 Task: In the sheet Budget Analysis ToolFont size of heading  18 Font style of dataoswald 'Font size of data '9 Alignment of headline & dataAlign center.   Fill color in heading, Red Font color of dataIn the sheet  Budget Planning Templatebook
Action: Mouse moved to (168, 166)
Screenshot: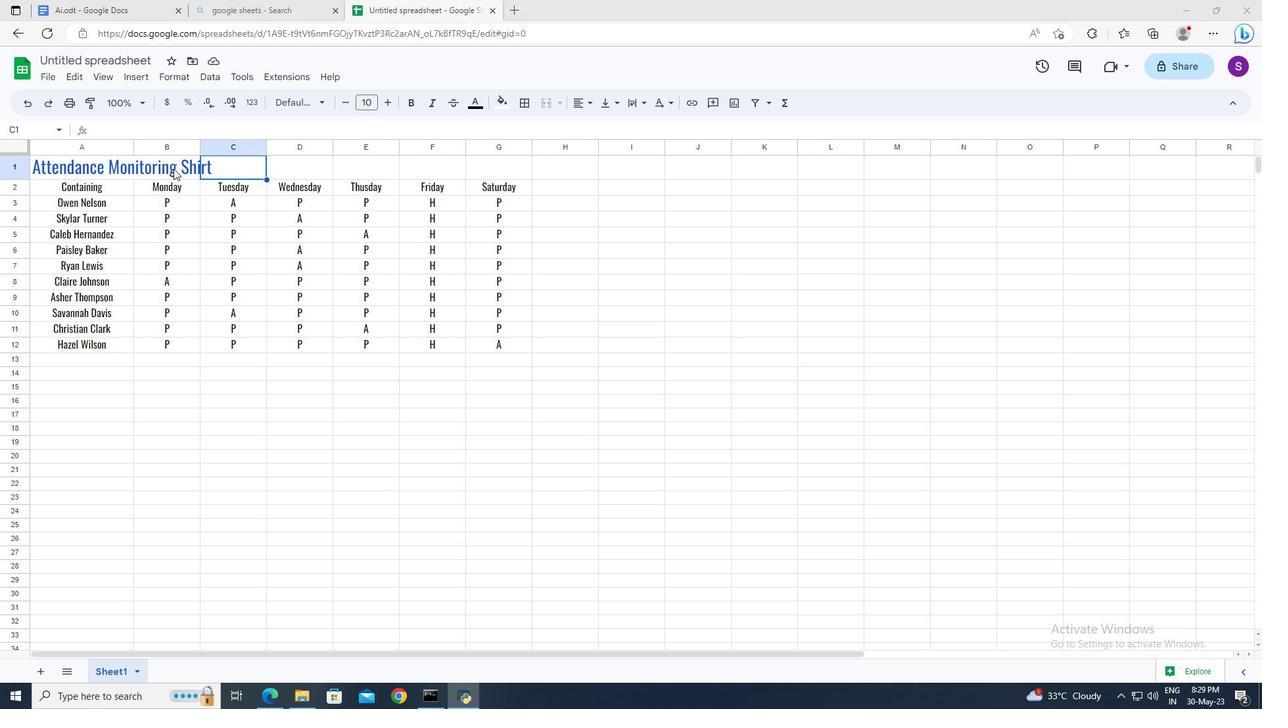 
Action: Mouse pressed left at (168, 166)
Screenshot: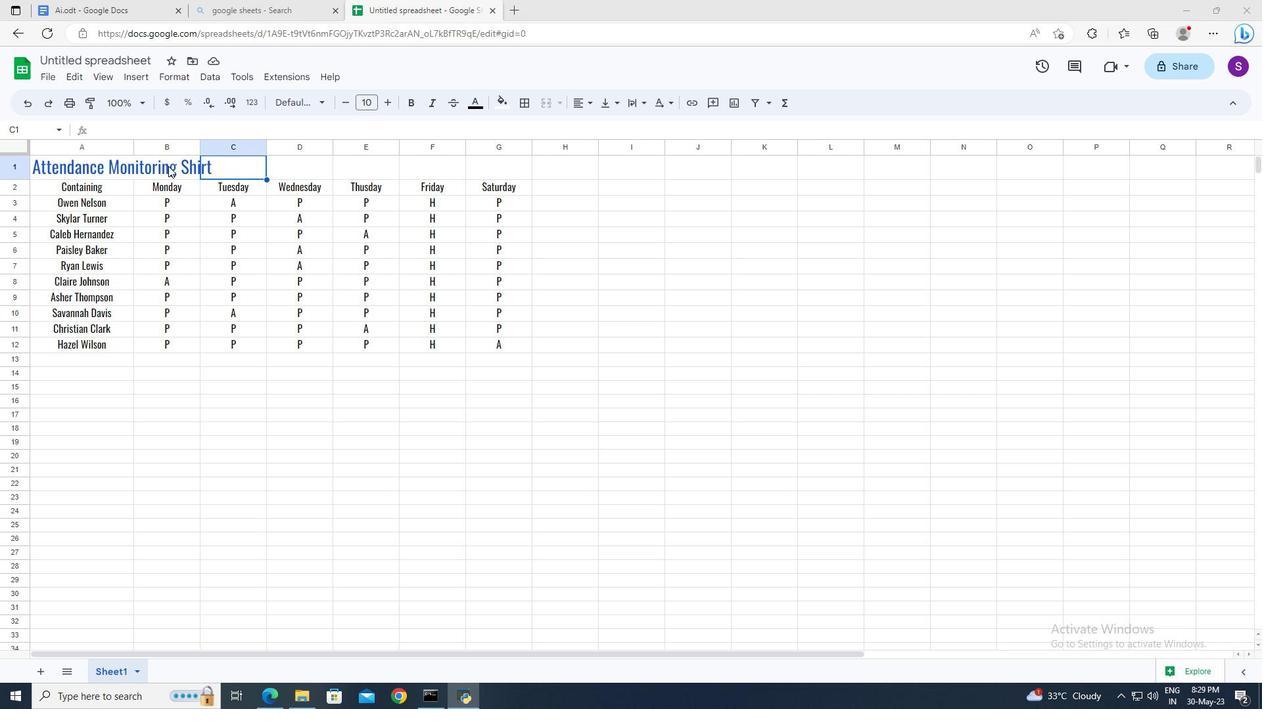 
Action: Mouse pressed left at (168, 166)
Screenshot: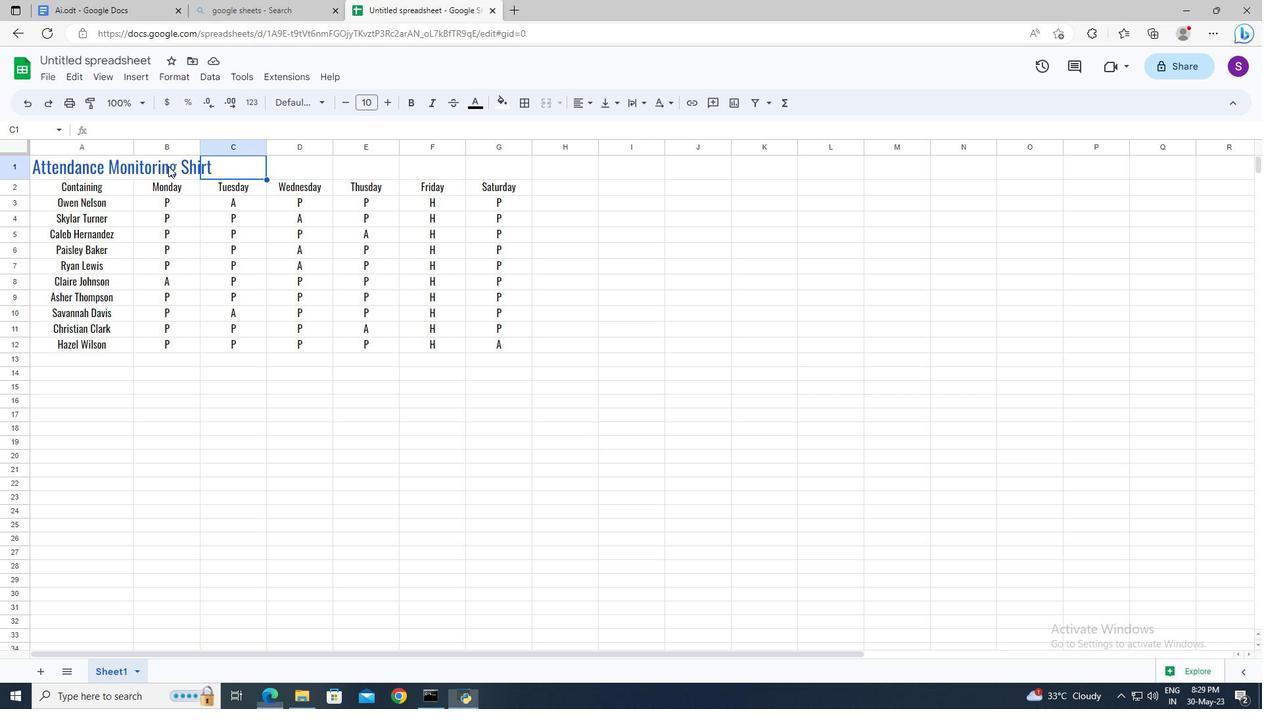 
Action: Mouse pressed left at (168, 166)
Screenshot: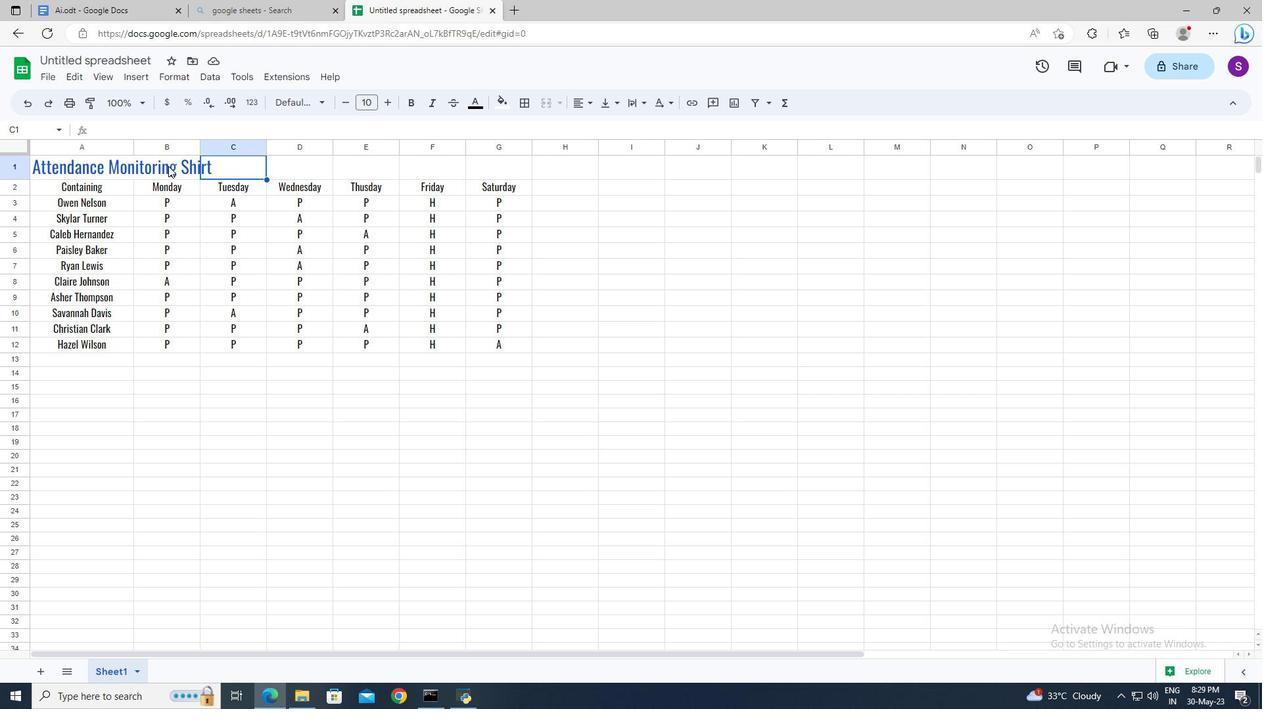 
Action: Mouse pressed left at (168, 166)
Screenshot: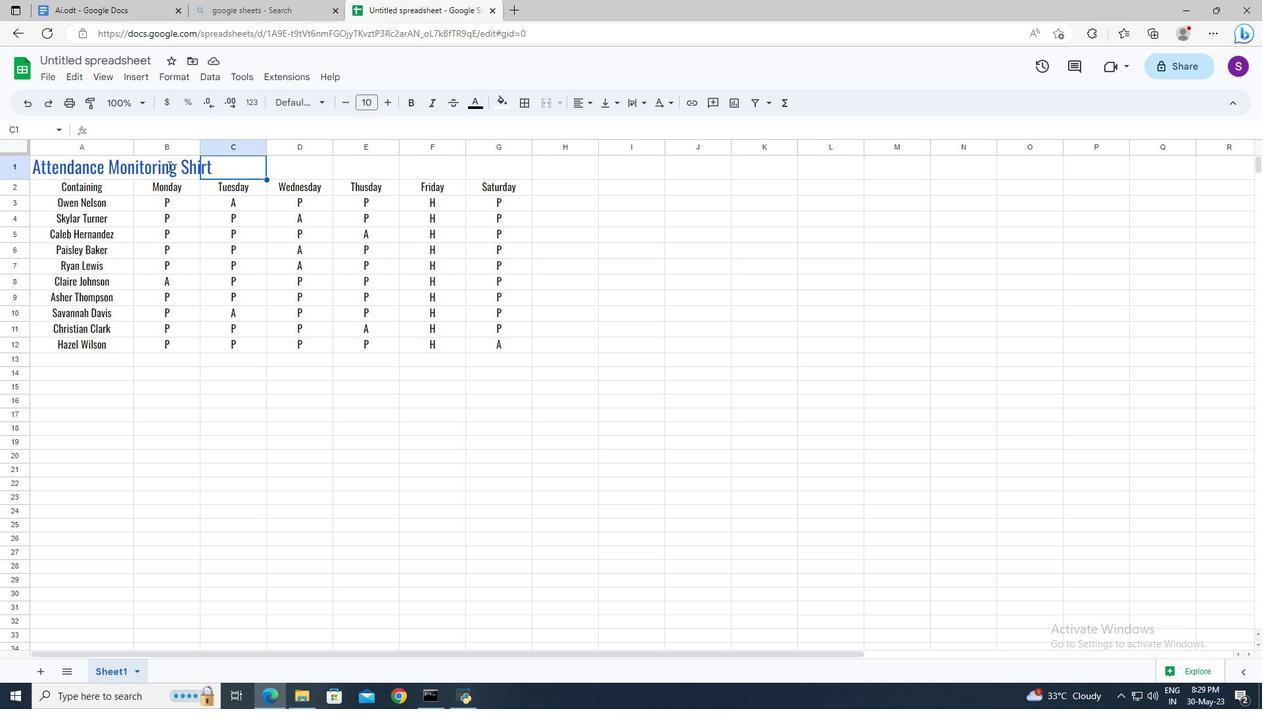 
Action: Mouse pressed left at (168, 166)
Screenshot: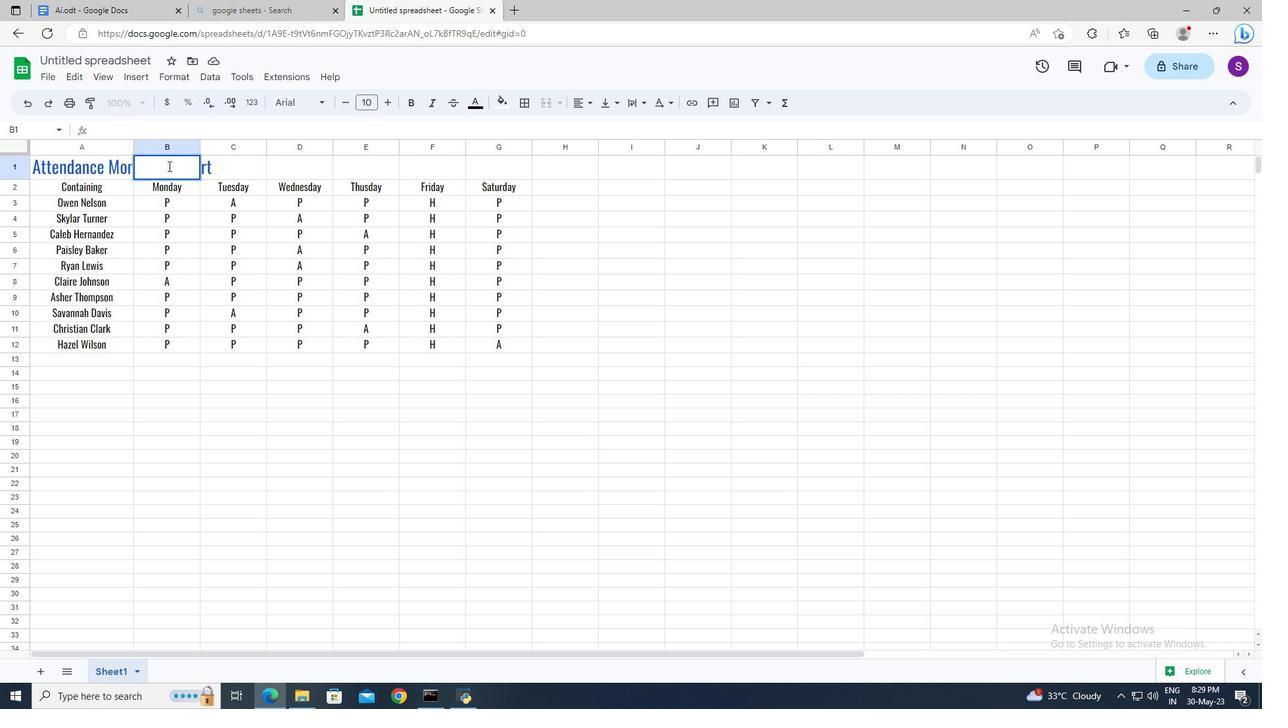 
Action: Mouse moved to (224, 166)
Screenshot: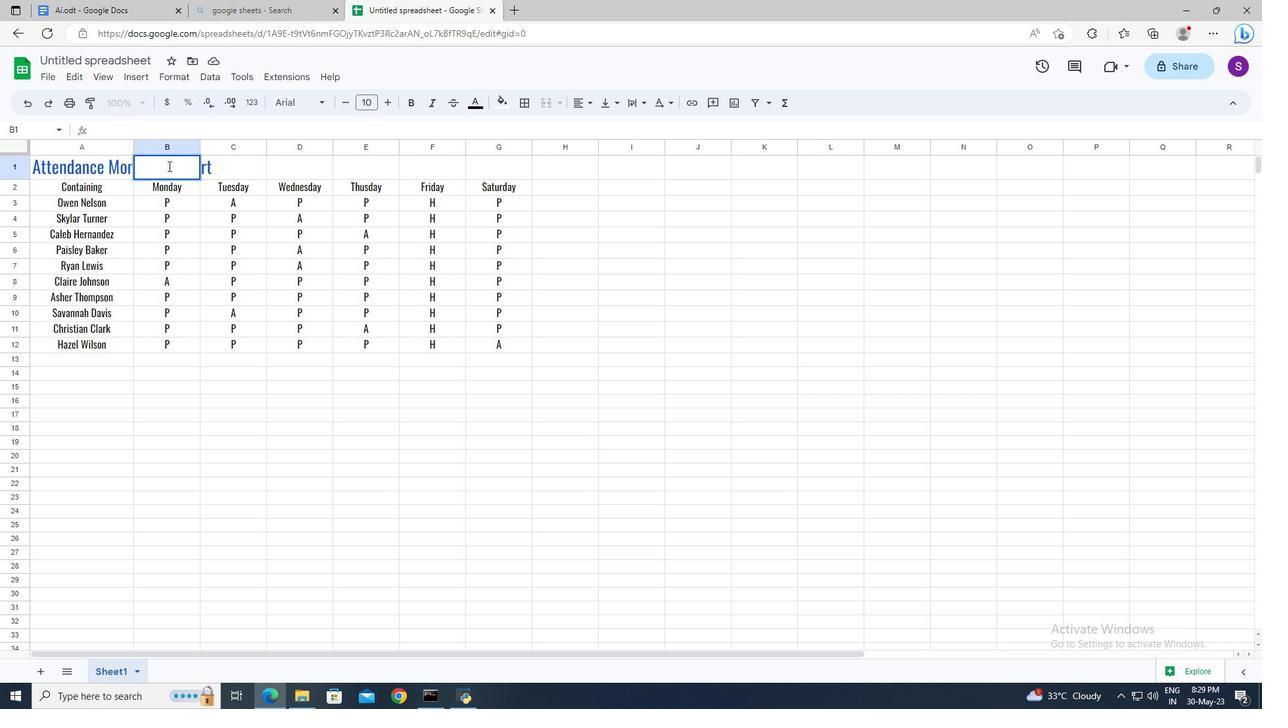 
Action: Mouse pressed left at (224, 166)
Screenshot: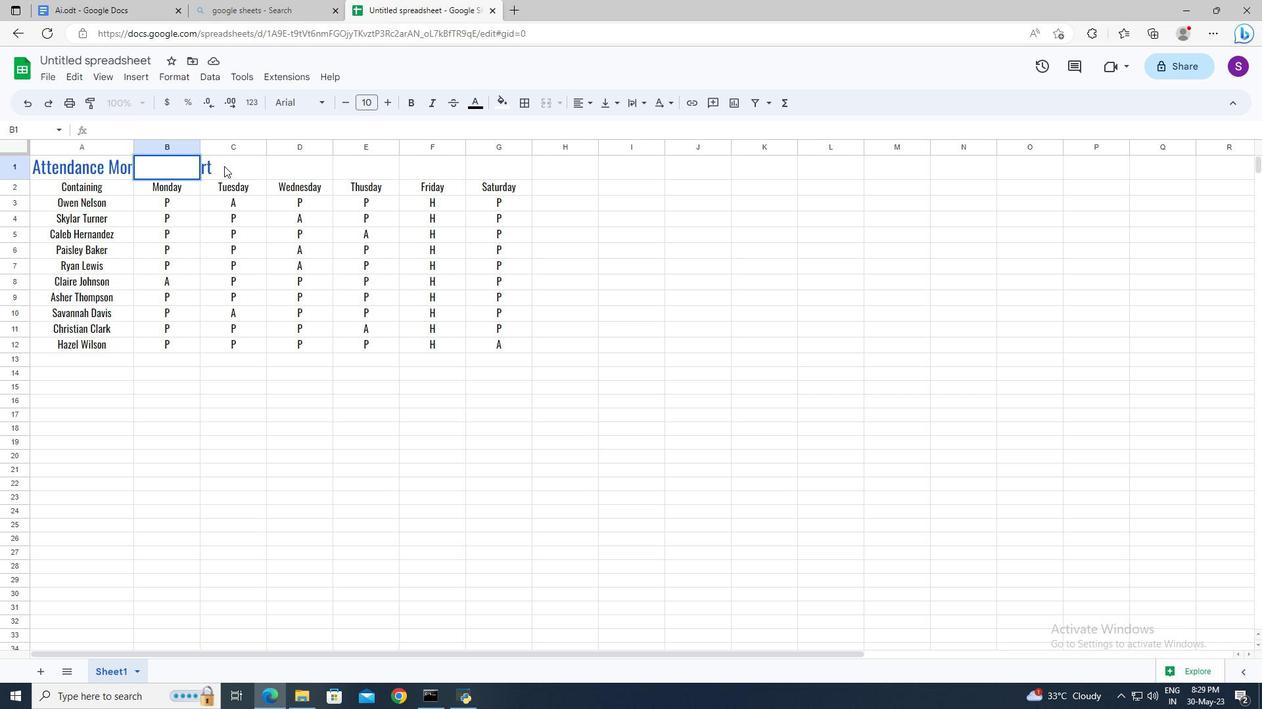 
Action: Mouse moved to (95, 163)
Screenshot: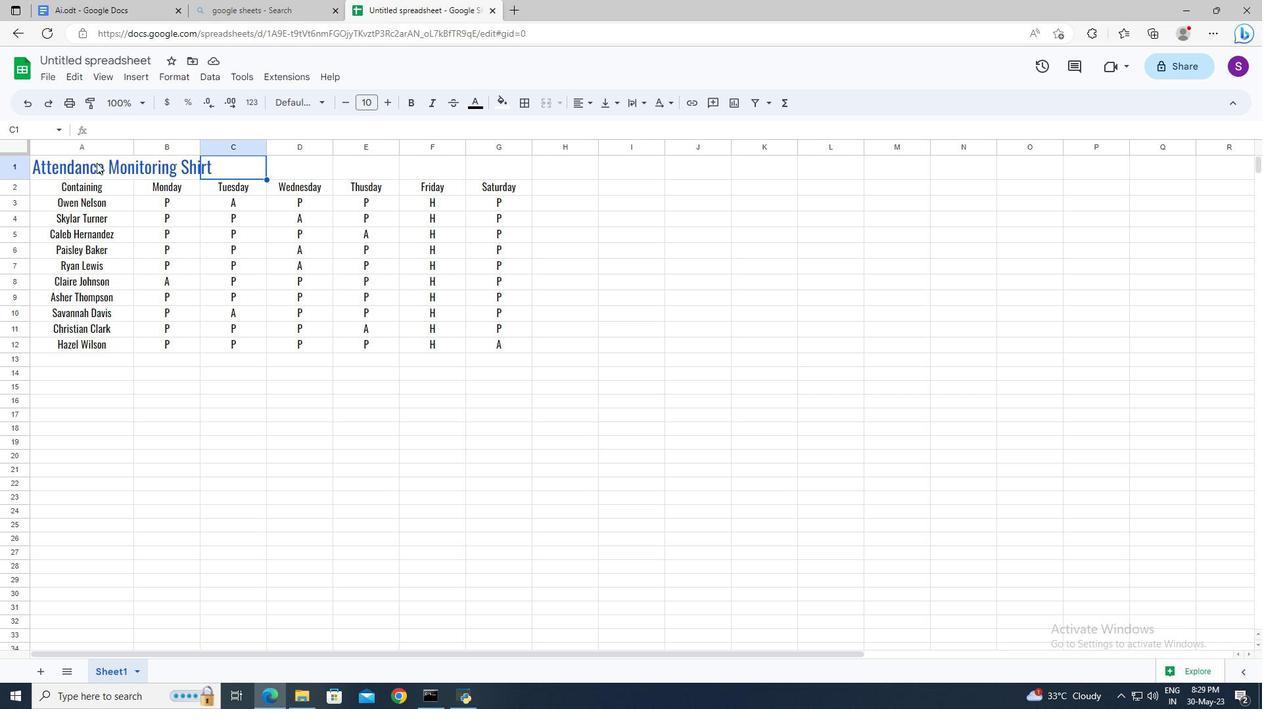 
Action: Mouse pressed left at (95, 163)
Screenshot: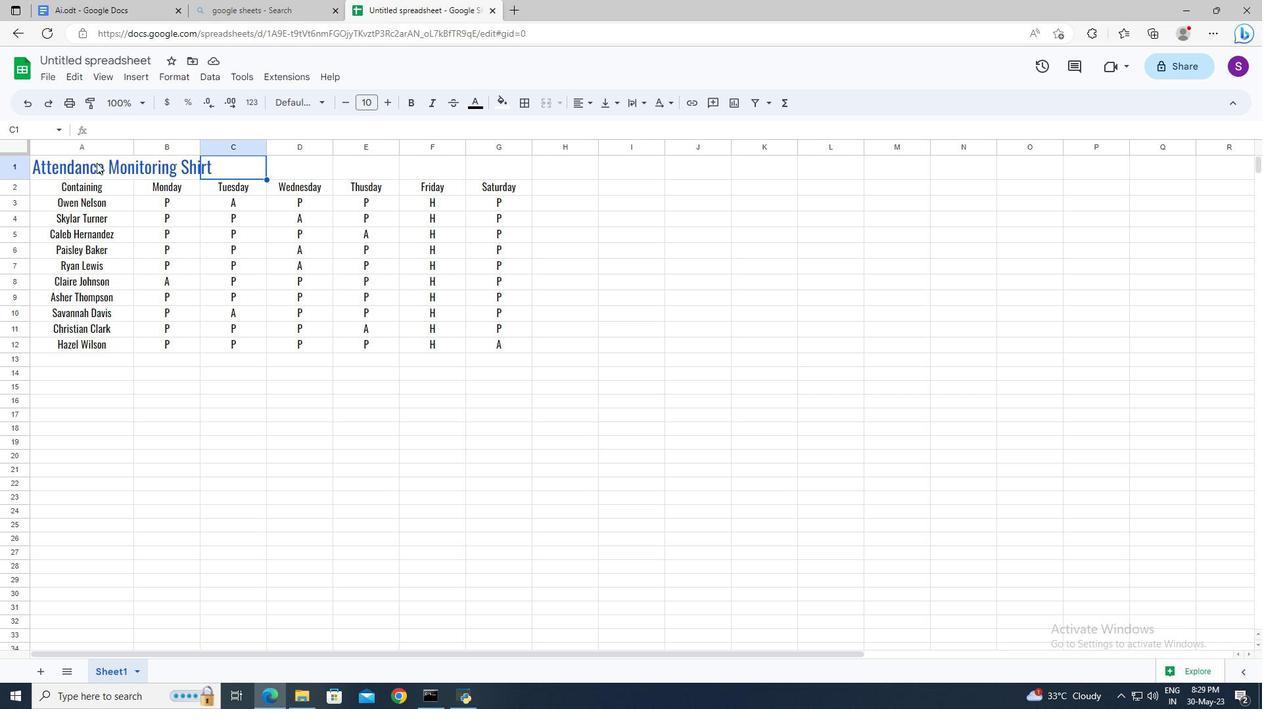 
Action: Mouse moved to (118, 165)
Screenshot: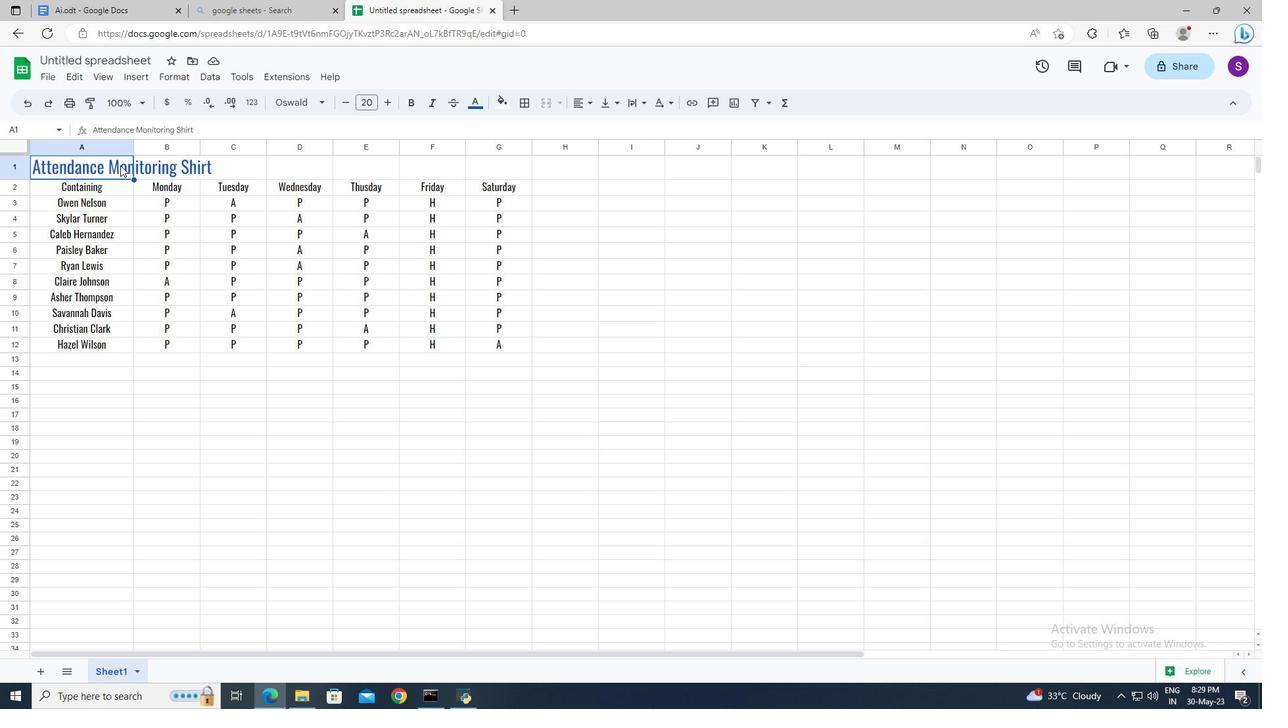 
Action: Mouse pressed left at (118, 165)
Screenshot: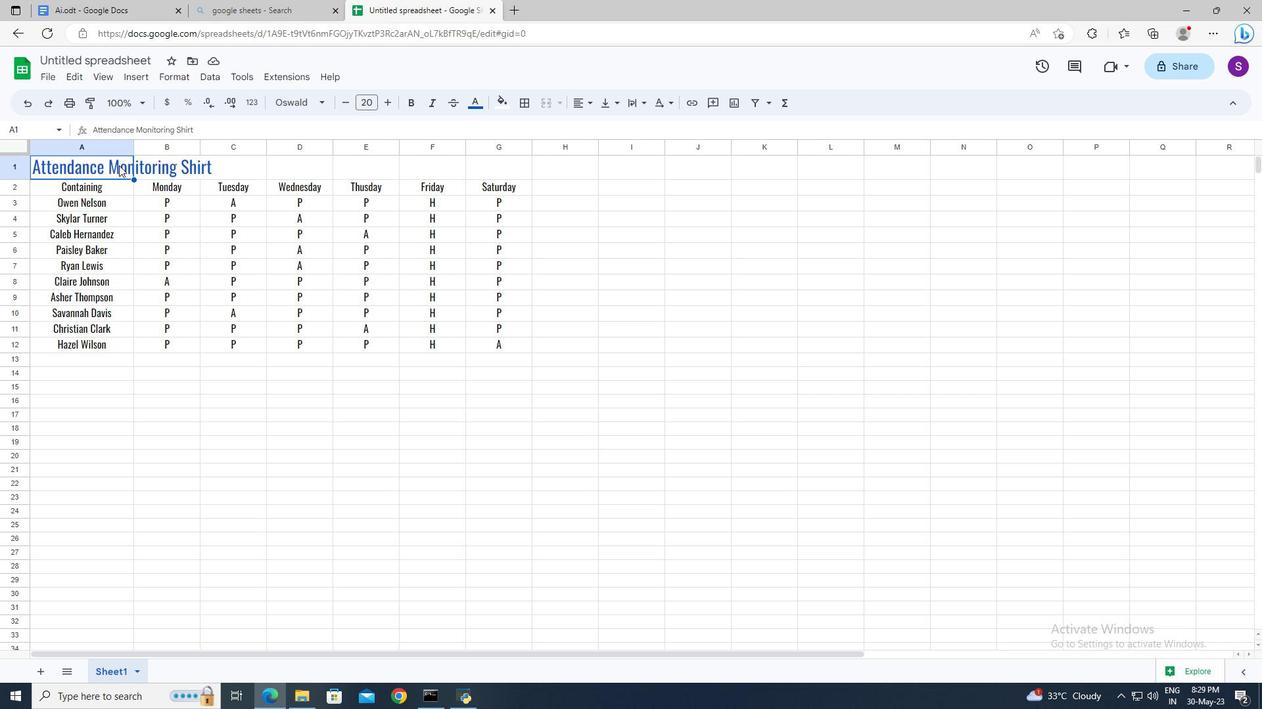 
Action: Mouse moved to (118, 165)
Screenshot: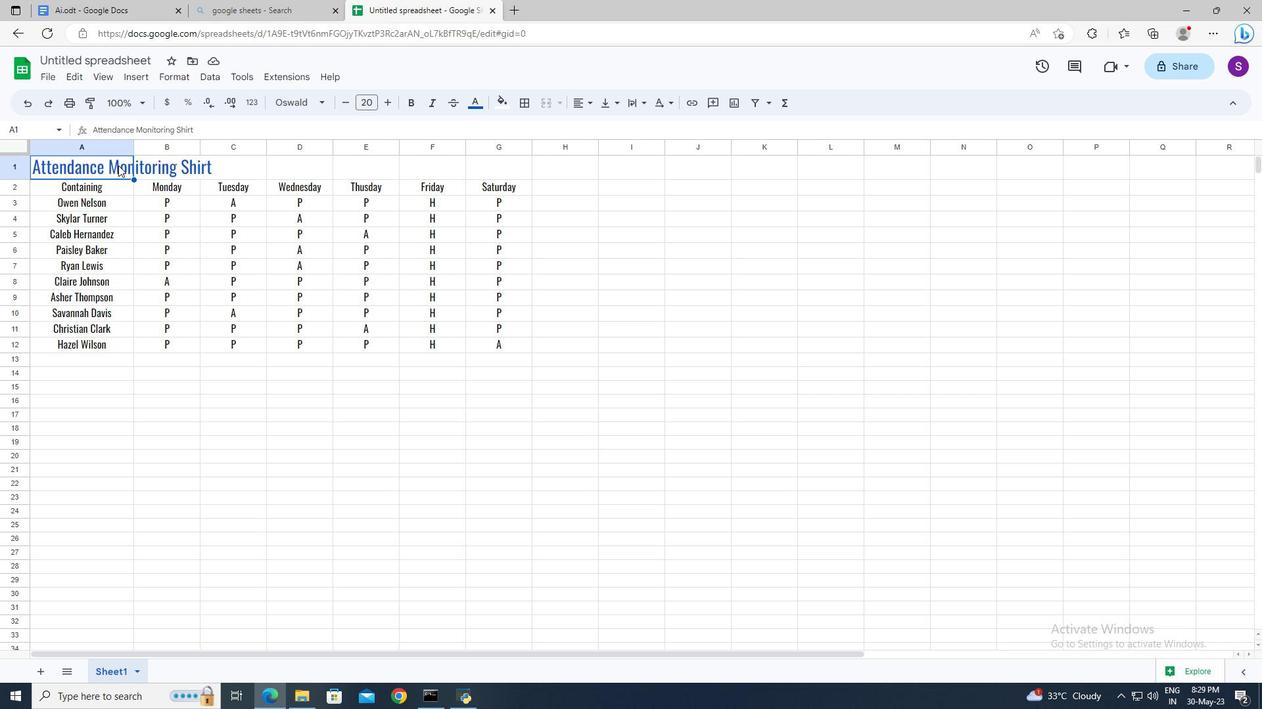 
Action: Mouse pressed left at (118, 165)
Screenshot: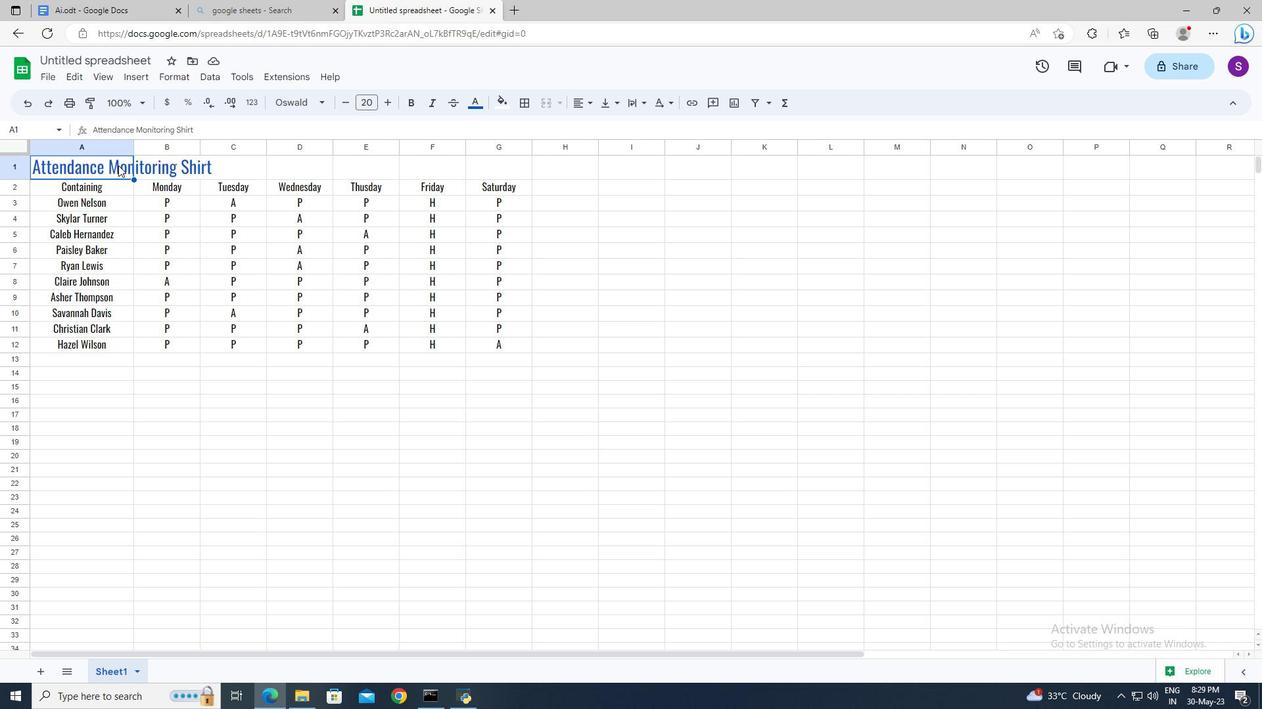 
Action: Mouse moved to (117, 165)
Screenshot: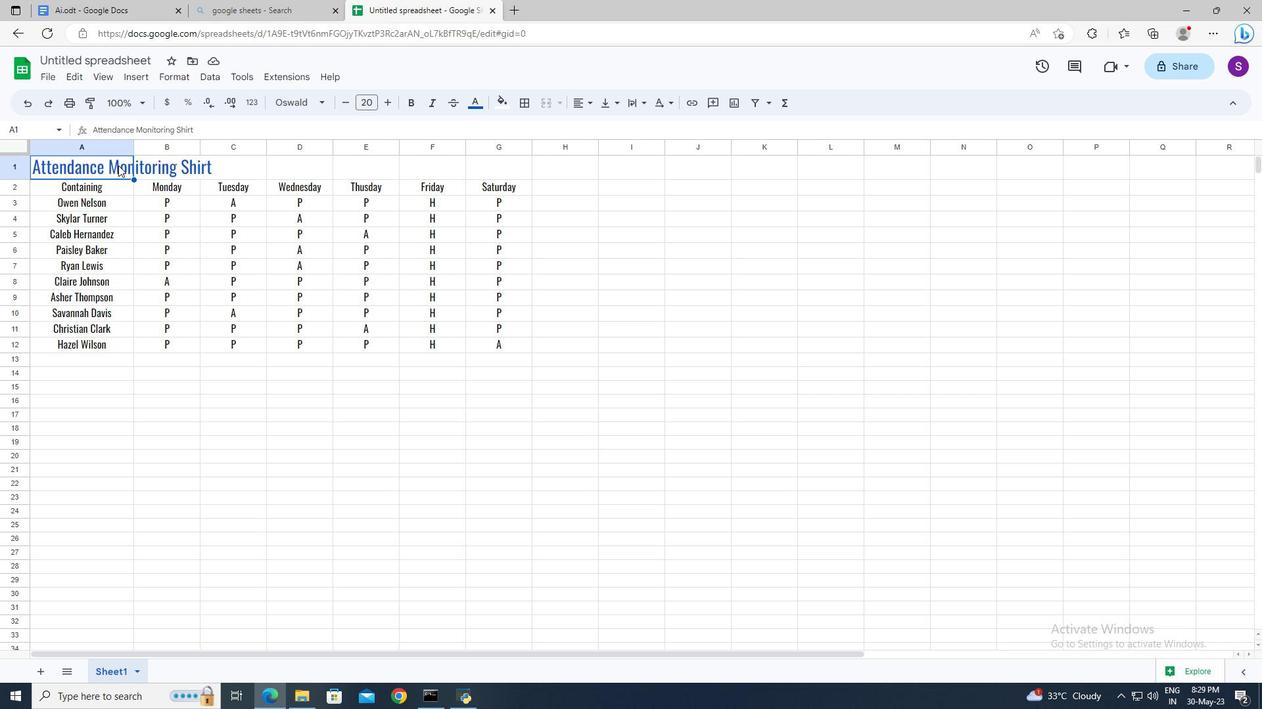 
Action: Mouse pressed left at (117, 165)
Screenshot: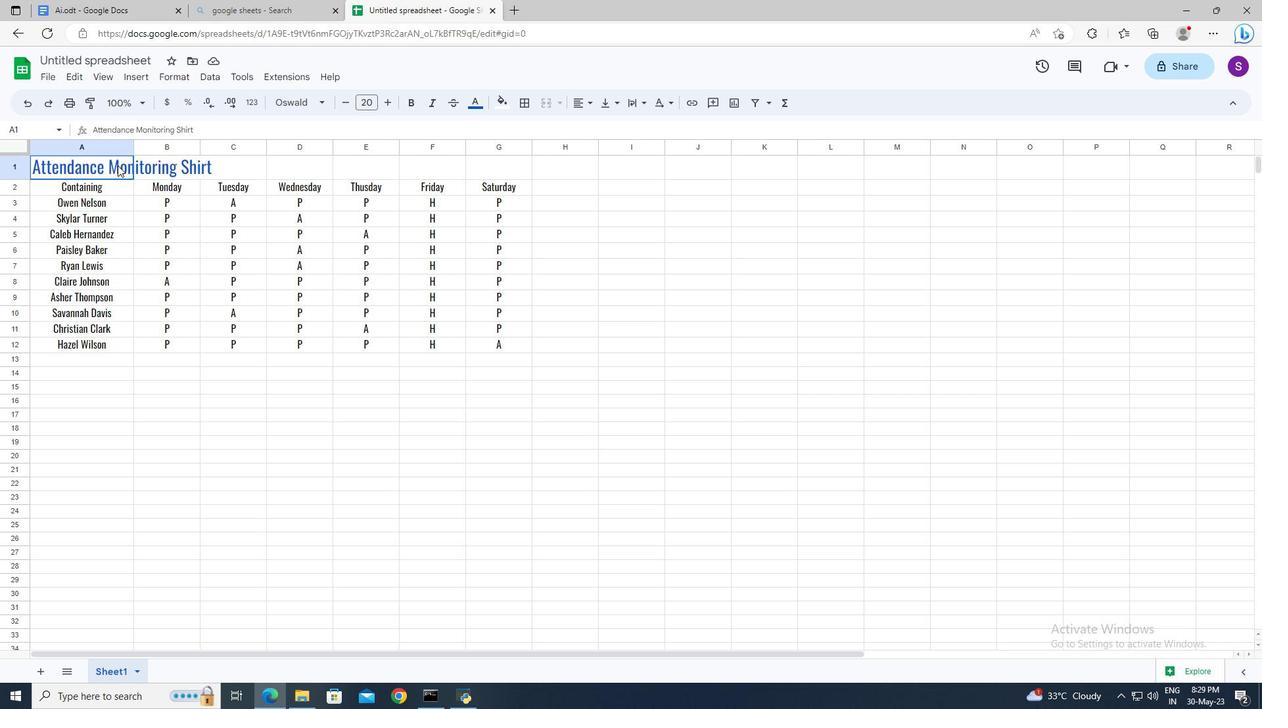 
Action: Mouse pressed left at (117, 165)
Screenshot: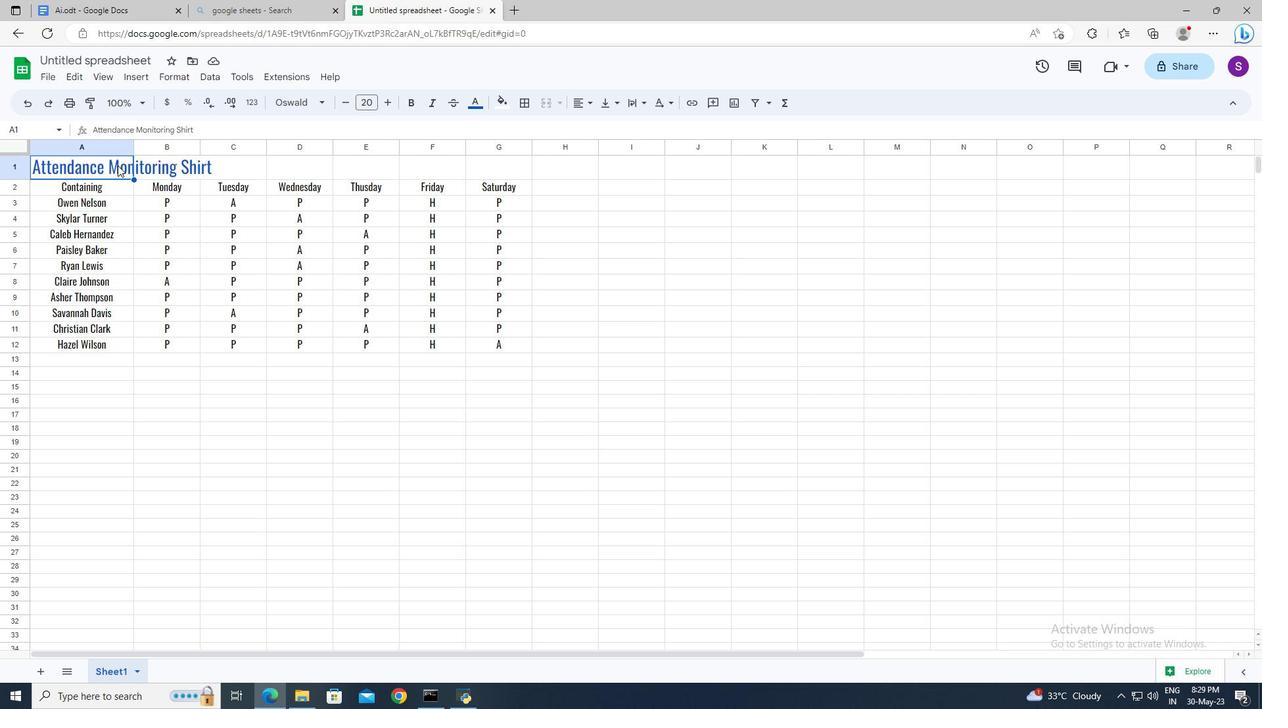 
Action: Mouse pressed left at (117, 165)
Screenshot: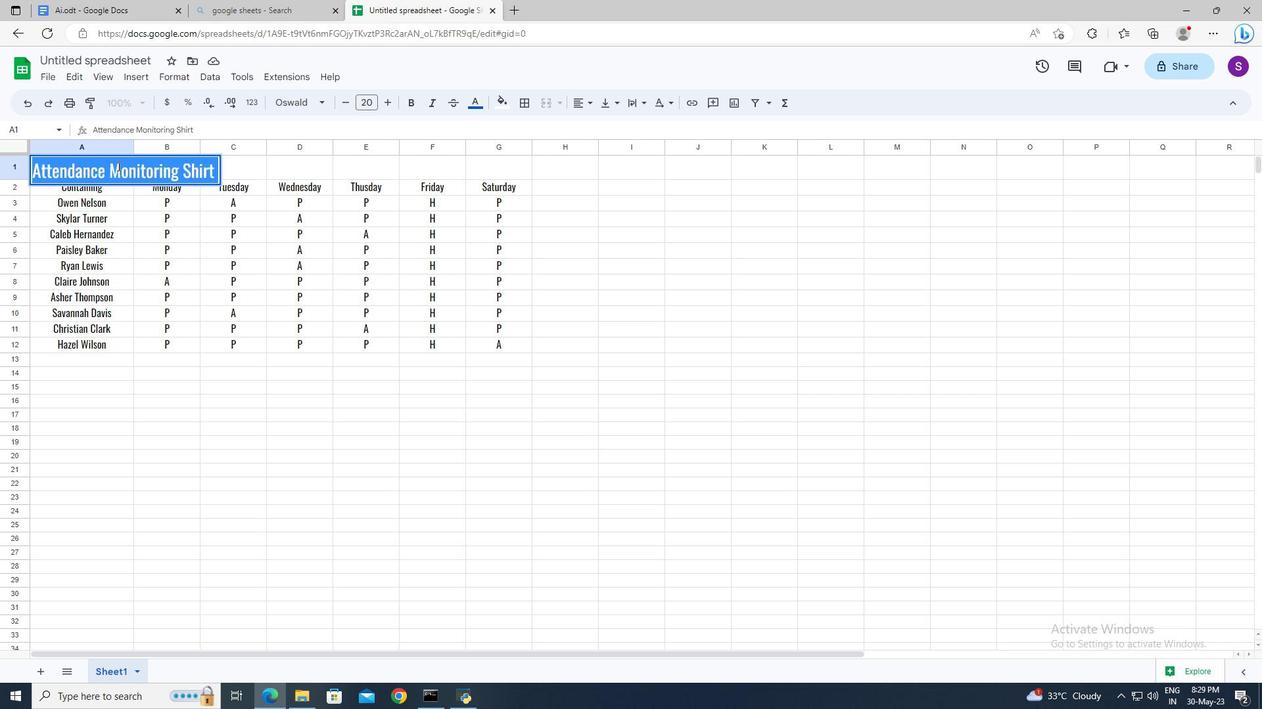
Action: Mouse moved to (344, 102)
Screenshot: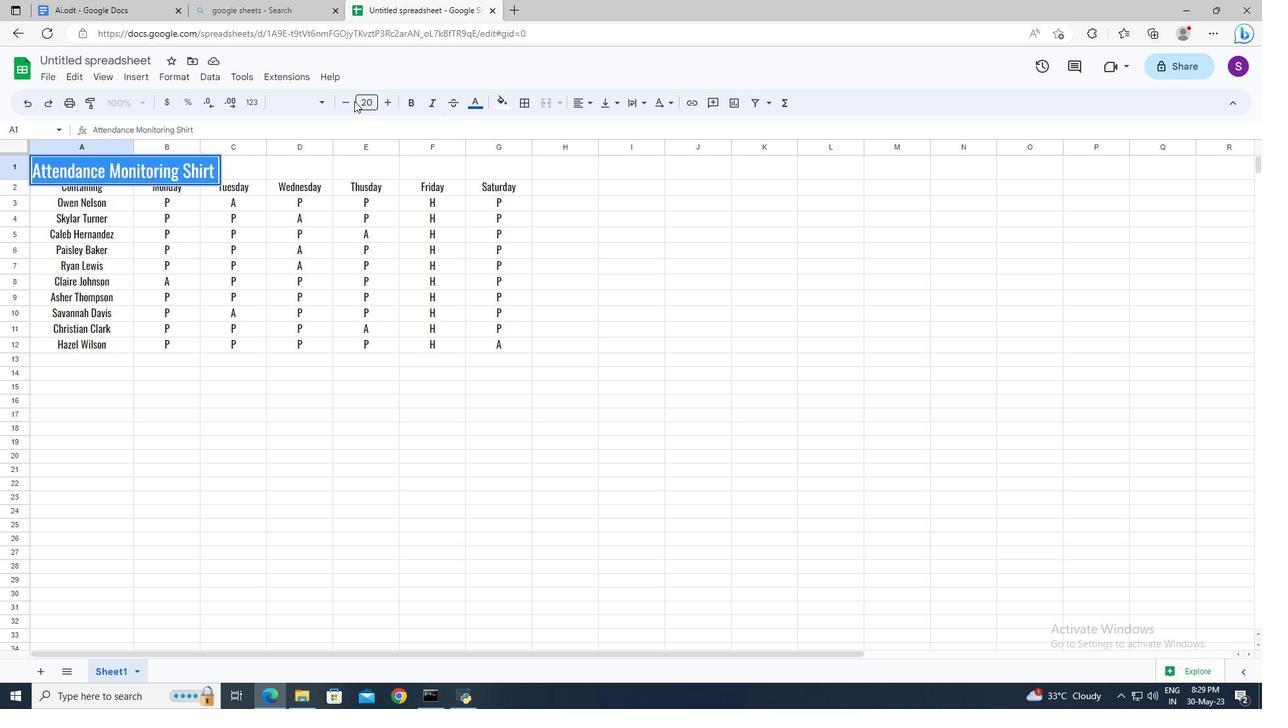 
Action: Mouse pressed left at (344, 102)
Screenshot: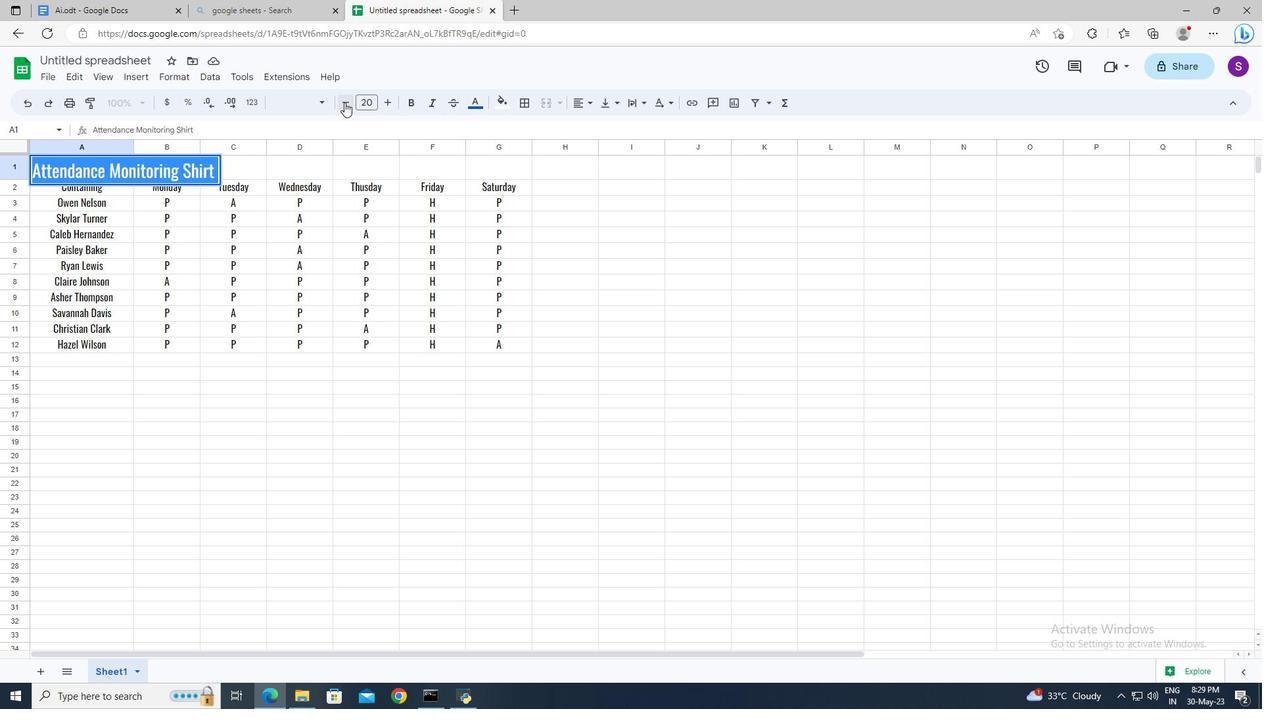 
Action: Mouse pressed left at (344, 102)
Screenshot: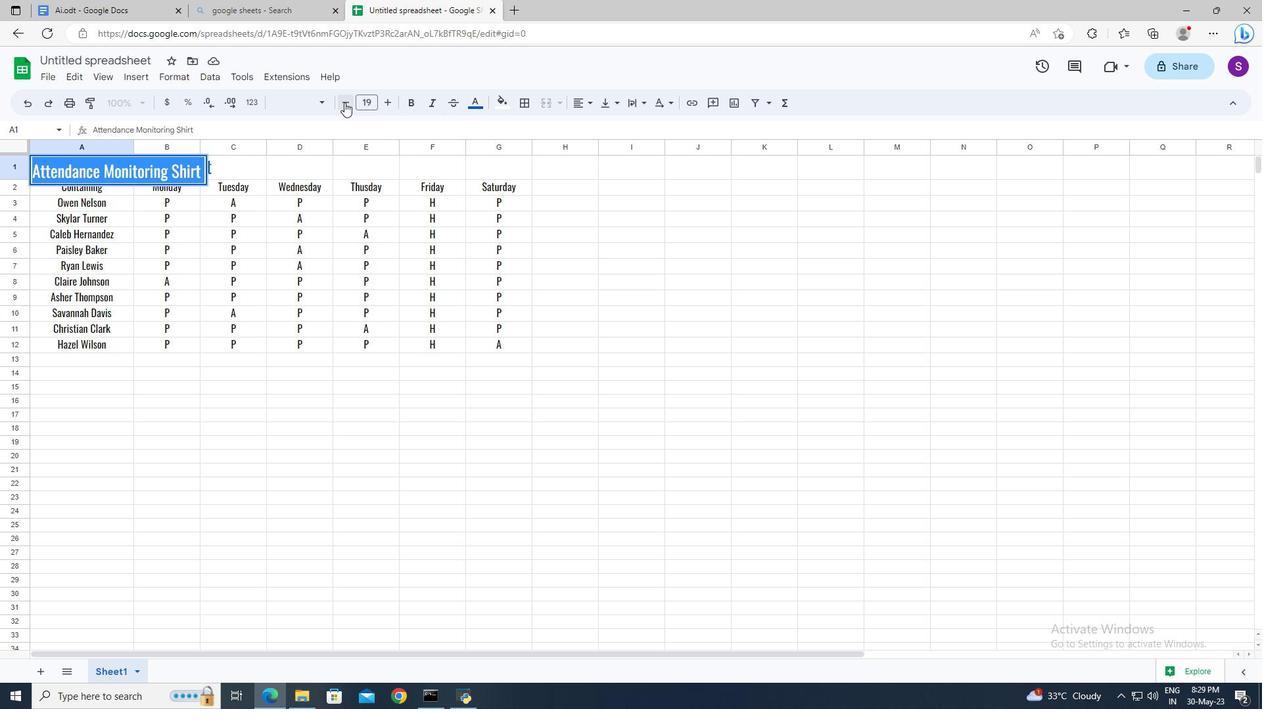 
Action: Mouse moved to (119, 208)
Screenshot: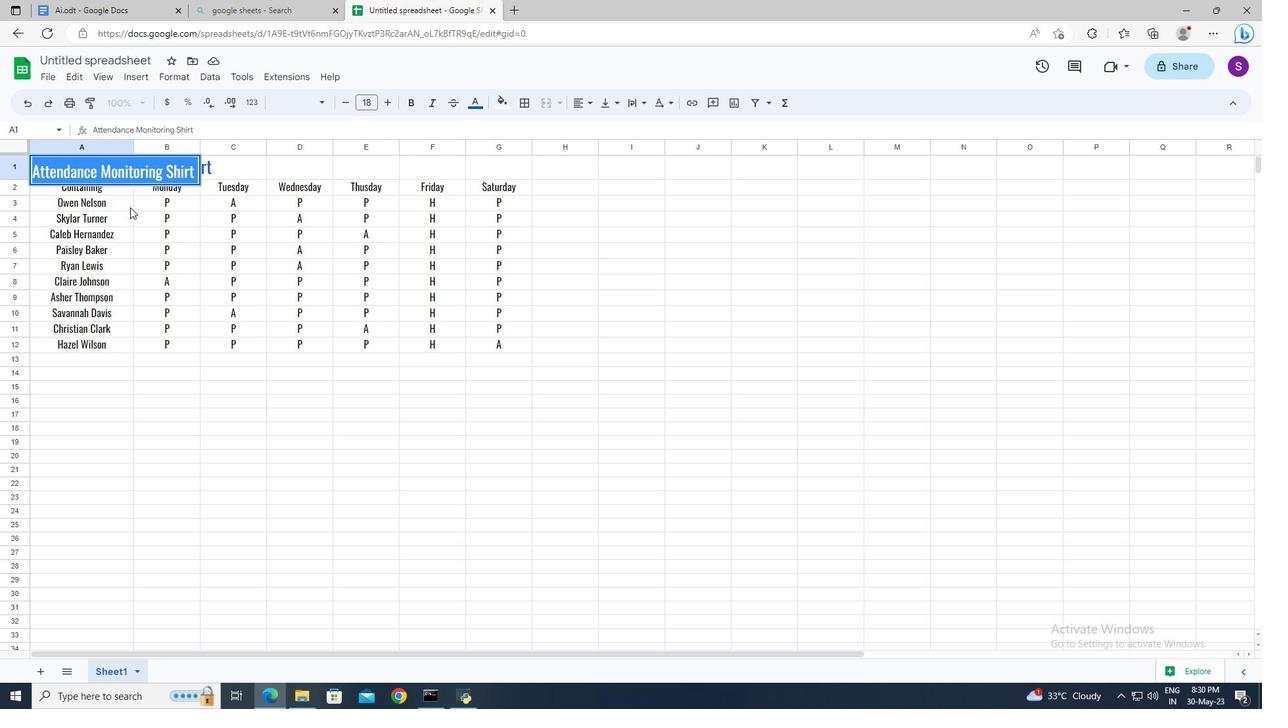 
Action: Mouse pressed left at (119, 208)
Screenshot: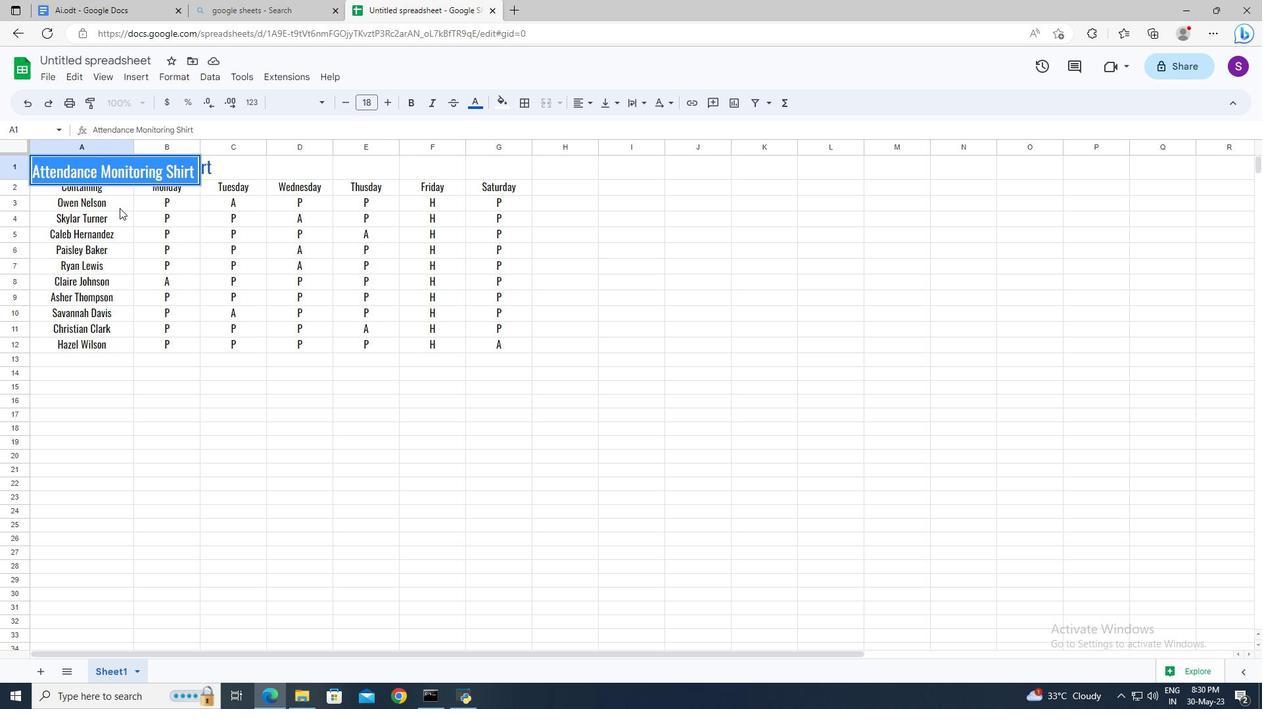 
Action: Mouse moved to (55, 183)
Screenshot: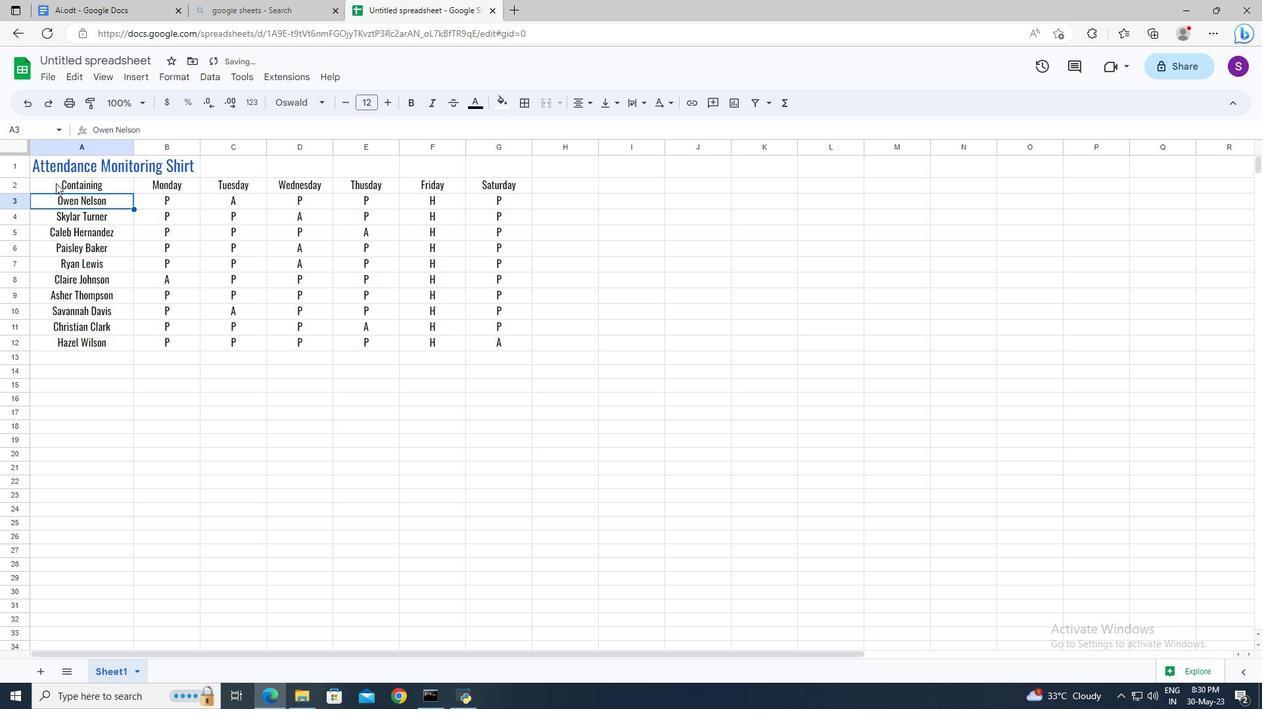 
Action: Mouse pressed left at (55, 183)
Screenshot: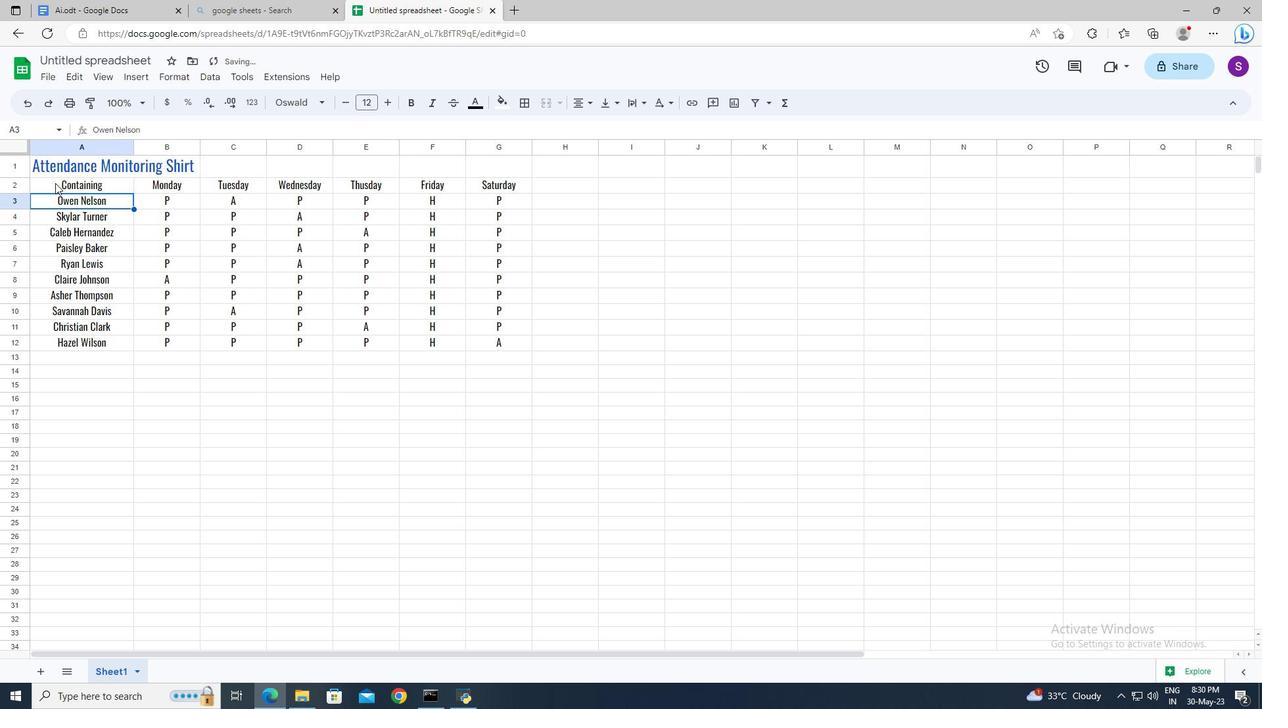 
Action: Mouse moved to (61, 199)
Screenshot: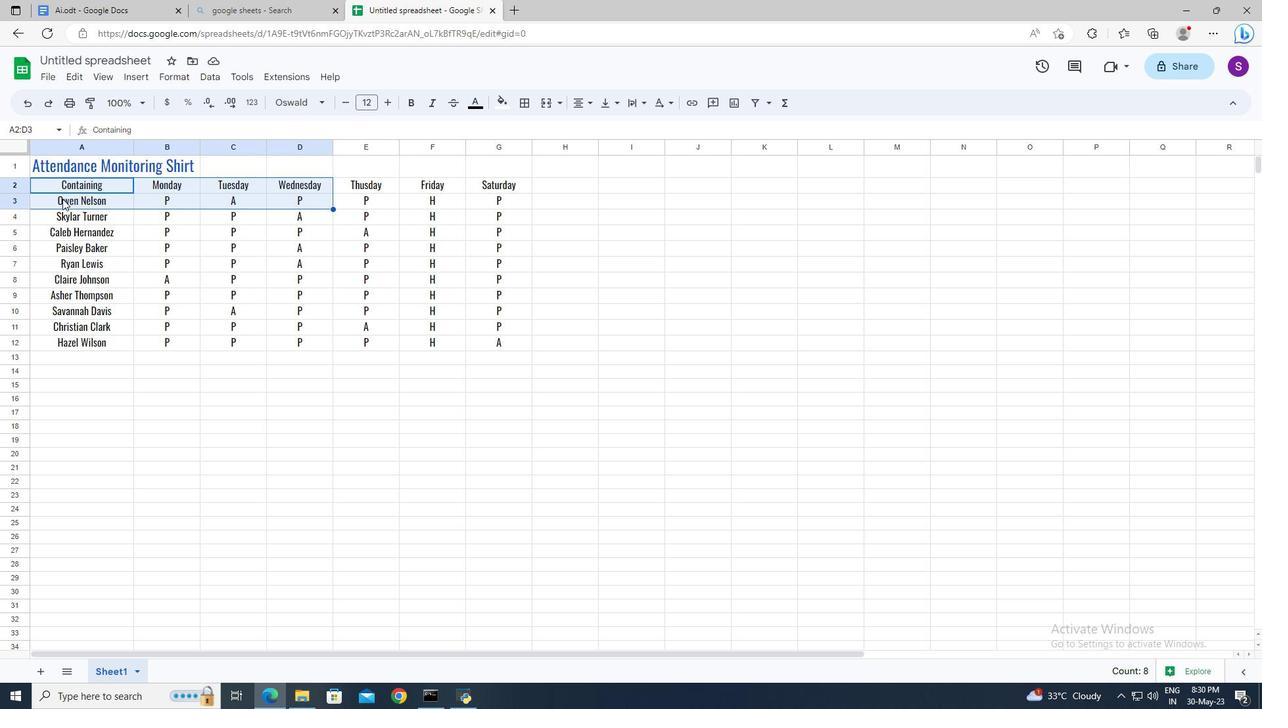 
Action: Mouse pressed left at (61, 199)
Screenshot: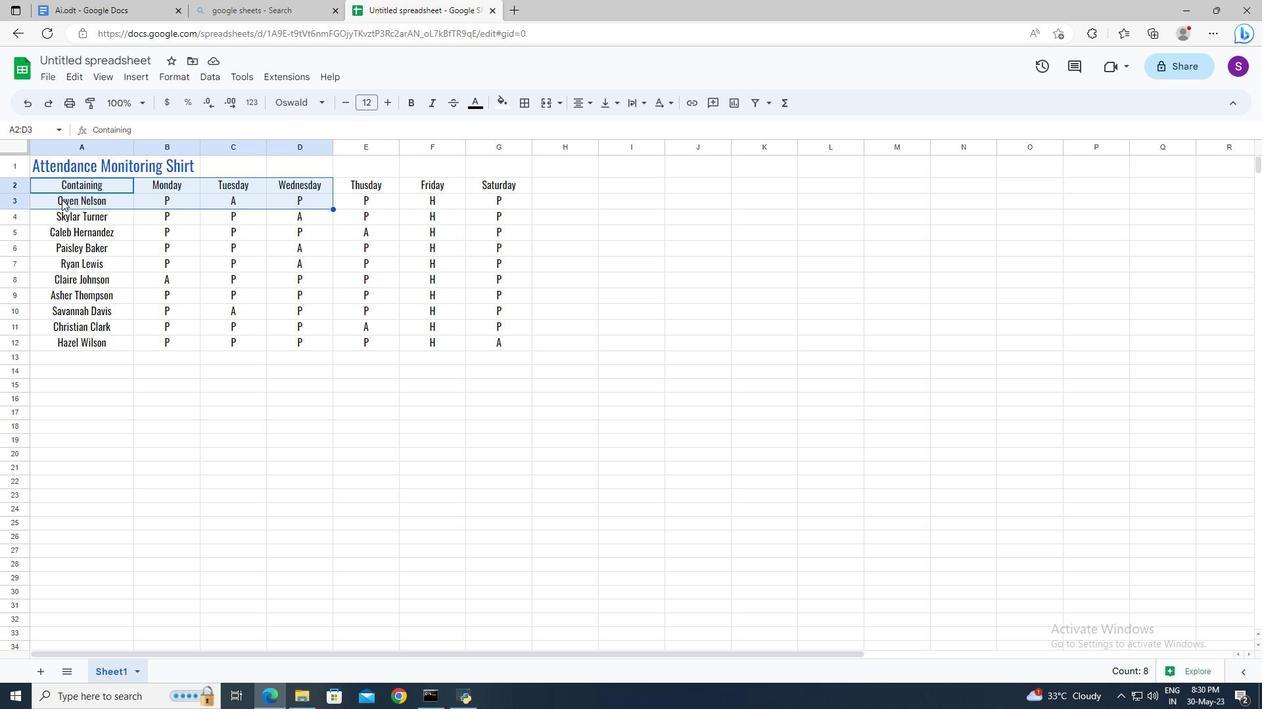 
Action: Mouse moved to (59, 179)
Screenshot: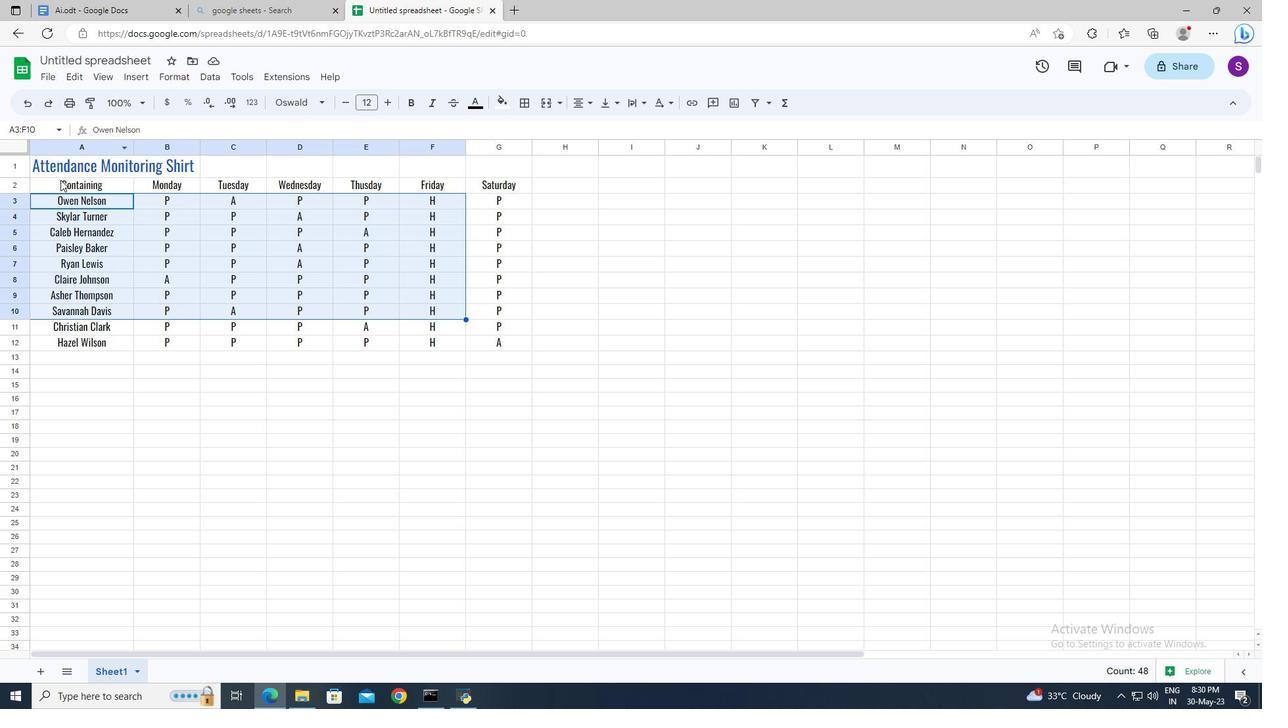 
Action: Mouse pressed left at (59, 179)
Screenshot: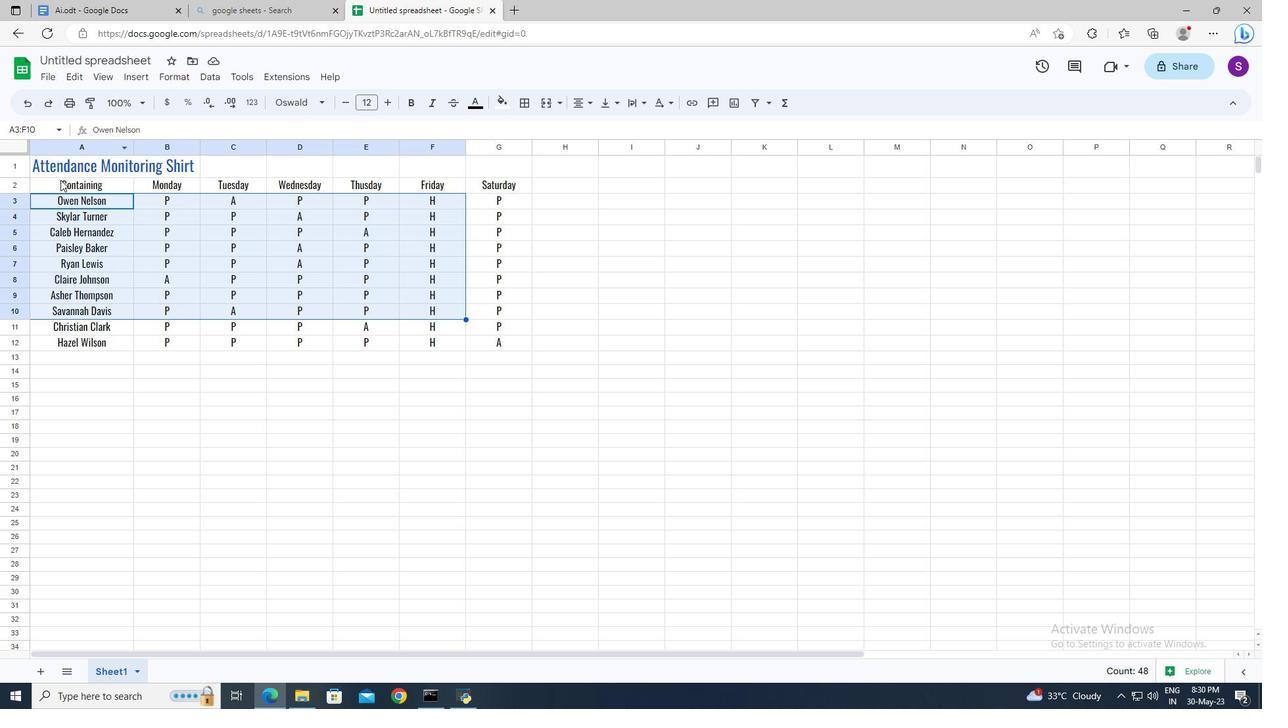 
Action: Mouse moved to (347, 103)
Screenshot: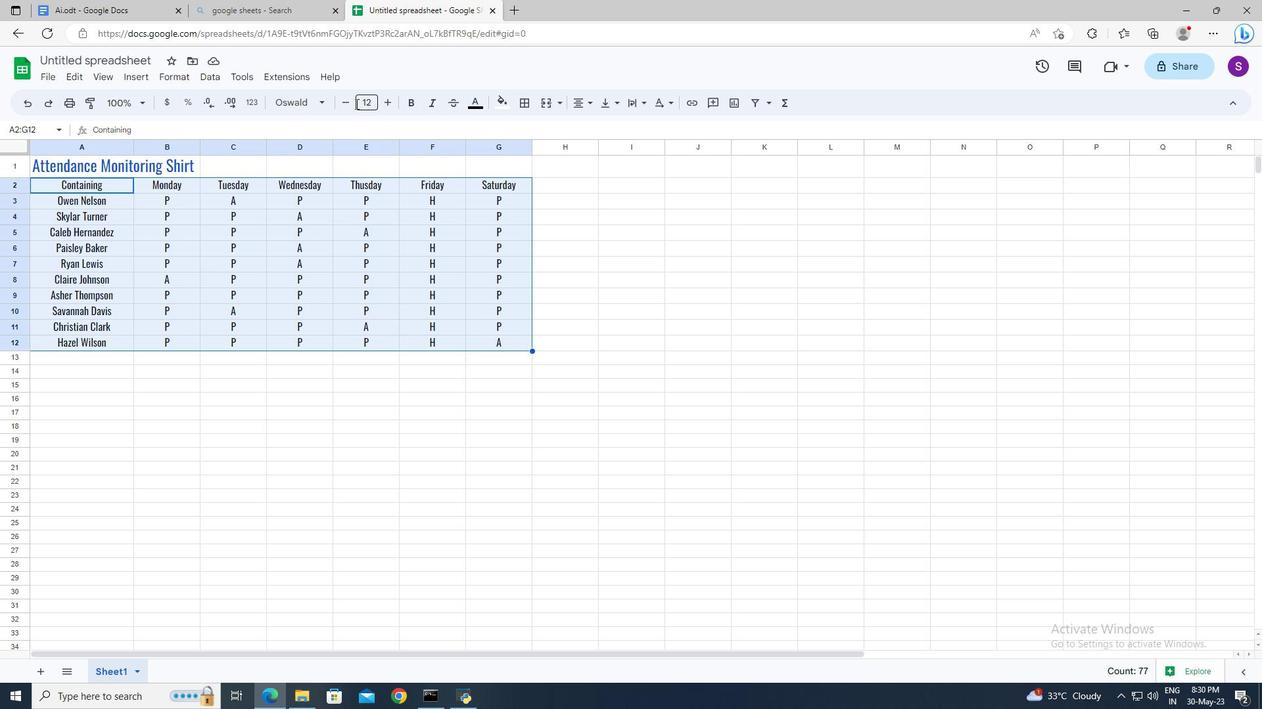
Action: Mouse pressed left at (347, 103)
Screenshot: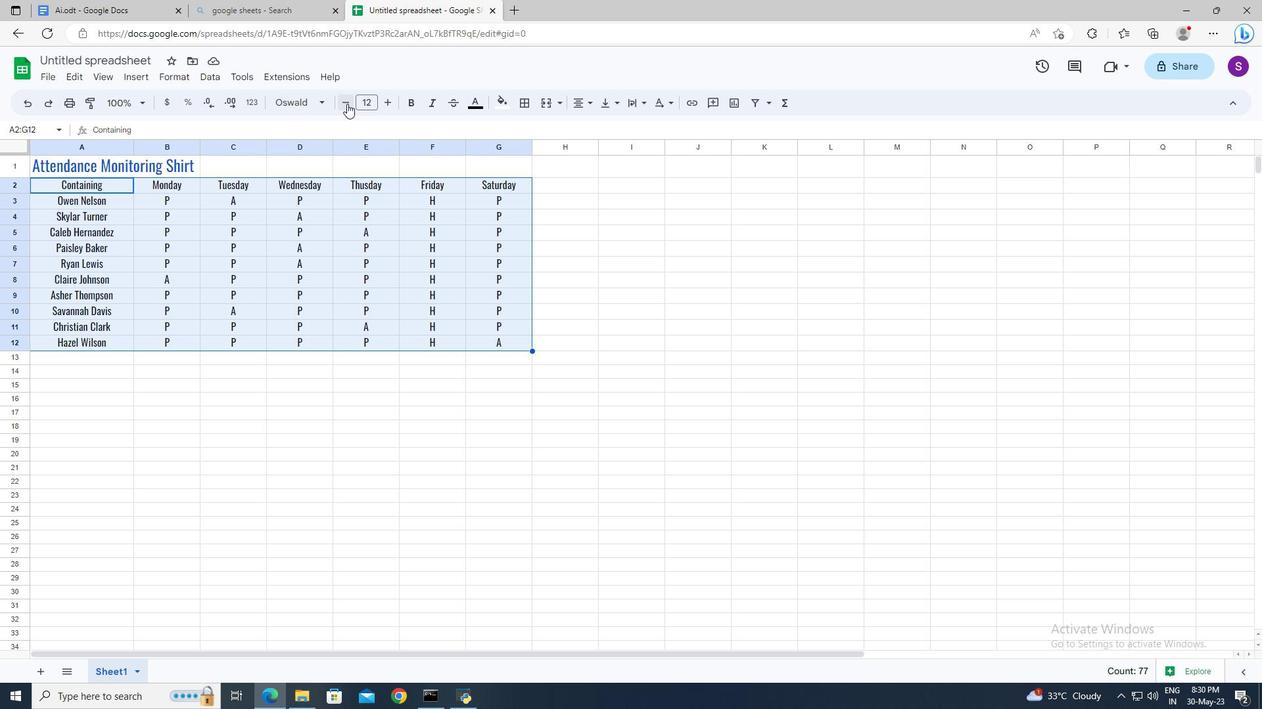 
Action: Mouse pressed left at (347, 103)
Screenshot: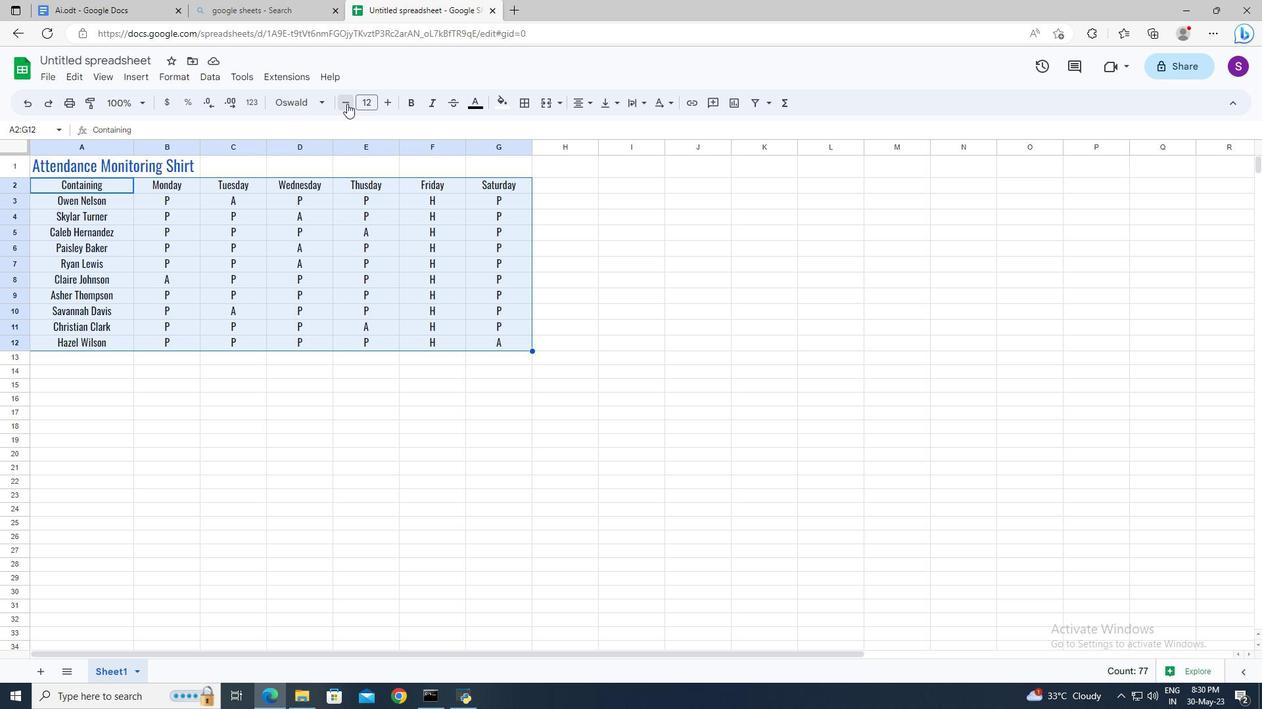 
Action: Mouse pressed left at (347, 103)
Screenshot: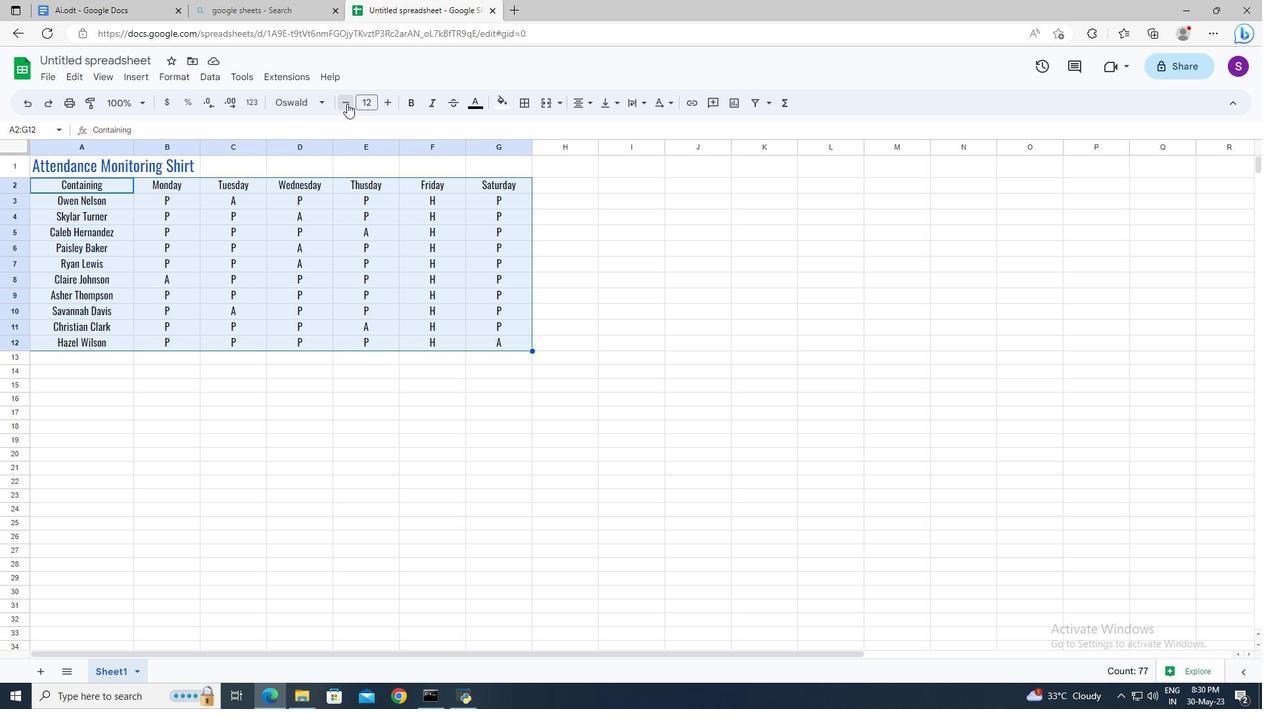 
Action: Mouse pressed left at (347, 103)
Screenshot: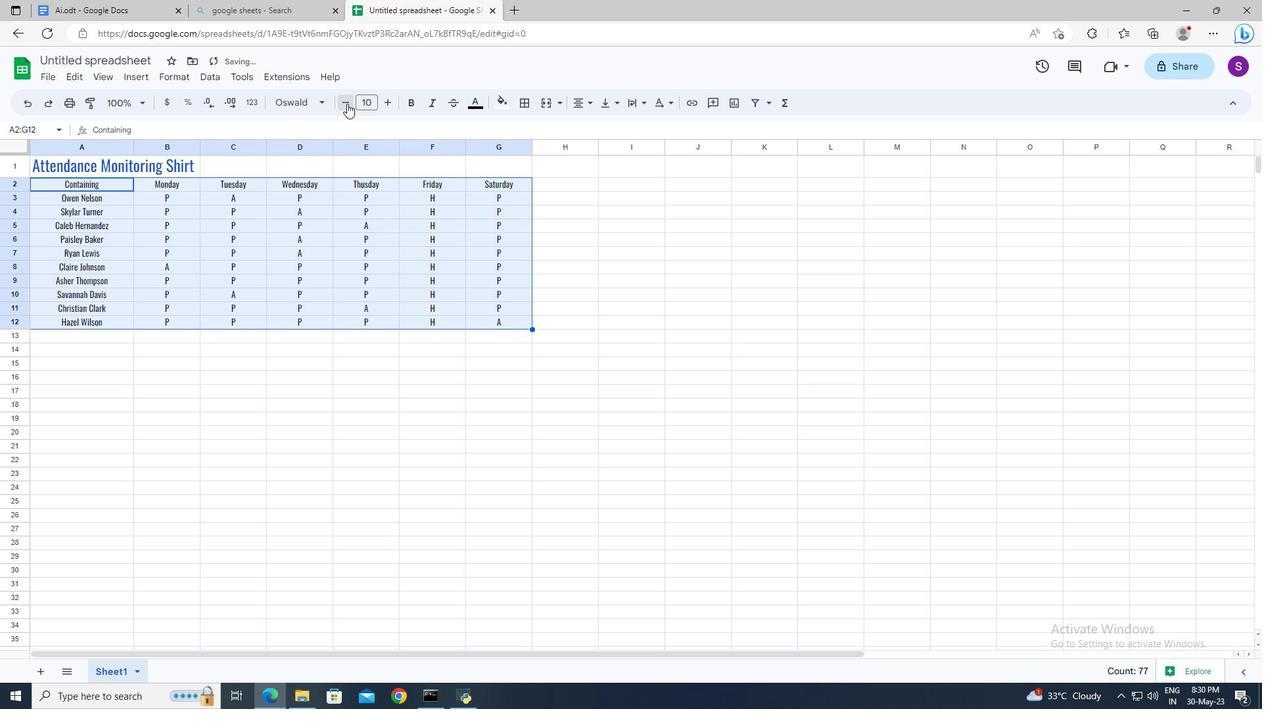 
Action: Mouse moved to (389, 103)
Screenshot: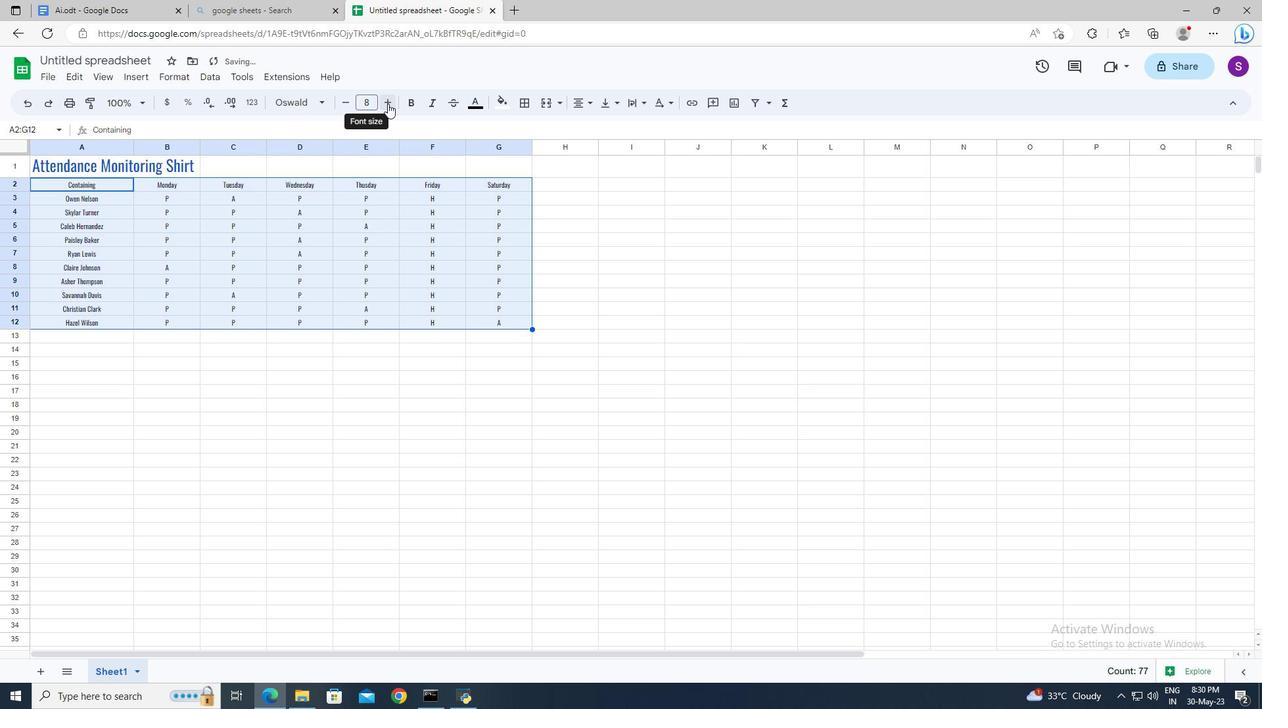 
Action: Mouse pressed left at (389, 103)
Screenshot: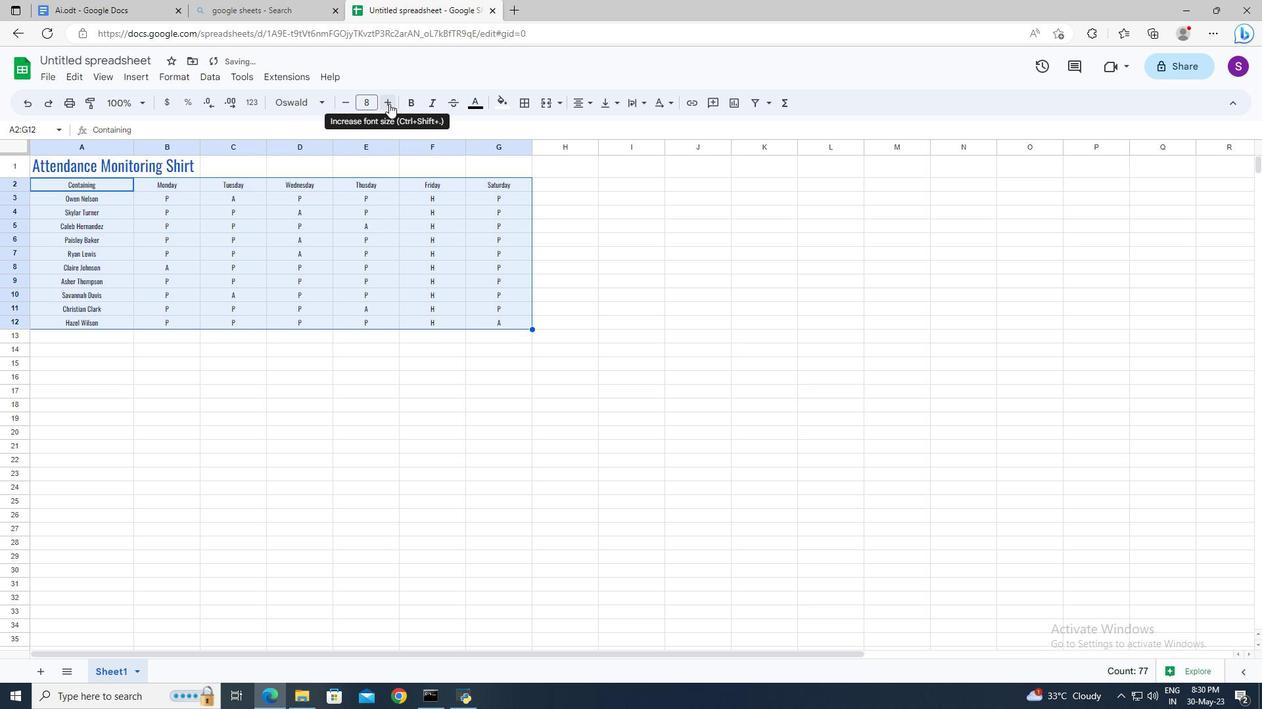 
Action: Mouse moved to (586, 97)
Screenshot: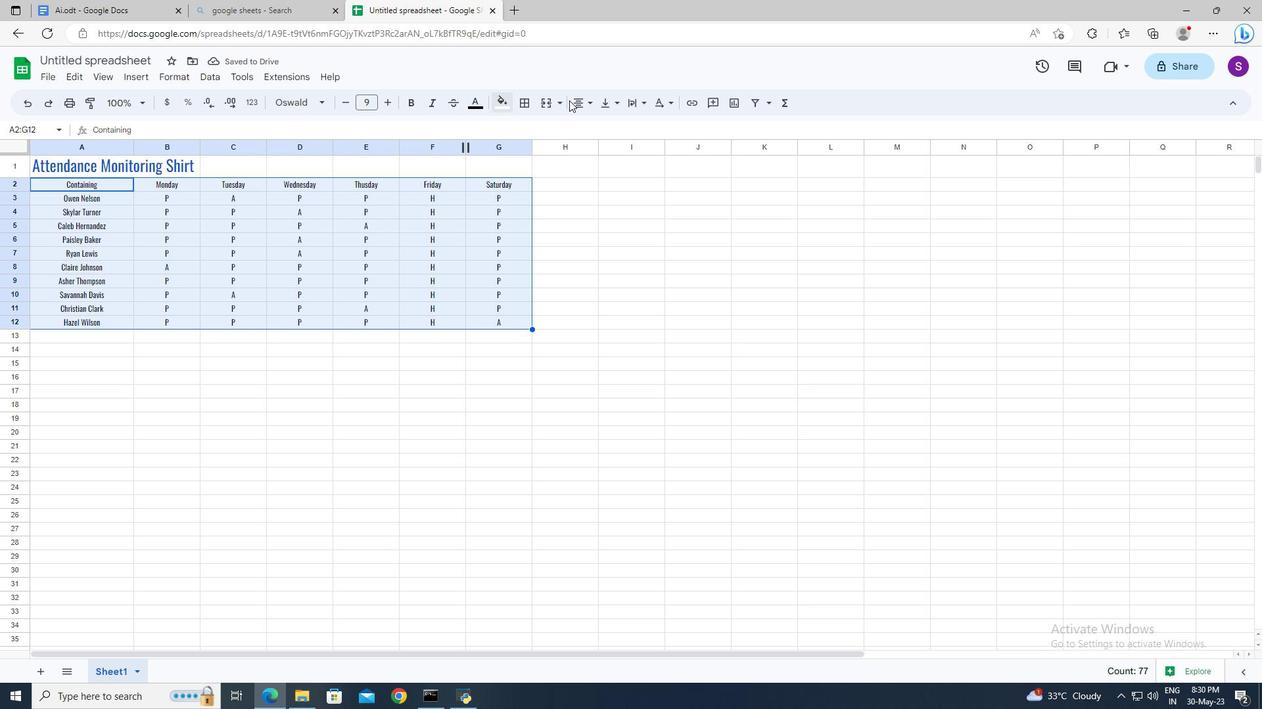 
Action: Mouse pressed left at (586, 97)
Screenshot: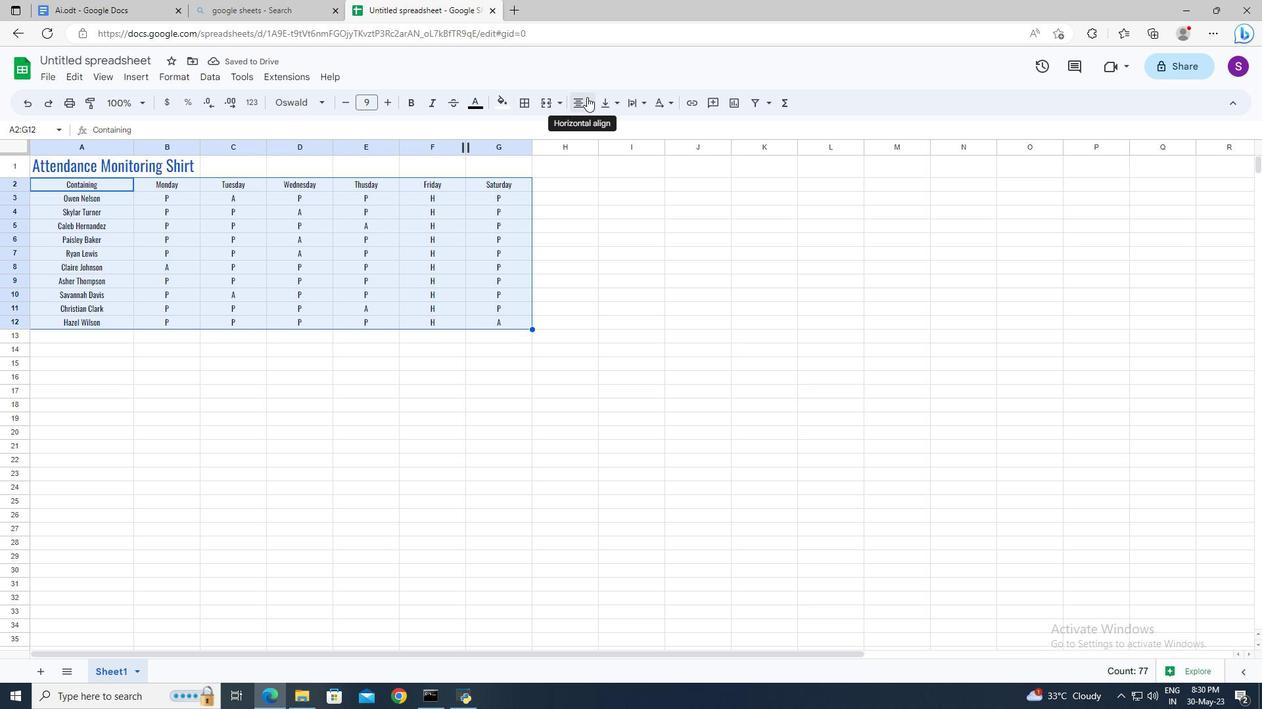
Action: Mouse moved to (604, 123)
Screenshot: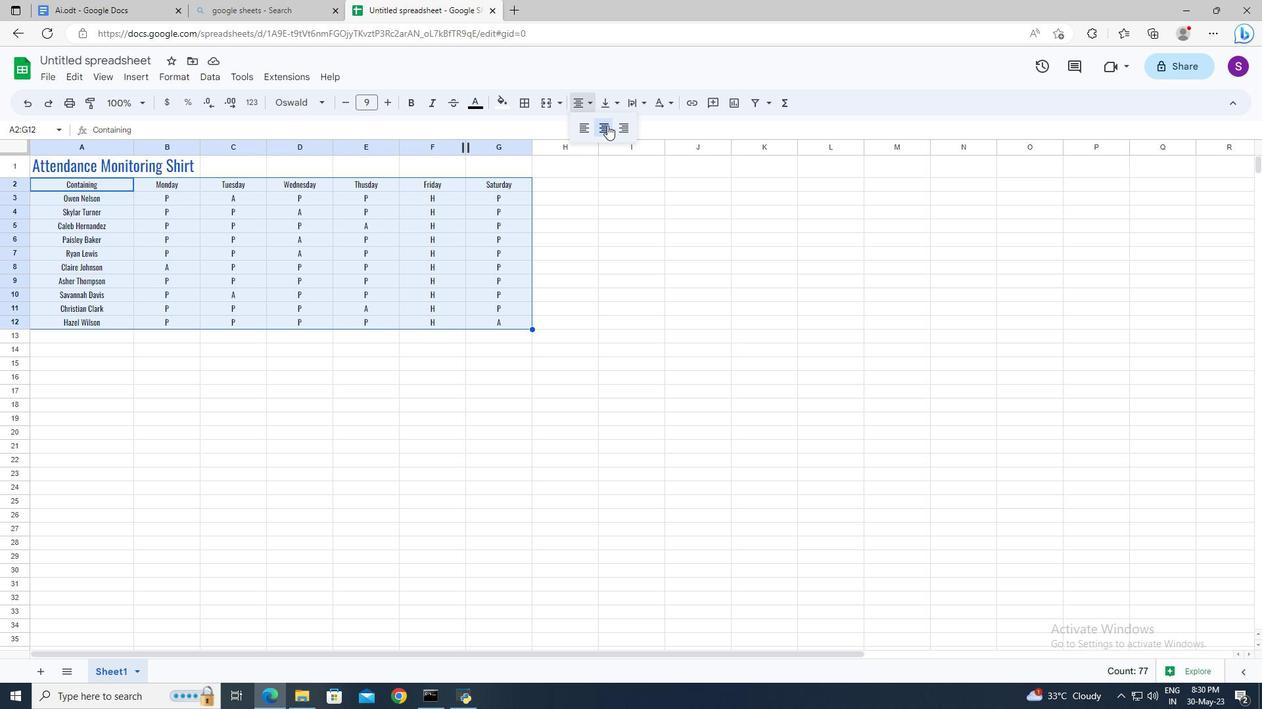 
Action: Mouse pressed left at (604, 123)
Screenshot: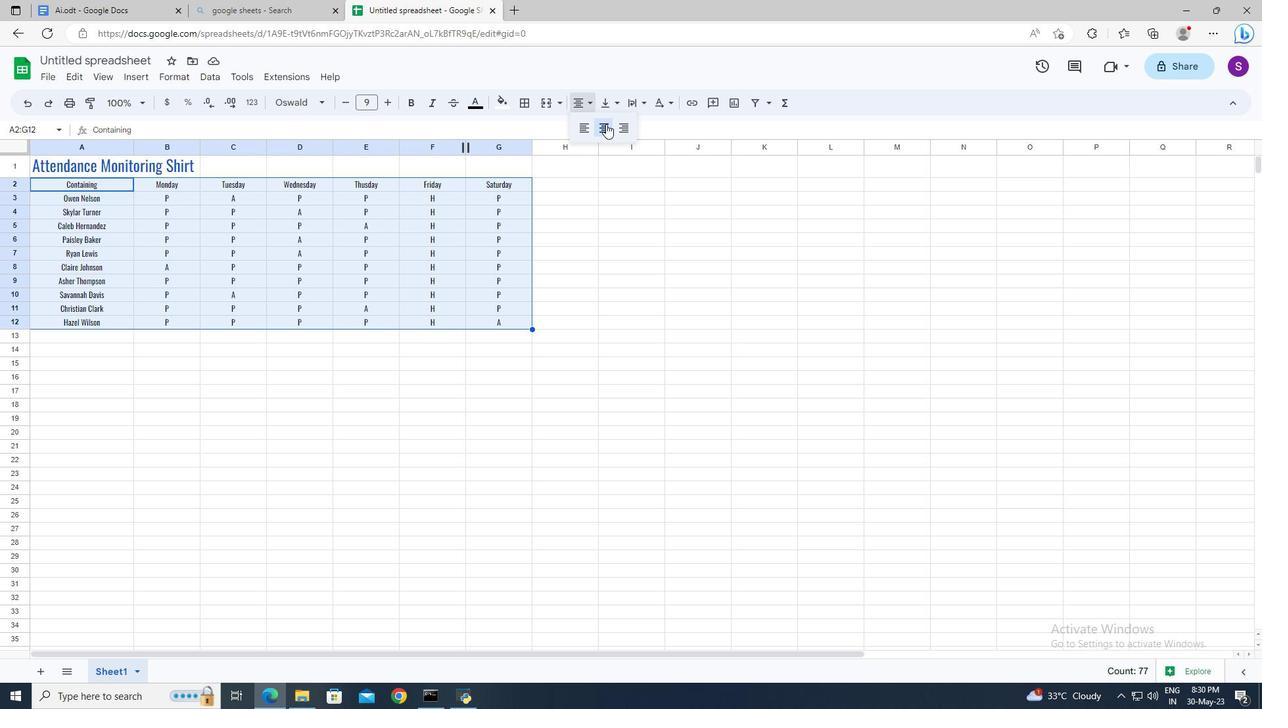 
Action: Mouse moved to (175, 162)
Screenshot: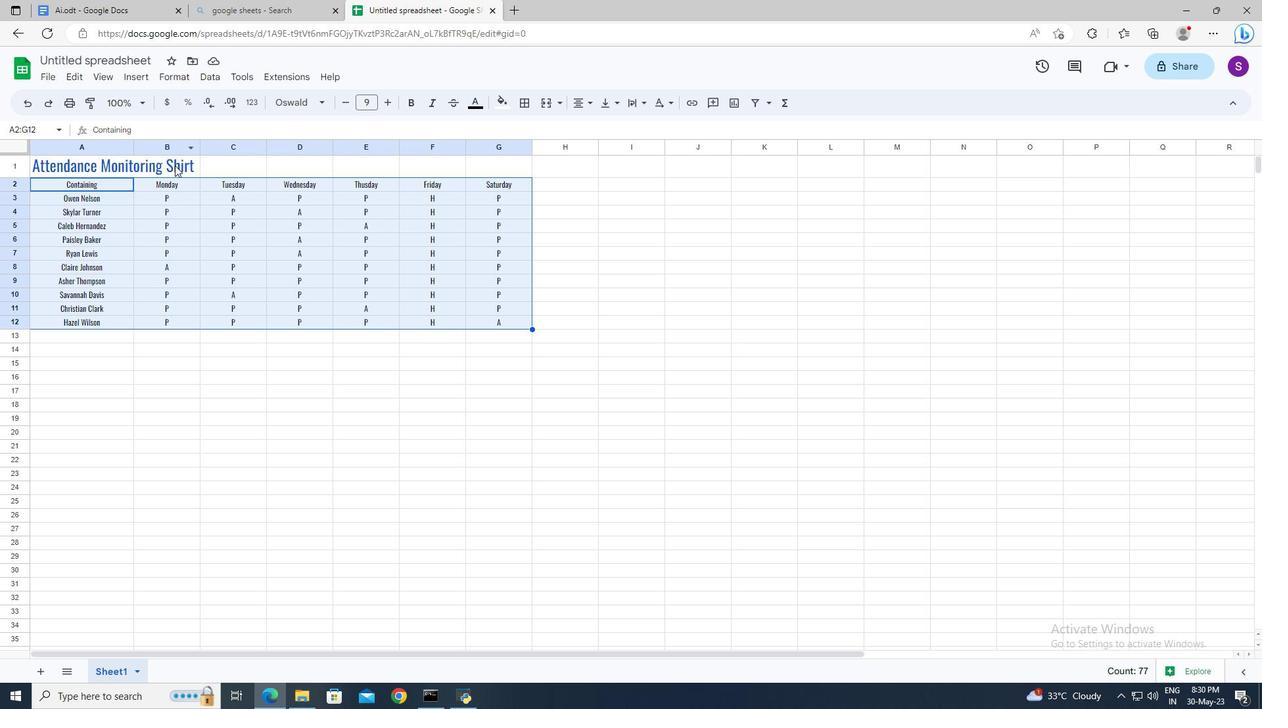 
Action: Mouse pressed left at (175, 162)
Screenshot: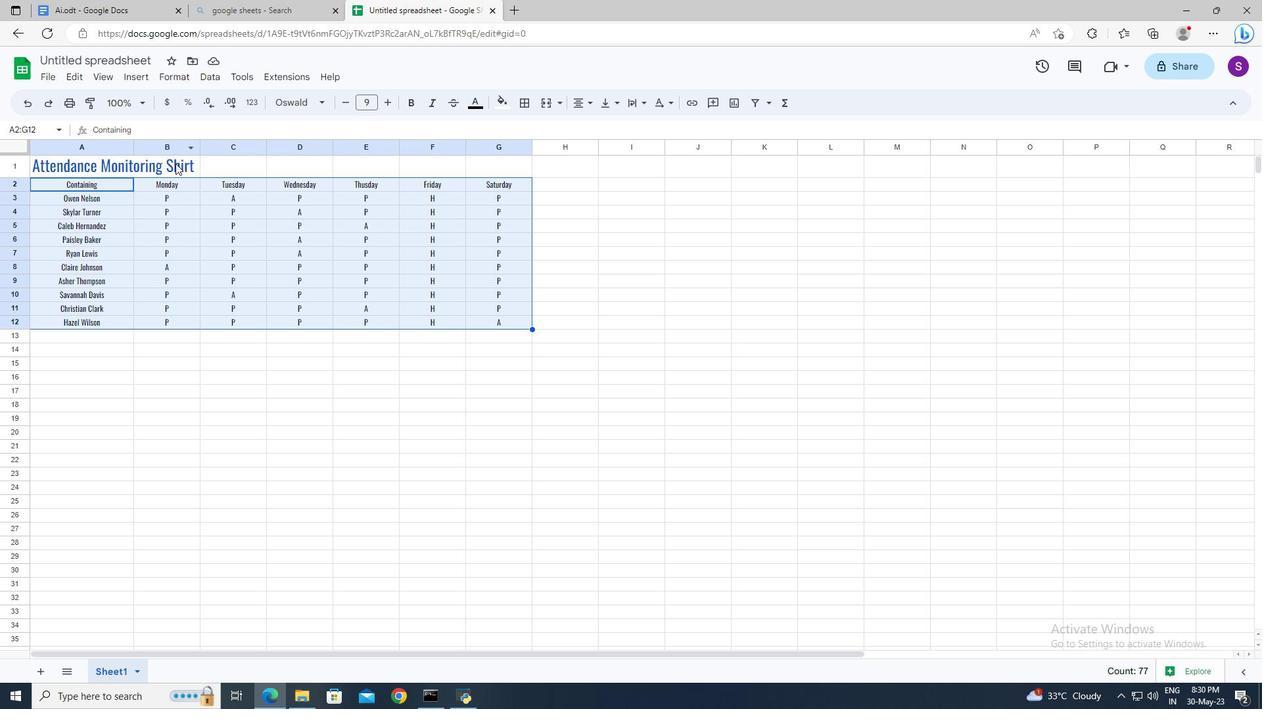 
Action: Mouse moved to (60, 161)
Screenshot: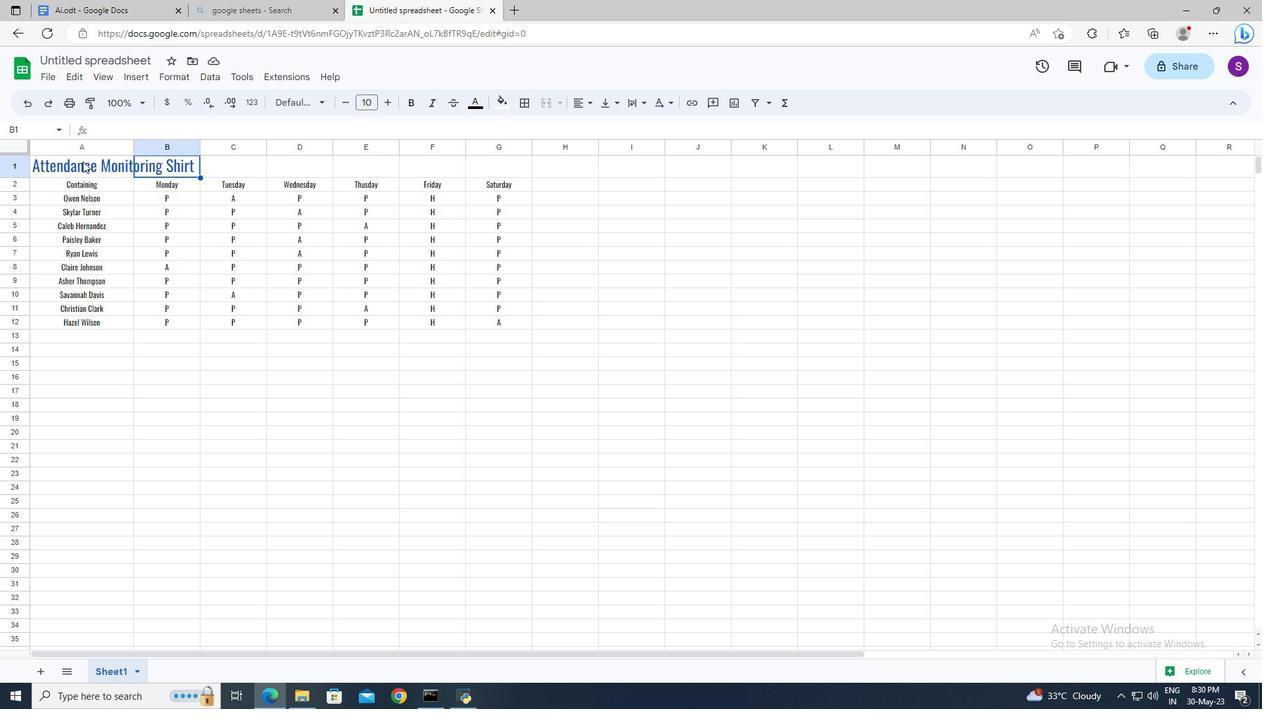 
Action: Mouse pressed left at (60, 161)
Screenshot: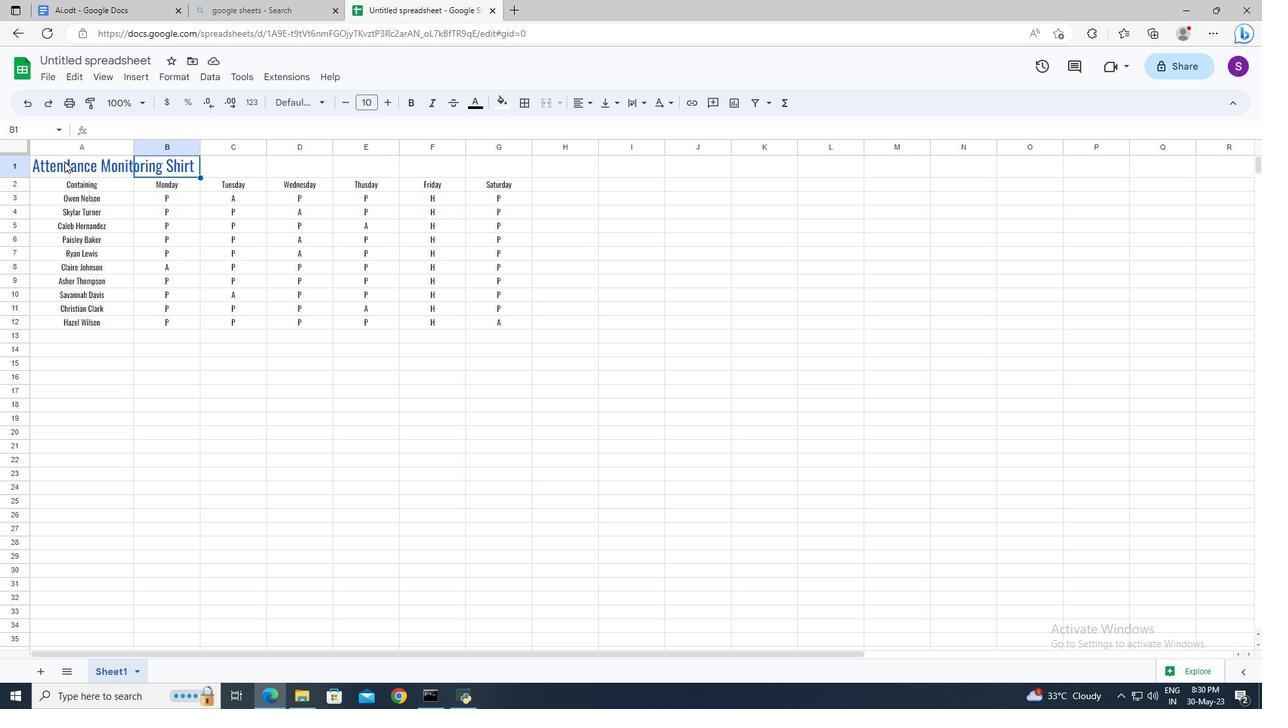
Action: Mouse pressed left at (60, 161)
Screenshot: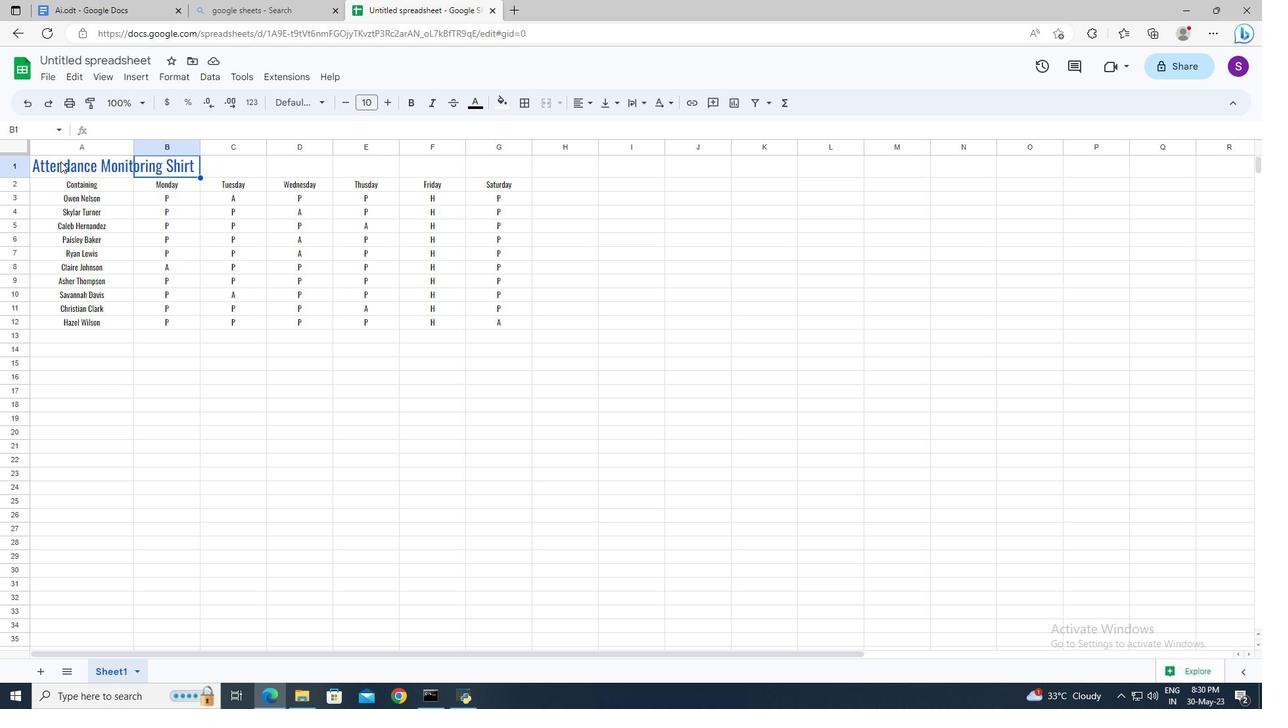 
Action: Mouse pressed left at (60, 161)
Screenshot: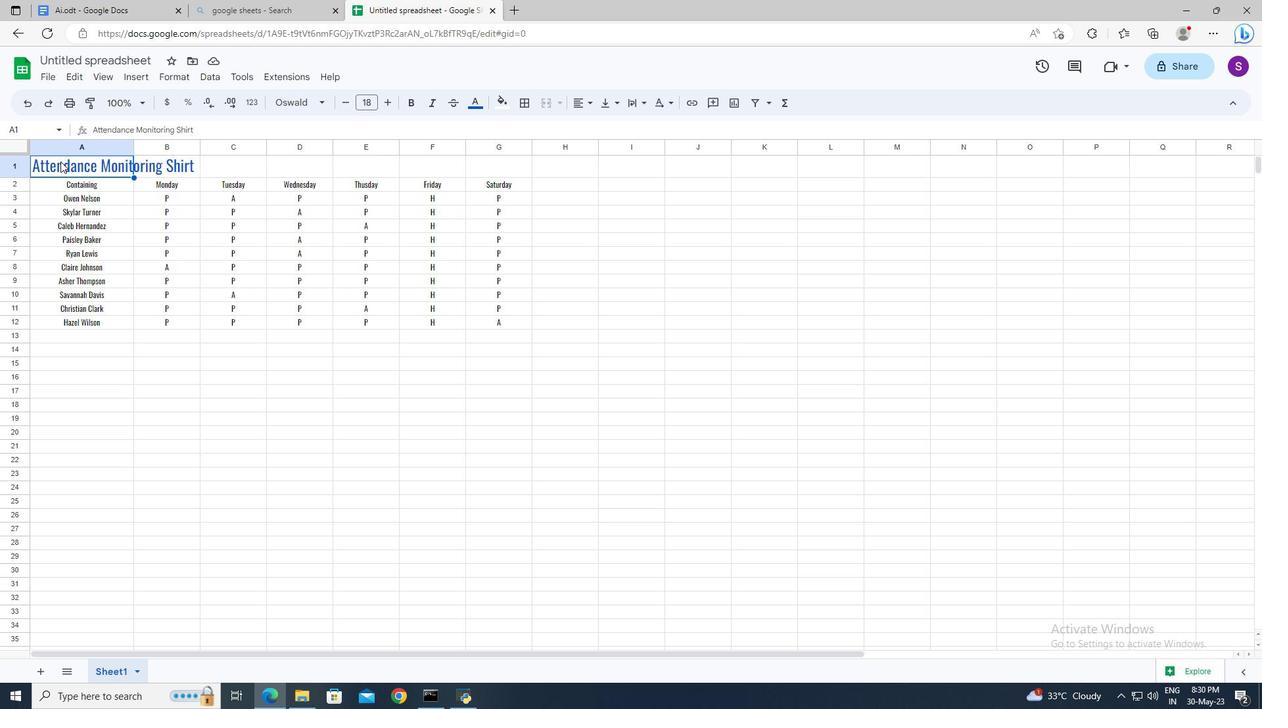 
Action: Mouse moved to (103, 166)
Screenshot: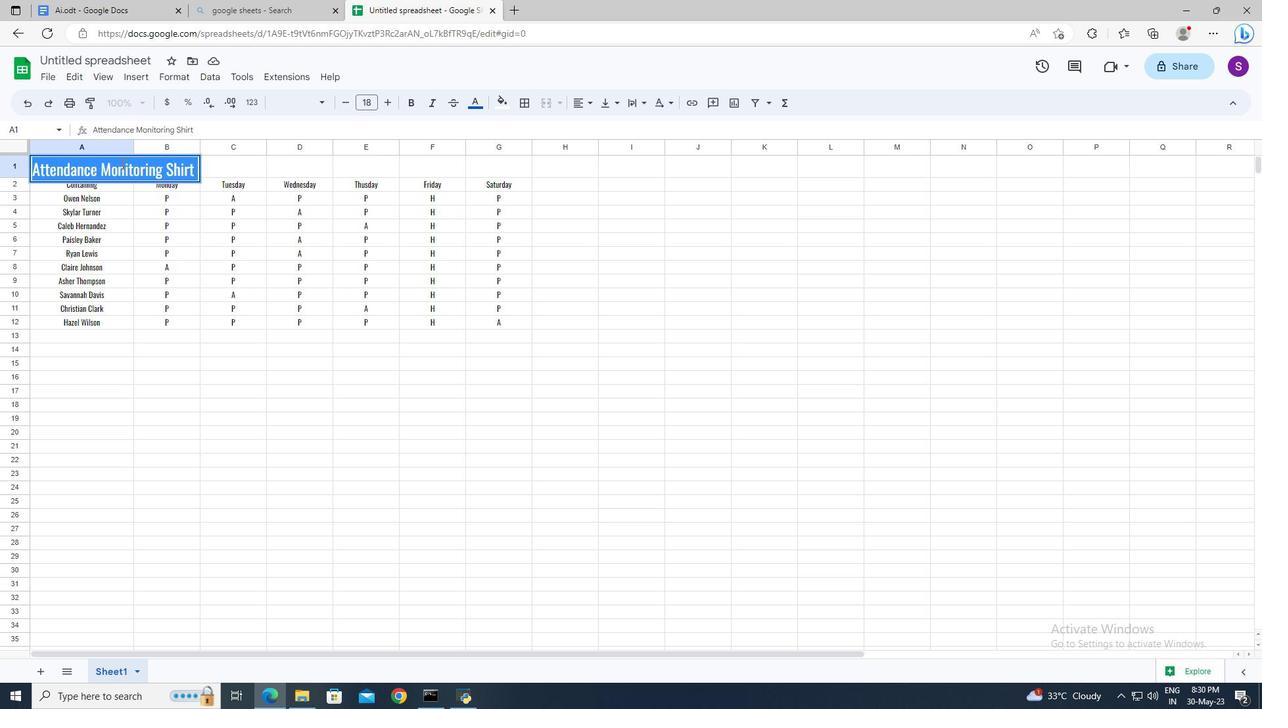 
Action: Mouse pressed left at (103, 166)
Screenshot: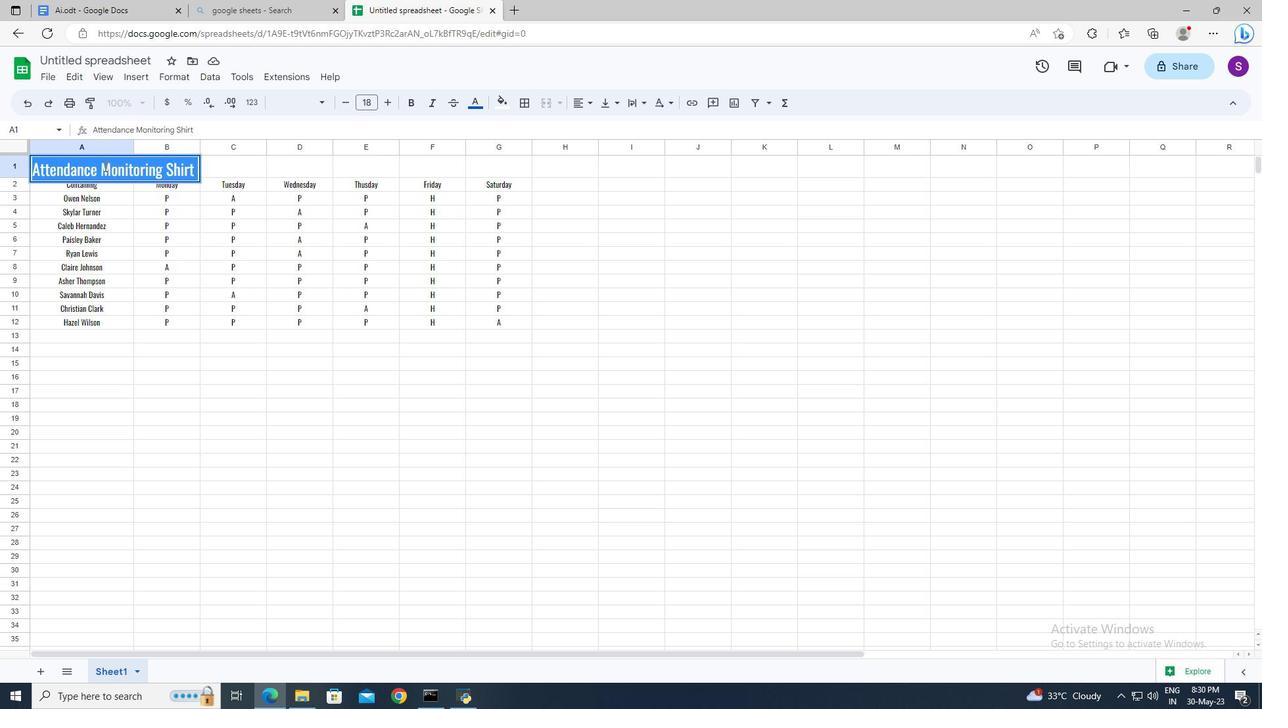 
Action: Mouse moved to (86, 166)
Screenshot: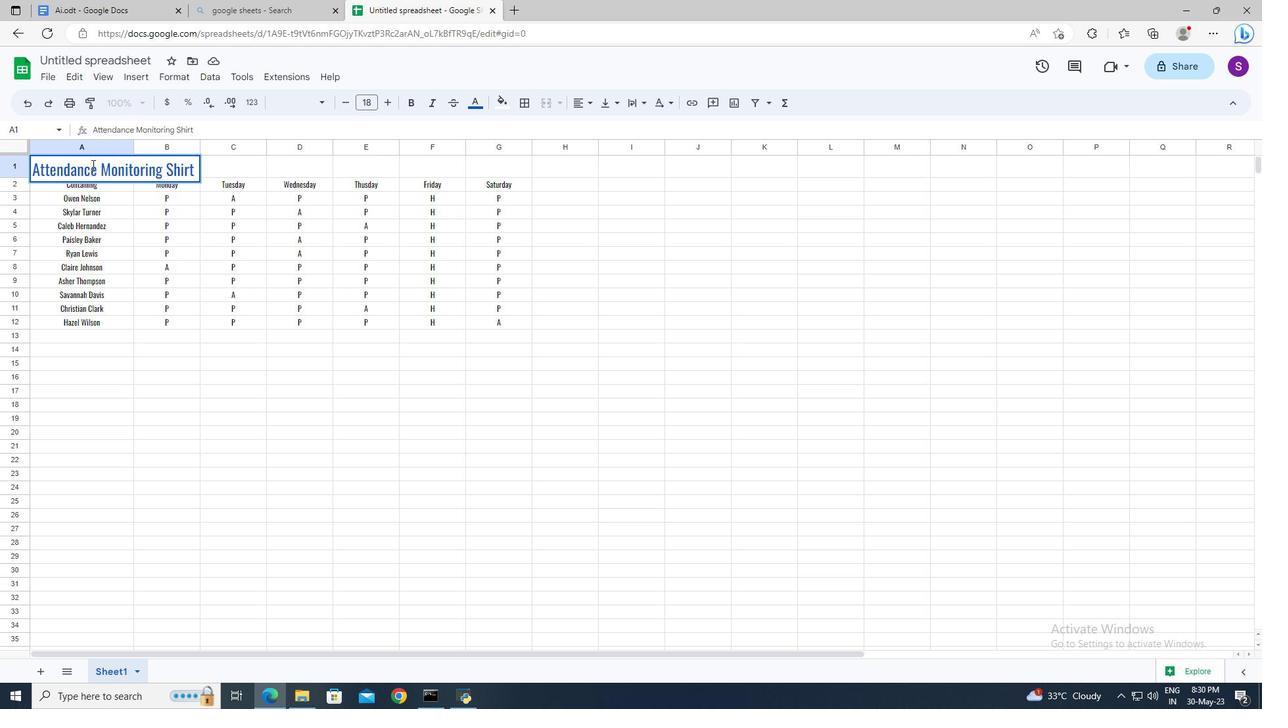 
Action: Mouse pressed left at (86, 166)
Screenshot: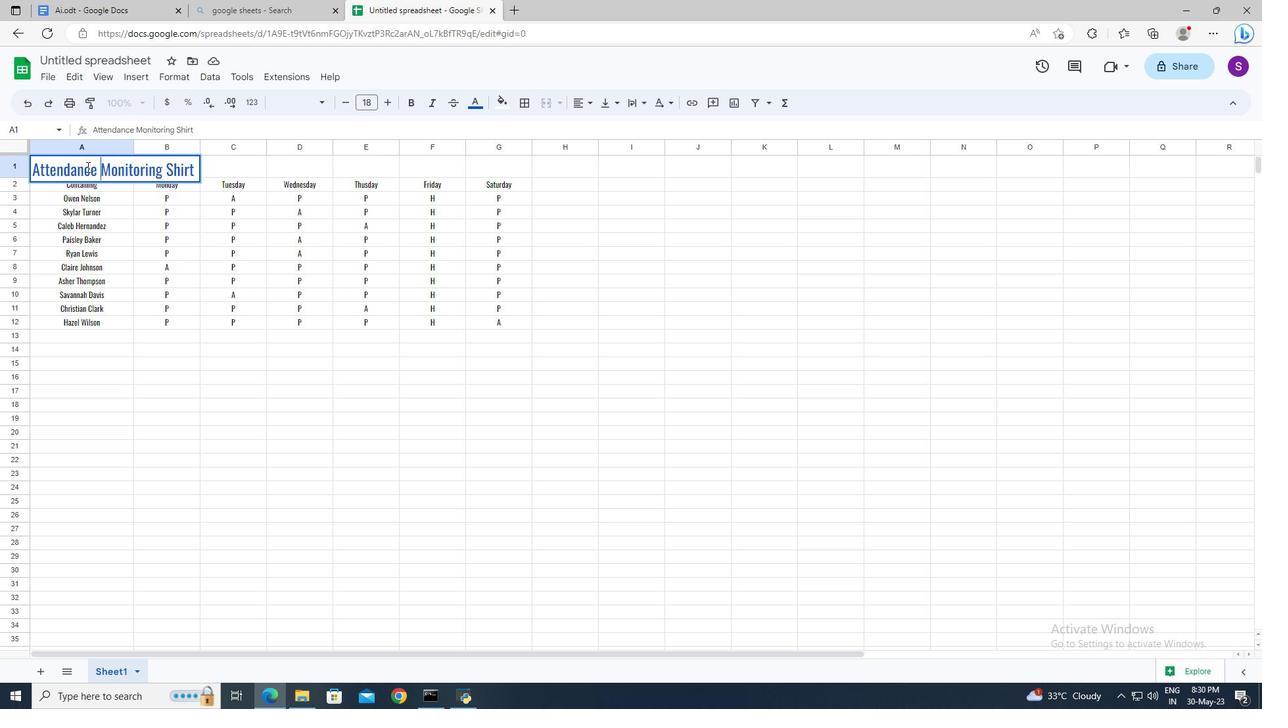 
Action: Mouse pressed left at (86, 166)
Screenshot: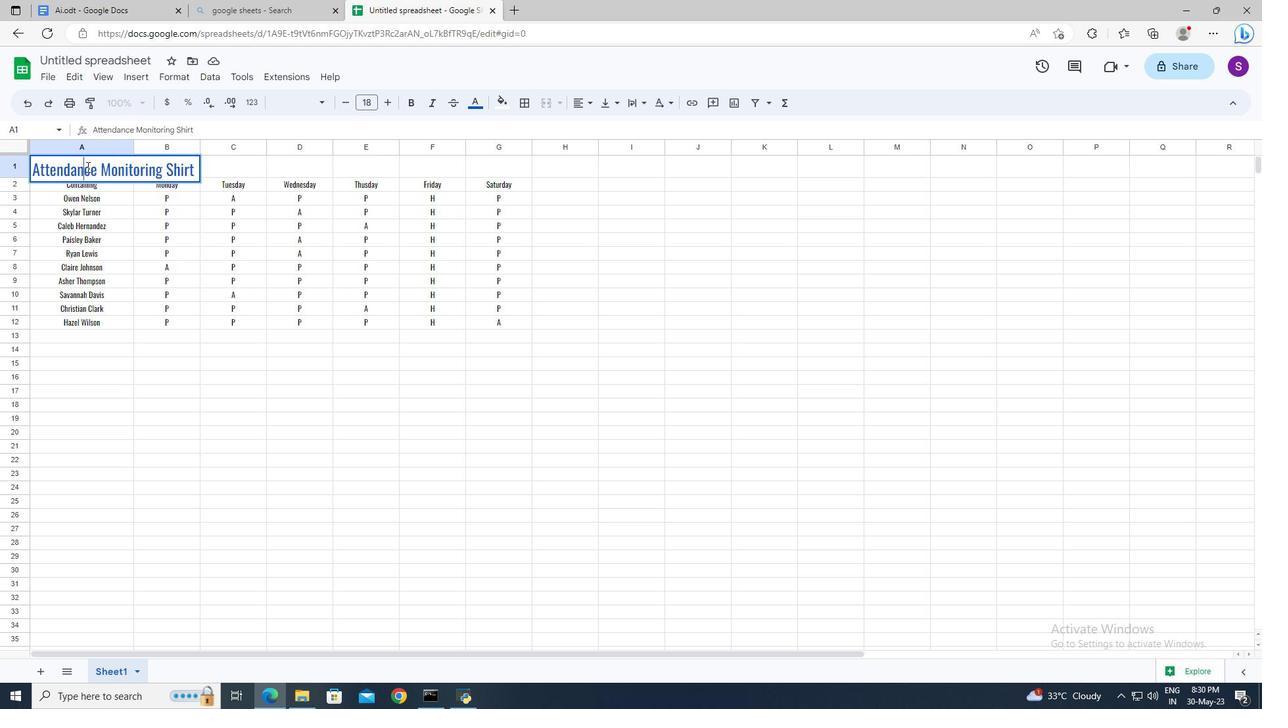 
Action: Mouse pressed left at (86, 166)
Screenshot: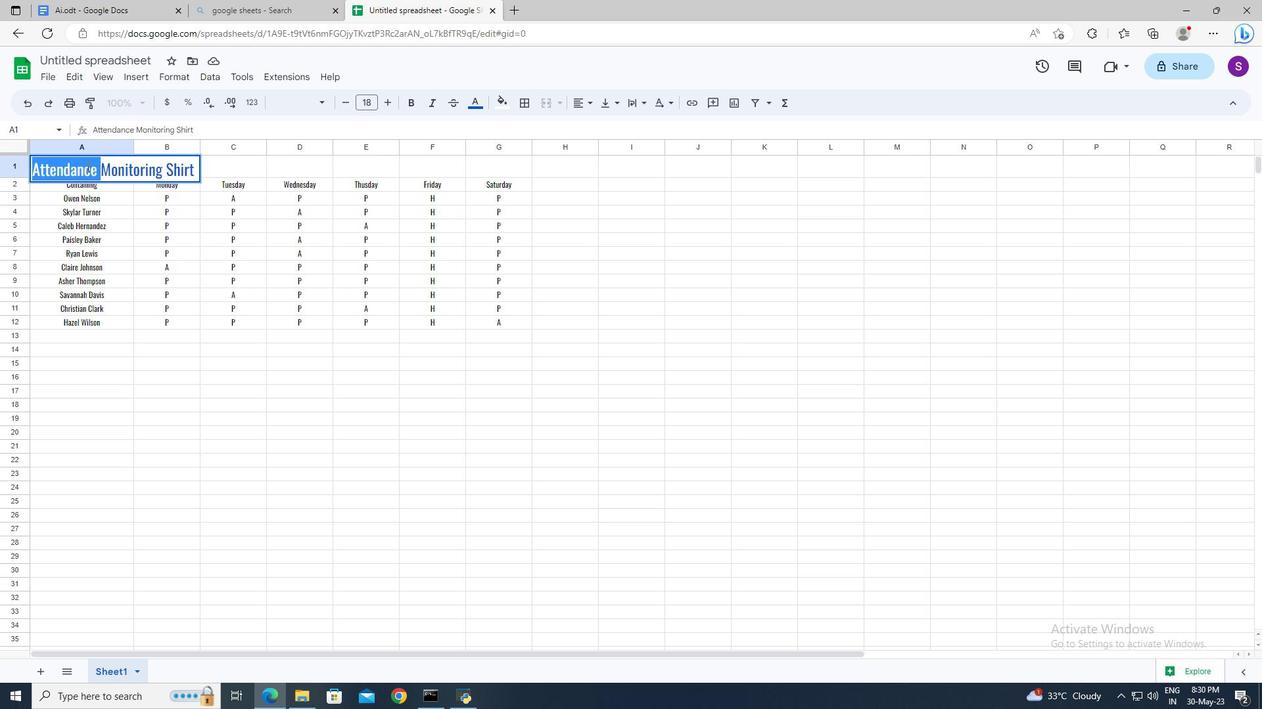 
Action: Mouse moved to (500, 101)
Screenshot: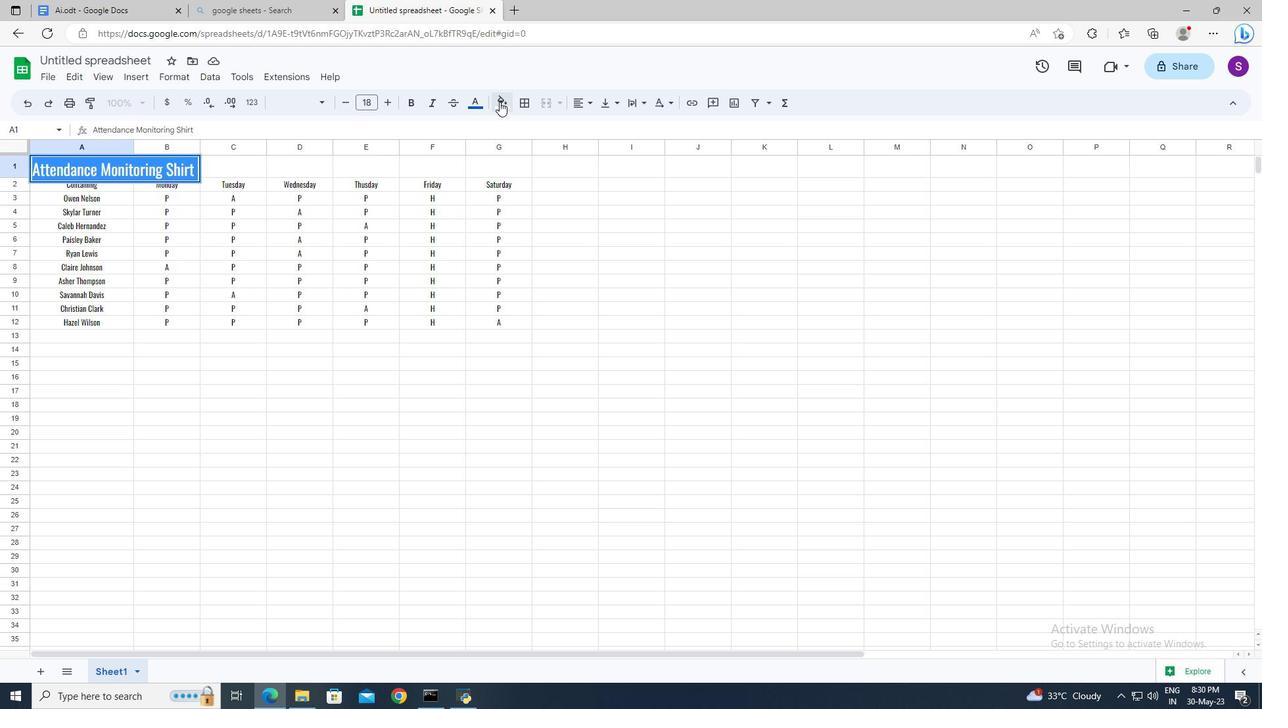
Action: Mouse pressed left at (500, 101)
Screenshot: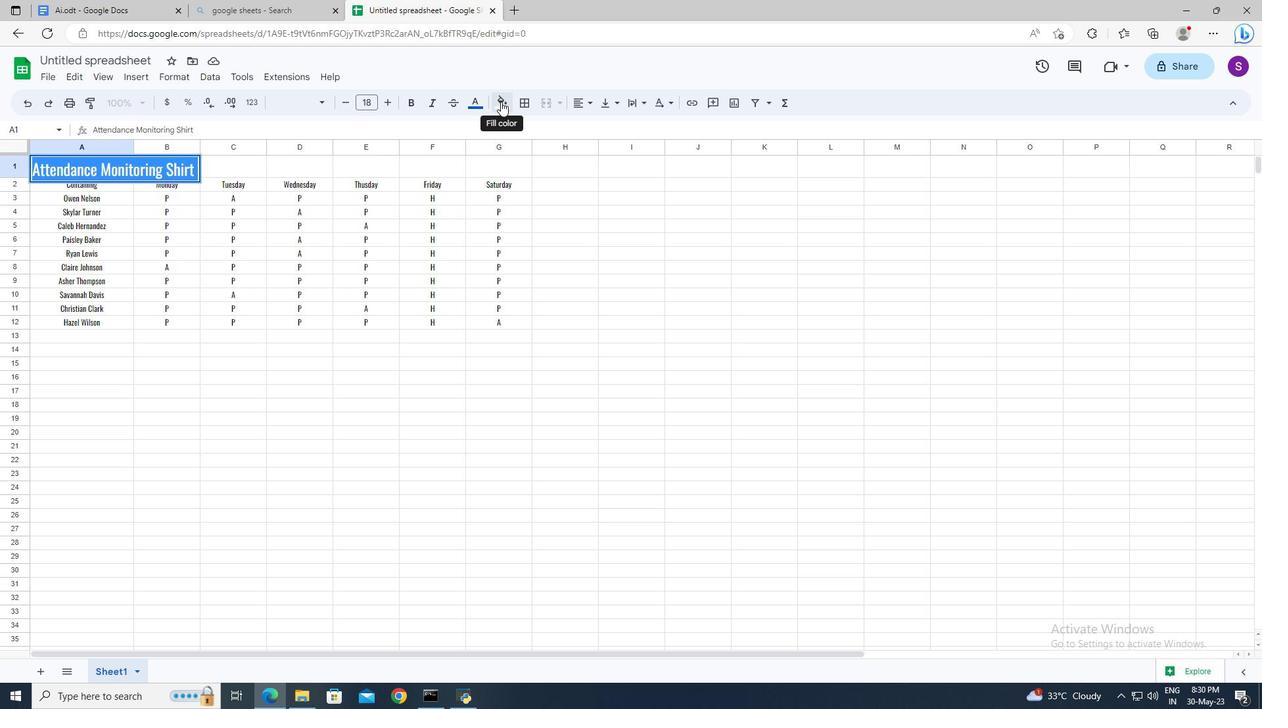 
Action: Mouse moved to (525, 166)
Screenshot: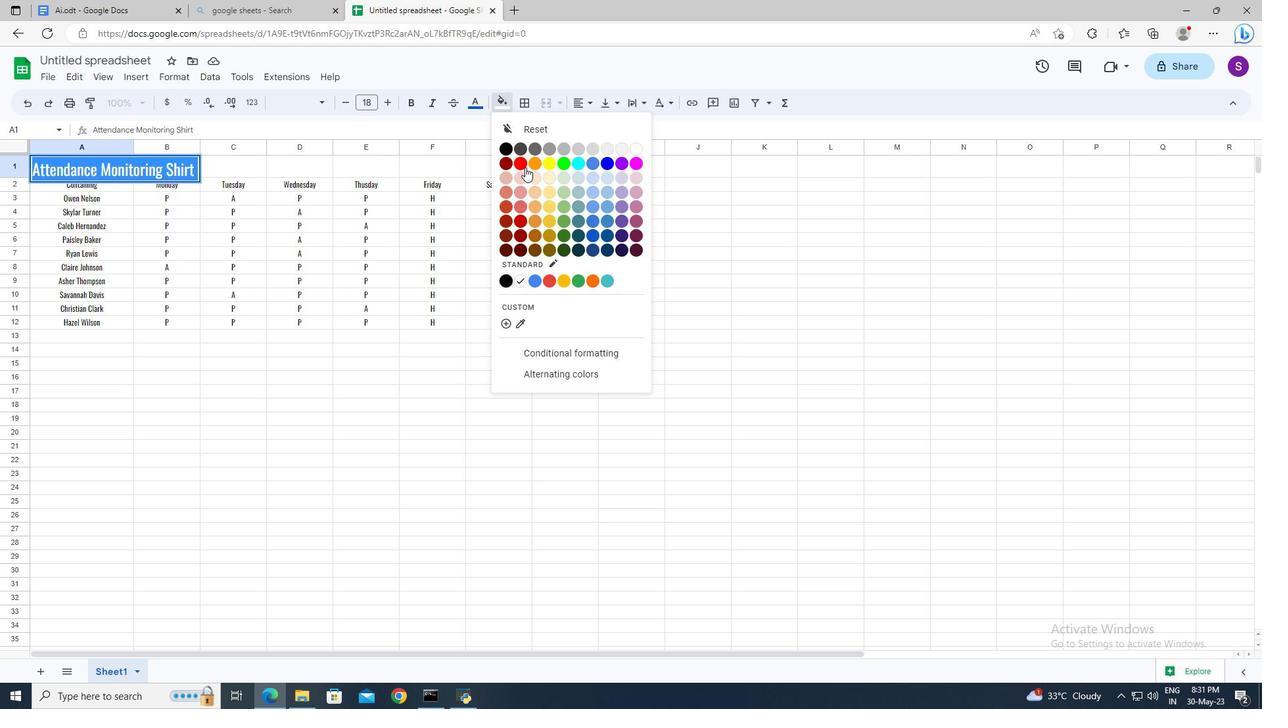 
Action: Mouse pressed left at (525, 166)
Screenshot: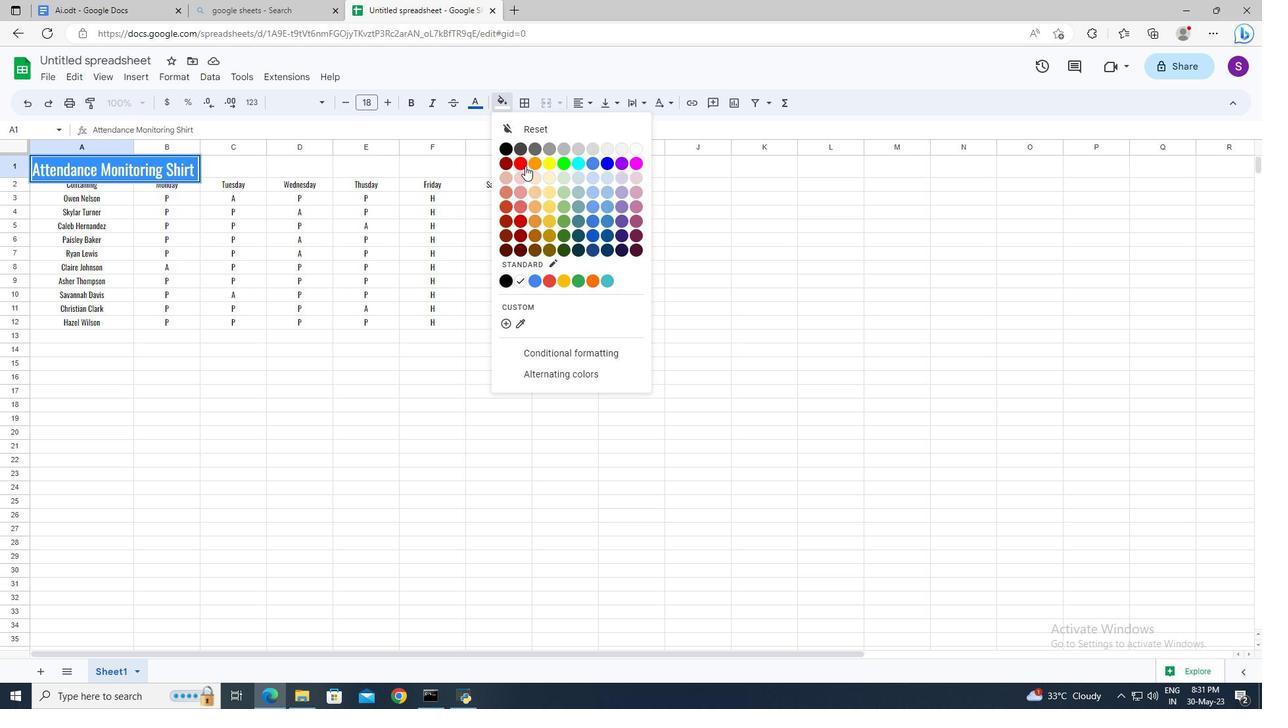 
Action: Mouse moved to (145, 165)
Screenshot: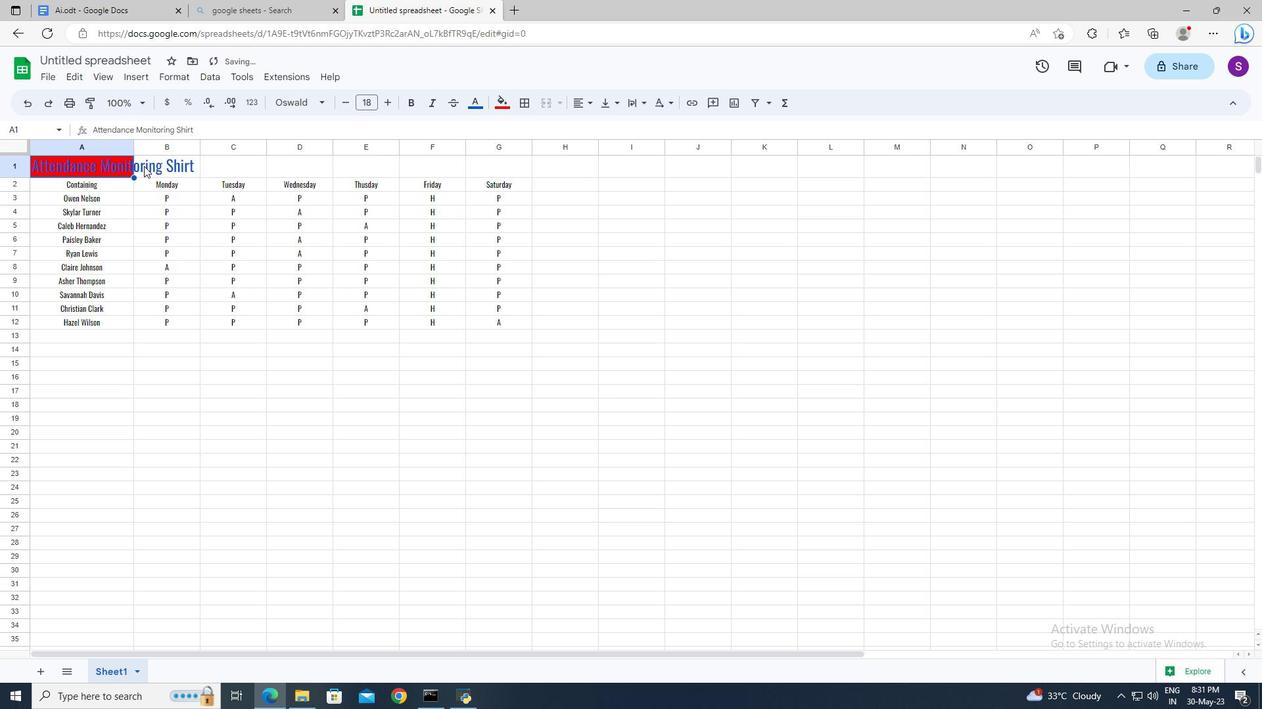 
Action: Mouse pressed left at (145, 165)
Screenshot: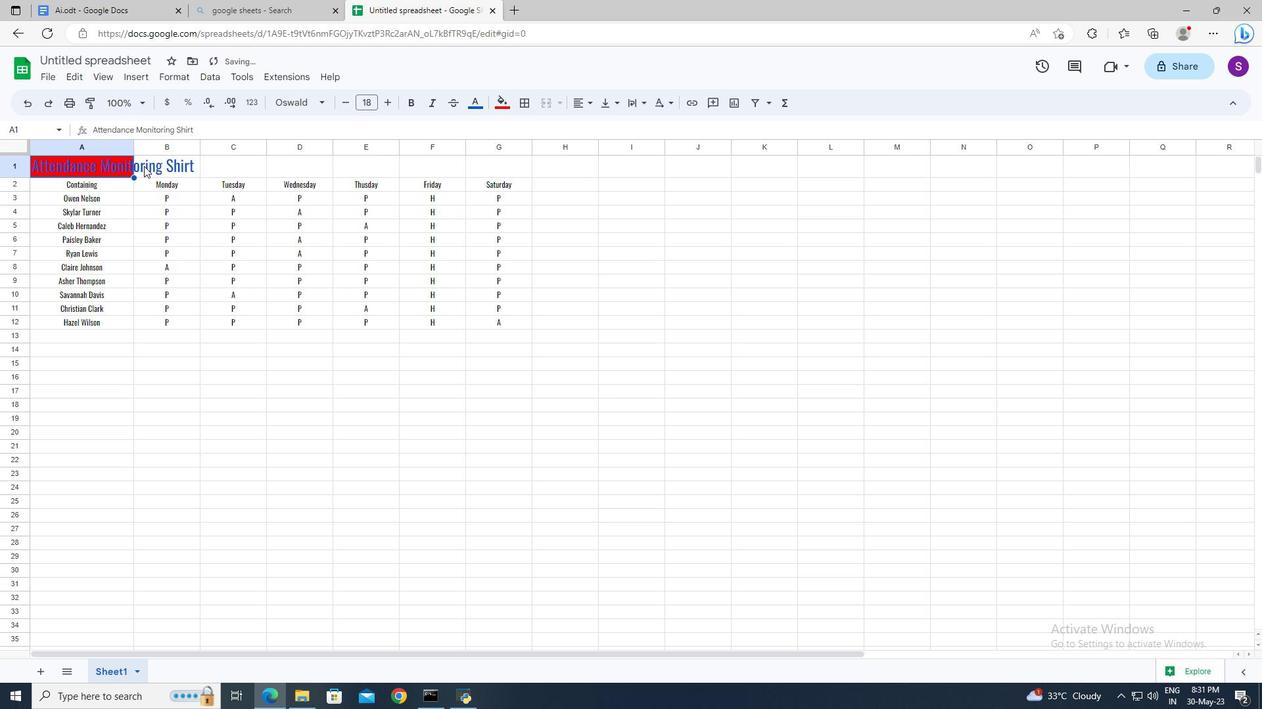 
Action: Mouse moved to (500, 95)
Screenshot: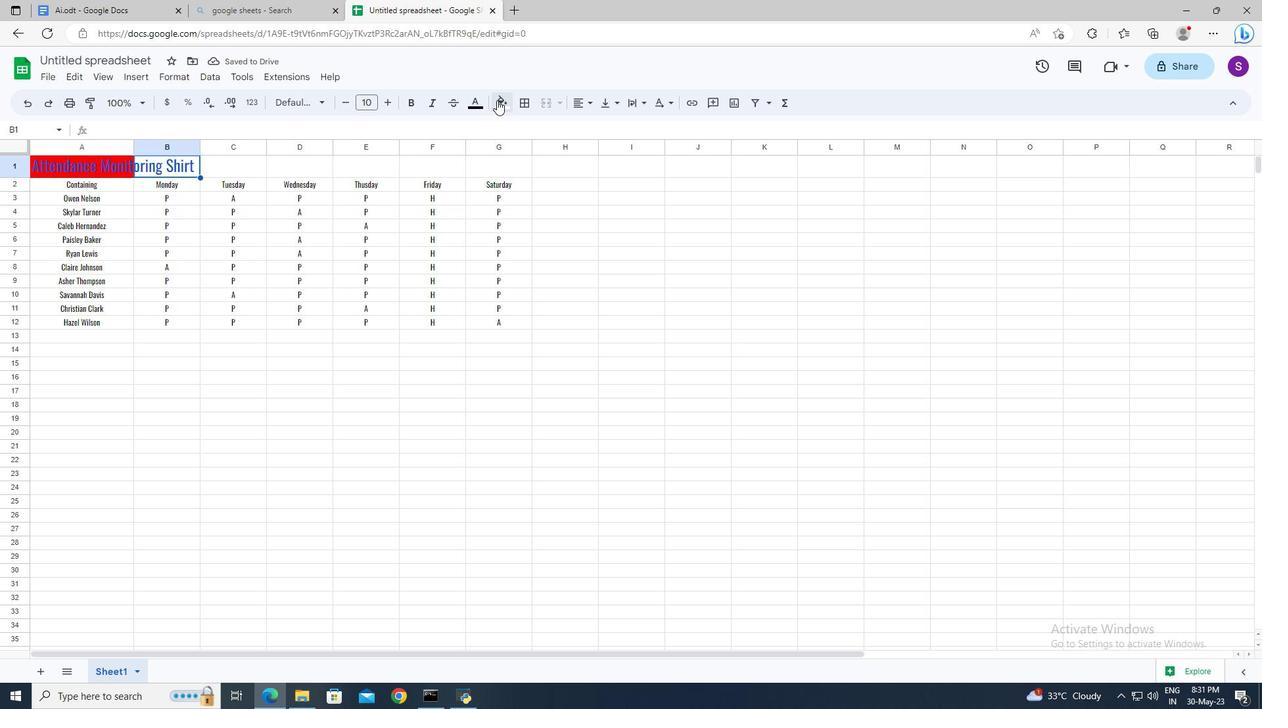 
Action: Mouse pressed left at (500, 95)
Screenshot: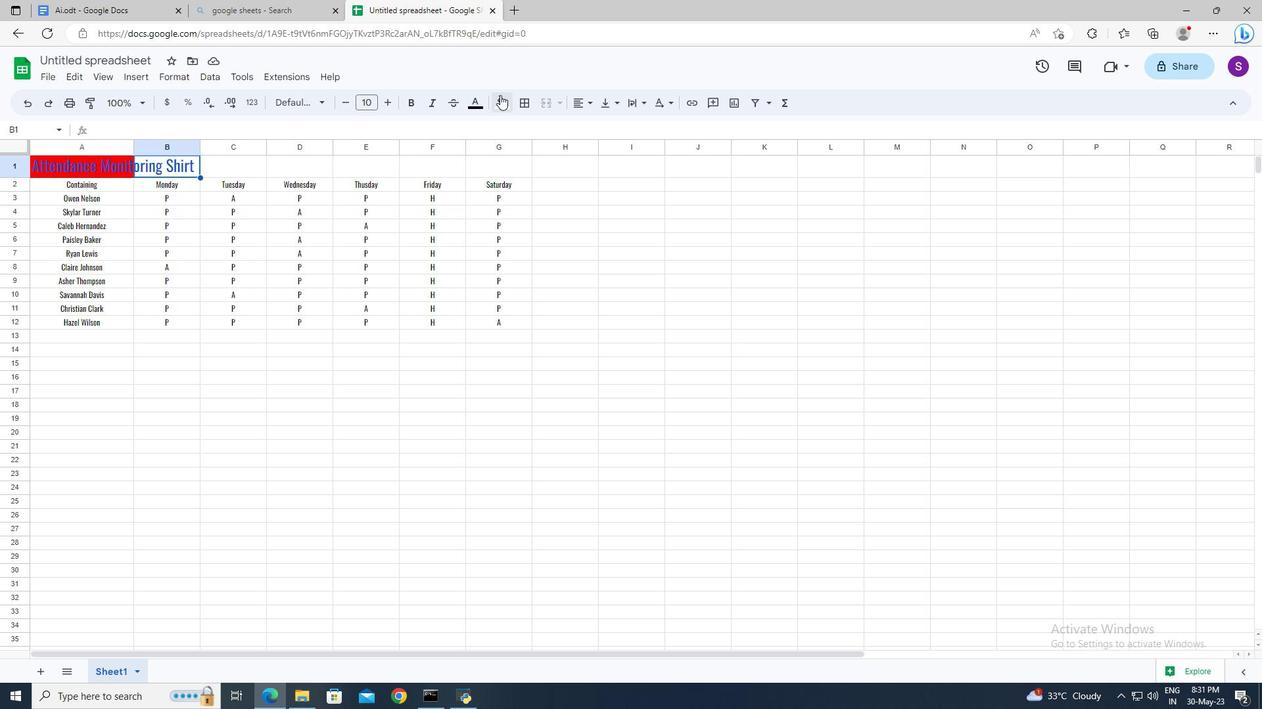 
Action: Mouse moved to (523, 159)
Screenshot: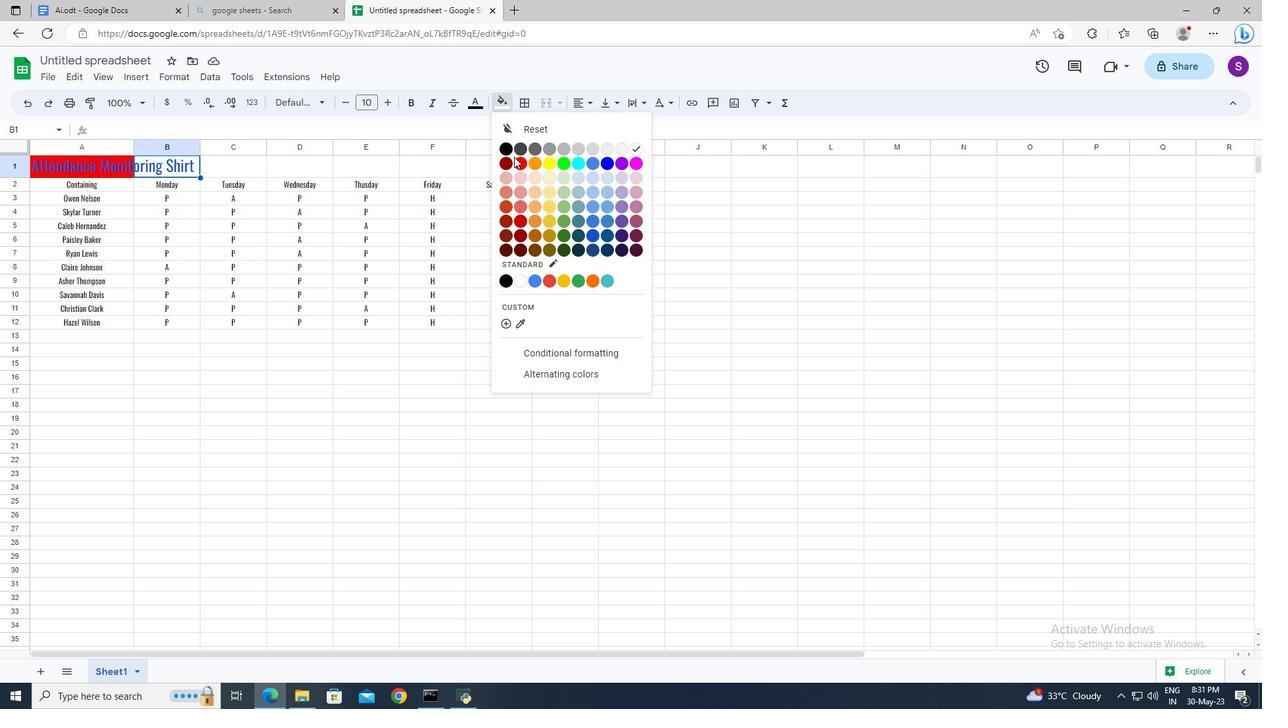 
Action: Mouse pressed left at (523, 159)
Screenshot: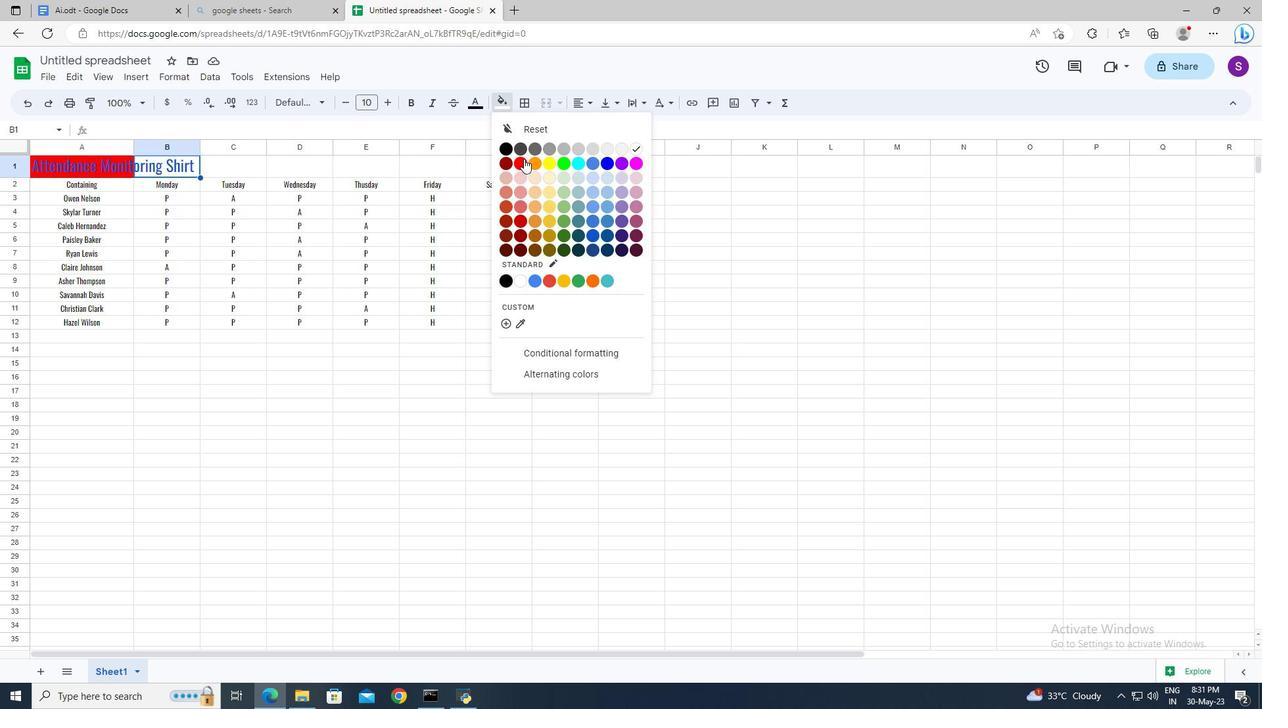 
Action: Mouse moved to (508, 98)
Screenshot: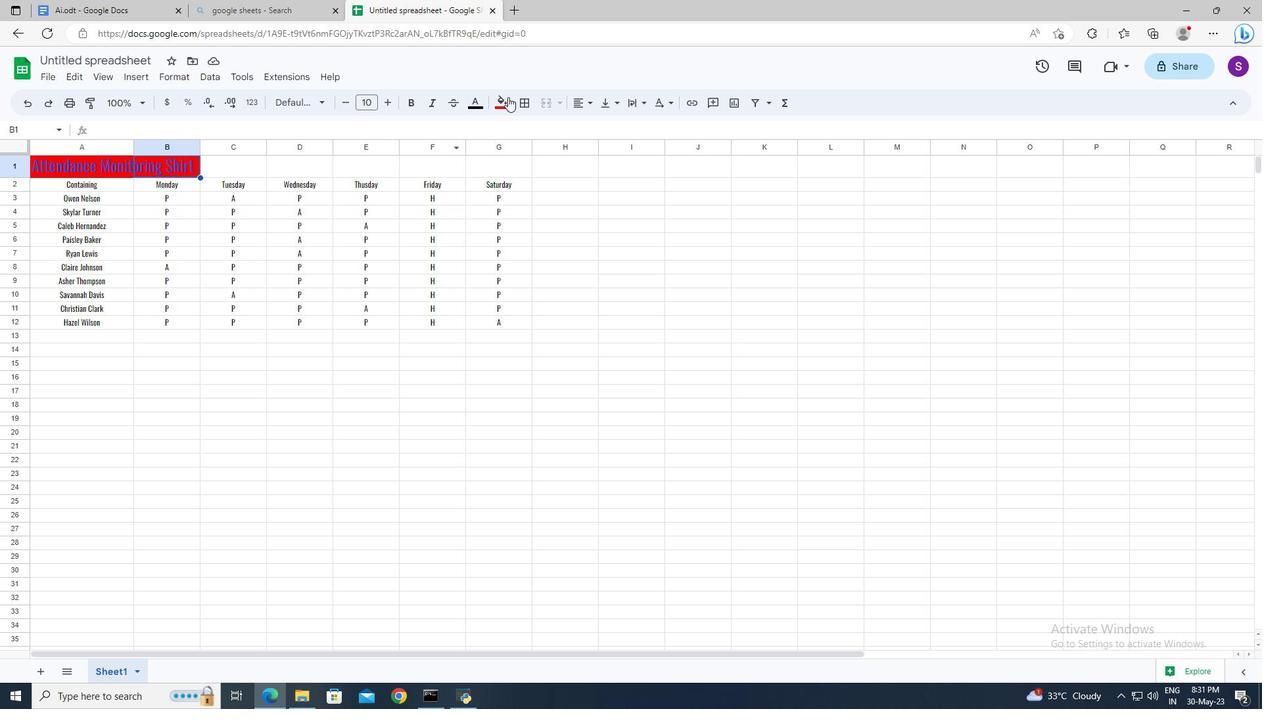
Action: Mouse pressed left at (508, 98)
Screenshot: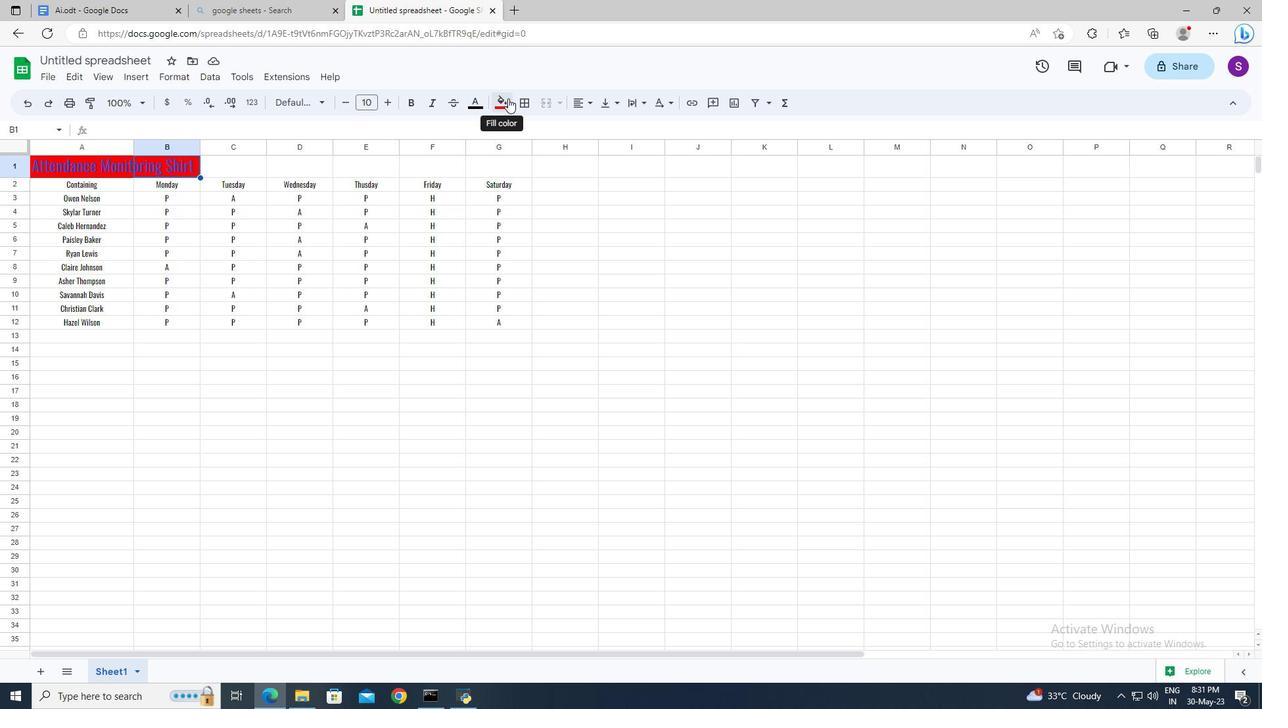 
Action: Mouse moved to (53, 183)
Screenshot: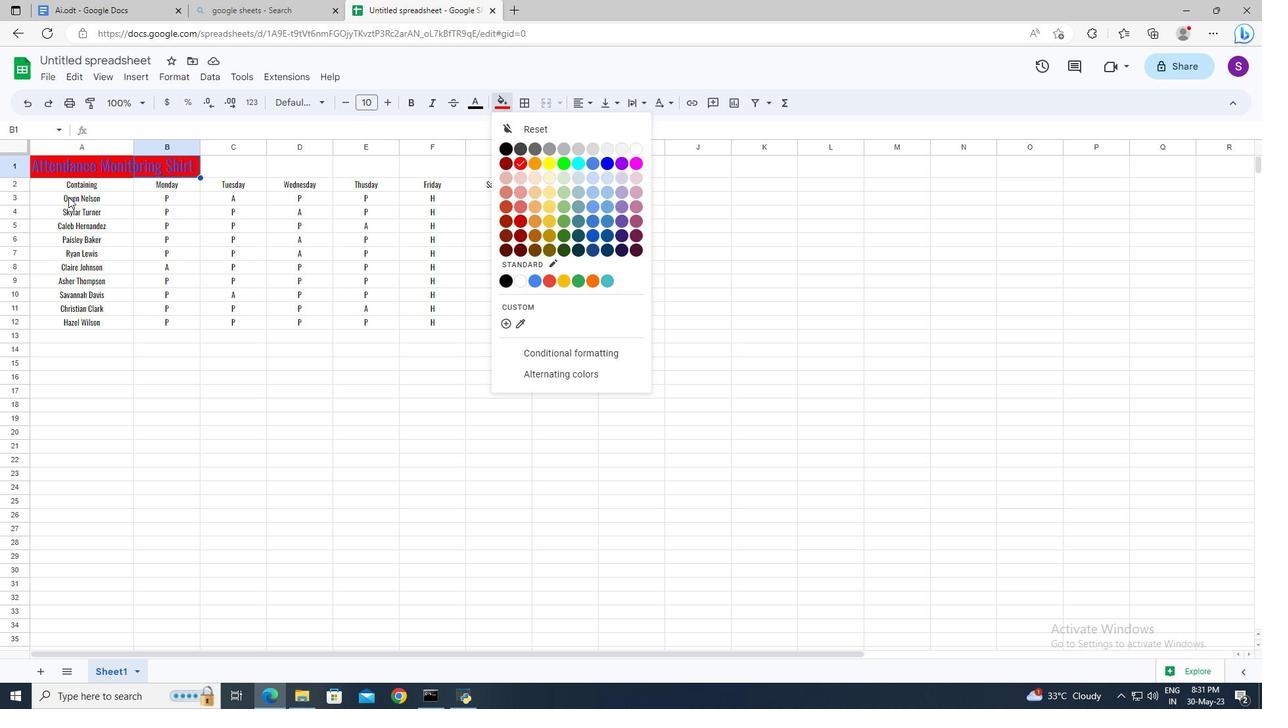 
Action: Mouse pressed left at (53, 183)
Screenshot: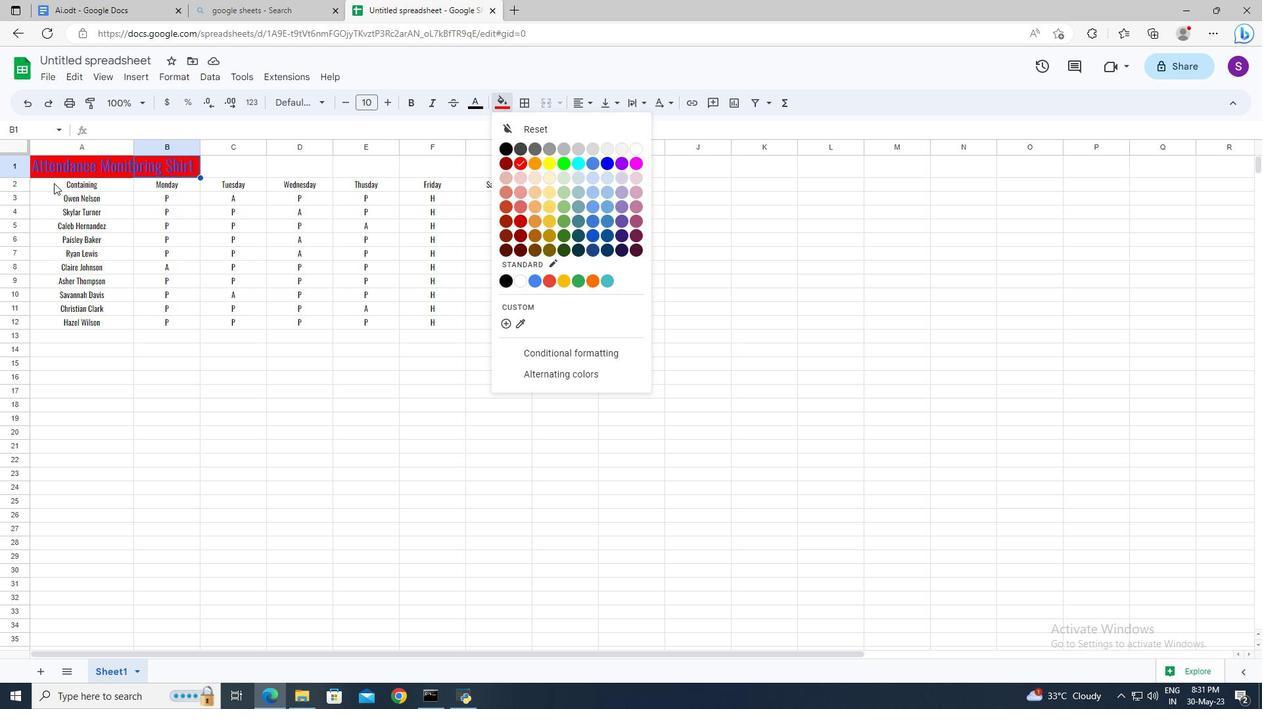 
Action: Mouse moved to (375, 272)
Screenshot: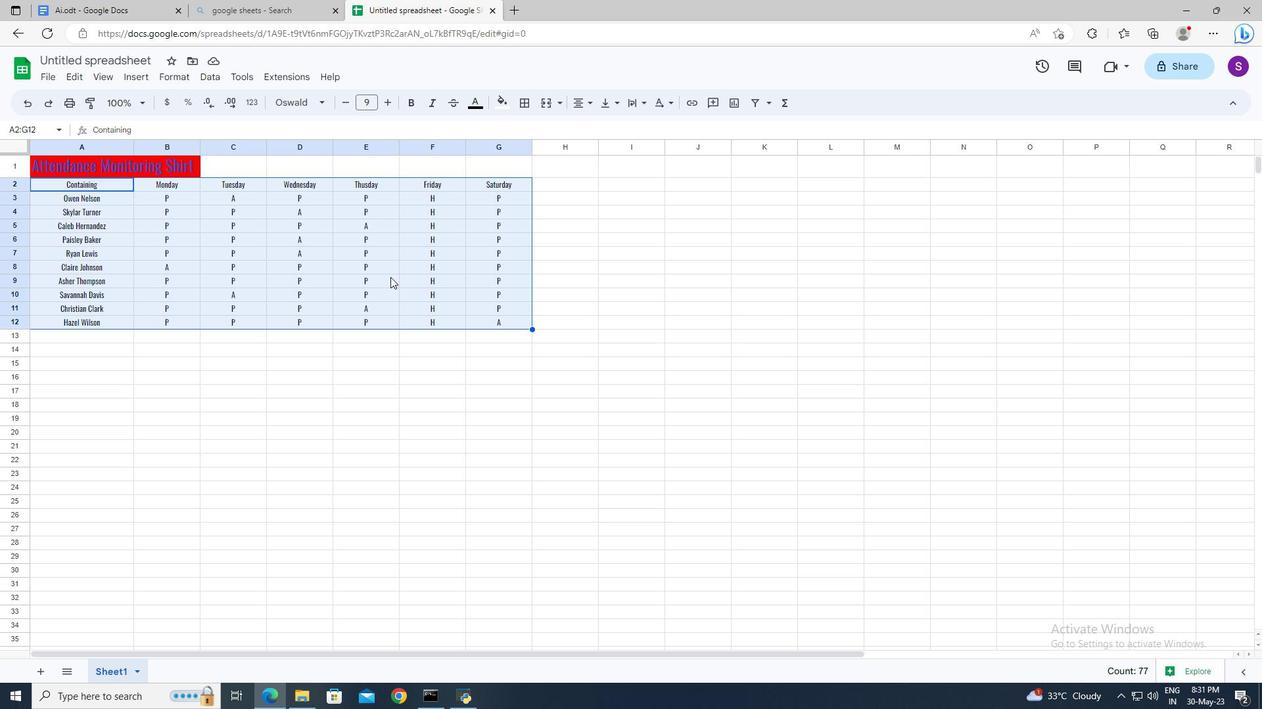 
Action: Mouse pressed left at (375, 272)
Screenshot: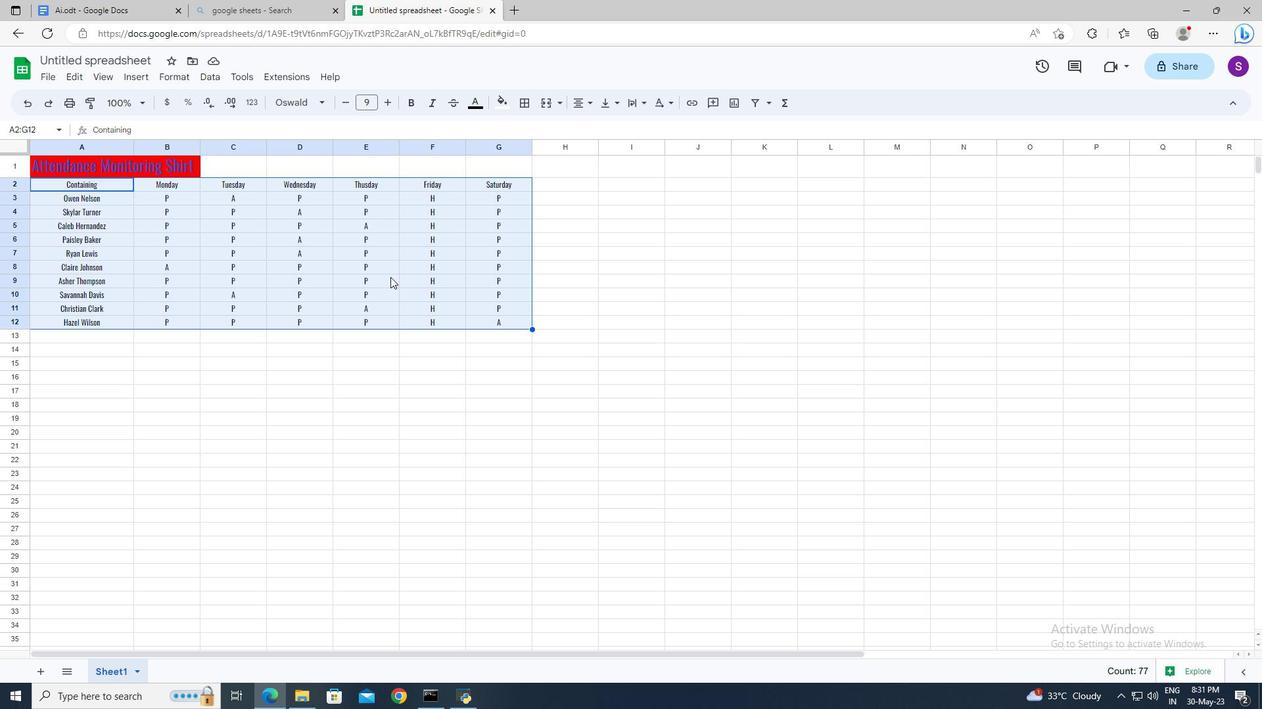 
Action: Mouse moved to (504, 101)
Screenshot: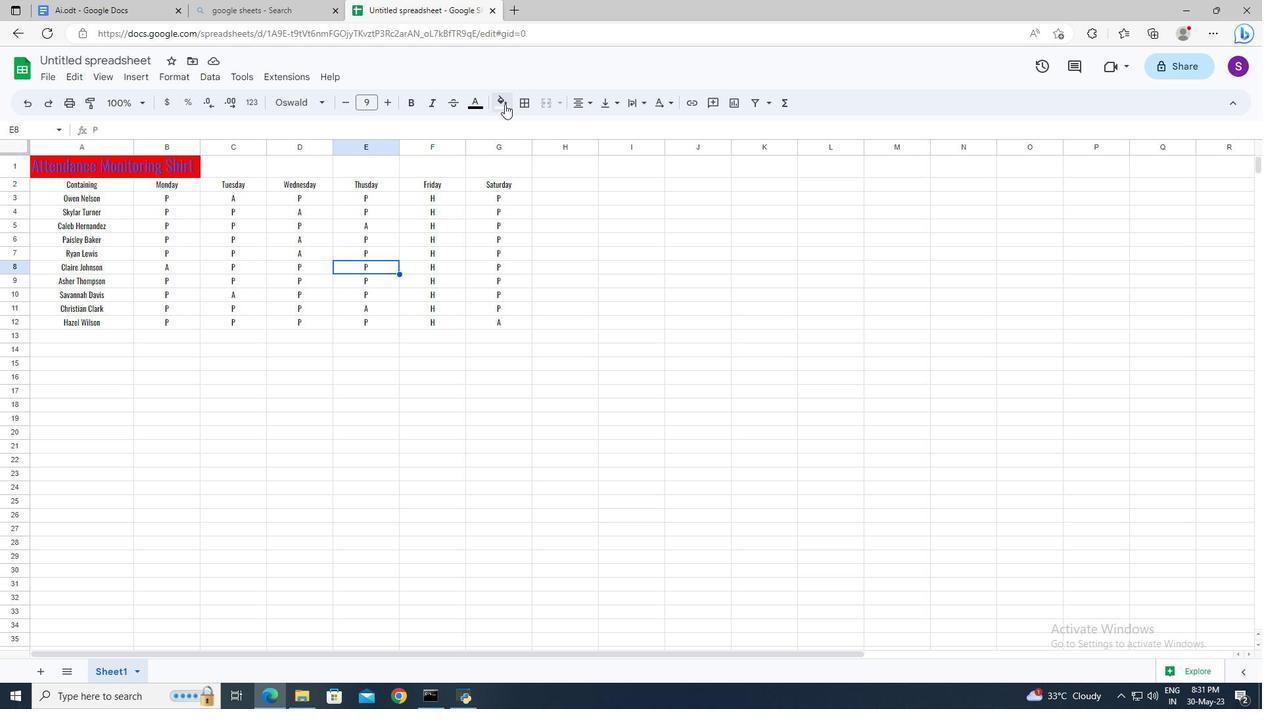 
Action: Mouse pressed left at (504, 101)
Screenshot: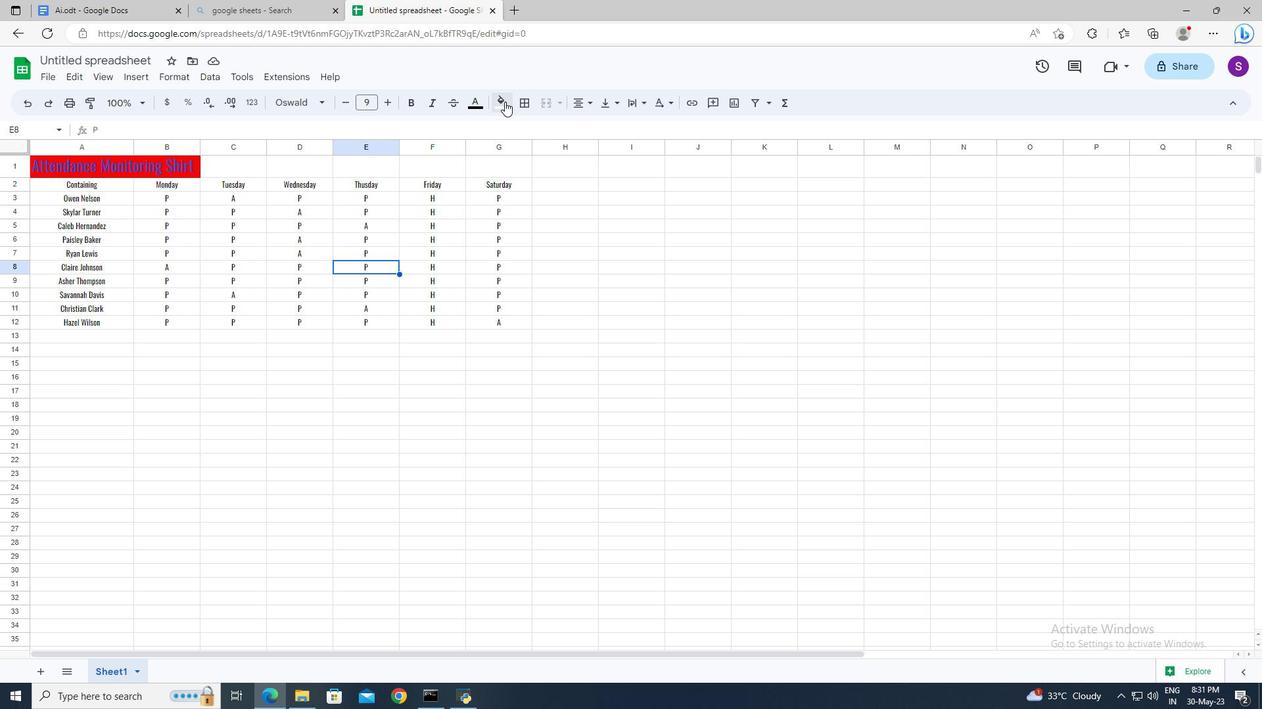 
Action: Mouse moved to (517, 163)
Screenshot: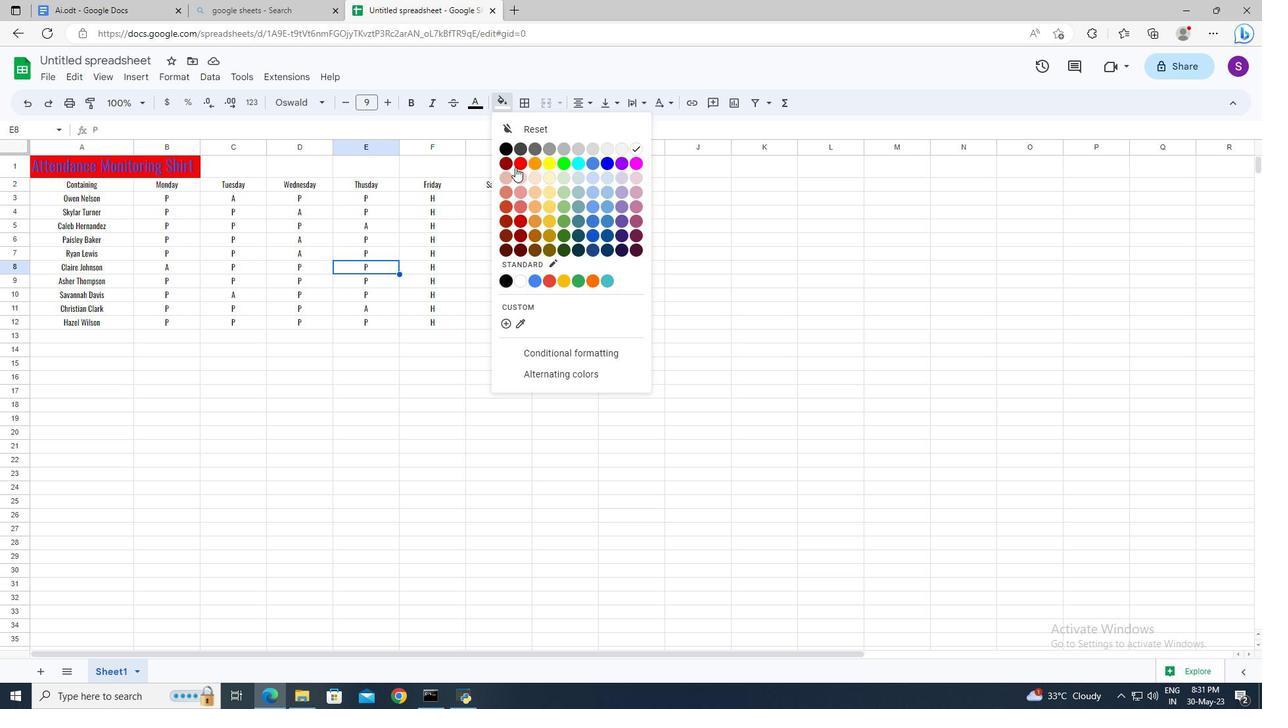 
Action: Mouse pressed left at (517, 163)
Screenshot: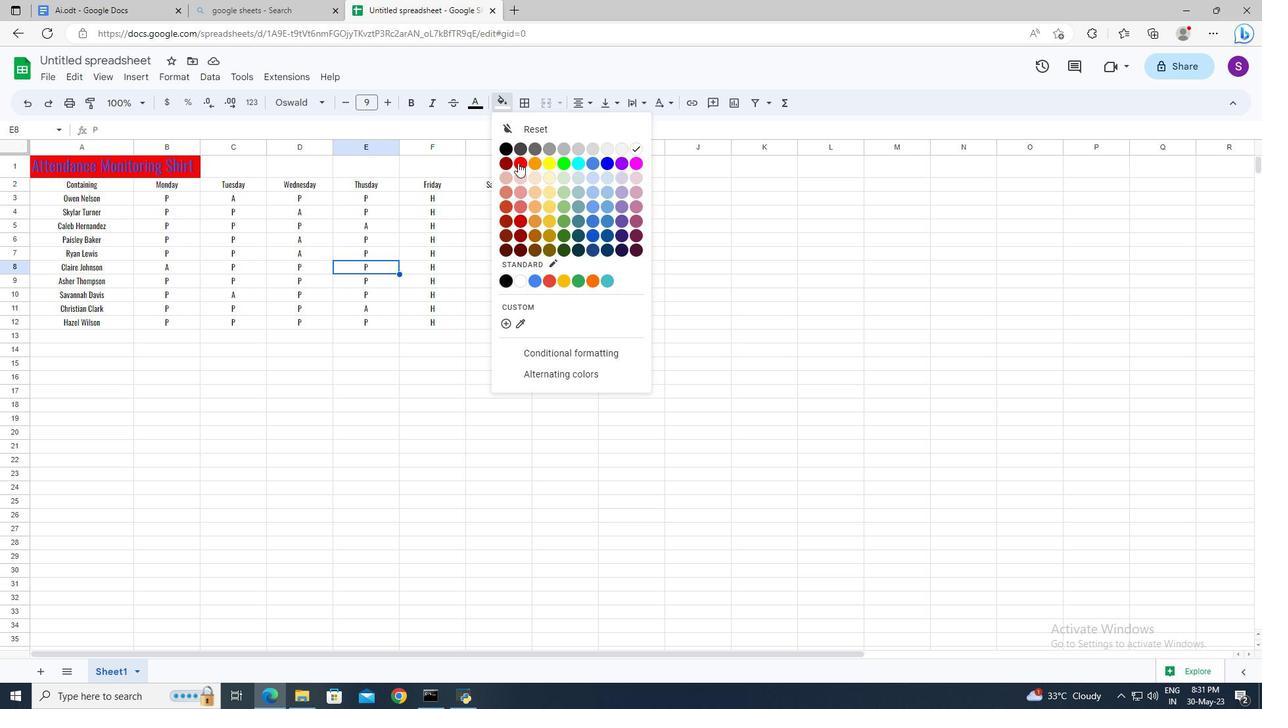 
Action: Mouse moved to (351, 219)
Screenshot: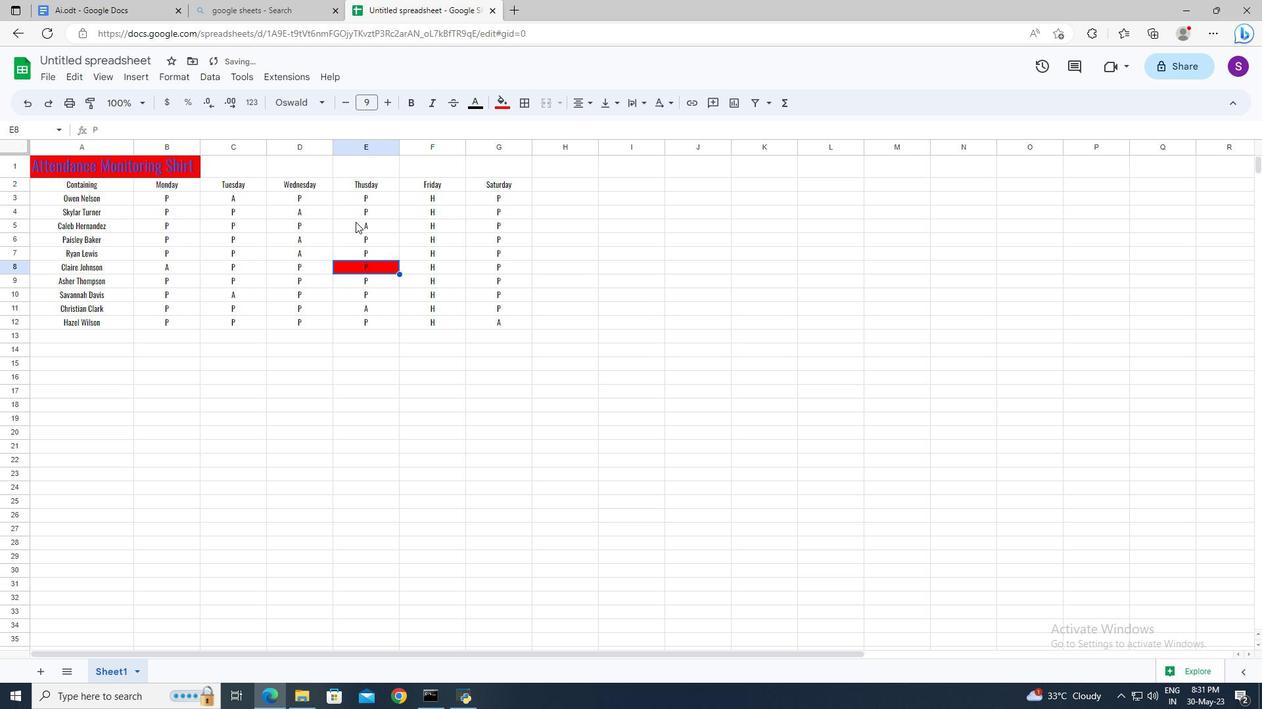 
Action: Mouse pressed left at (351, 219)
Screenshot: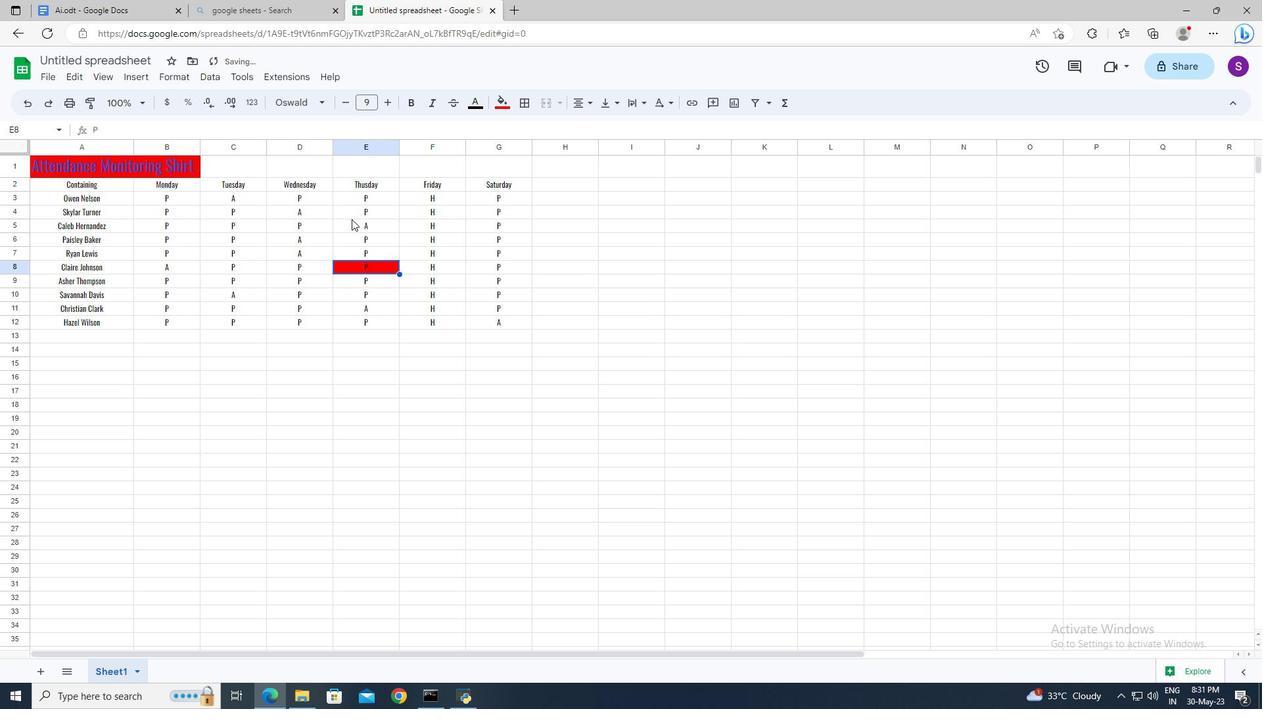 
Action: Mouse moved to (353, 227)
Screenshot: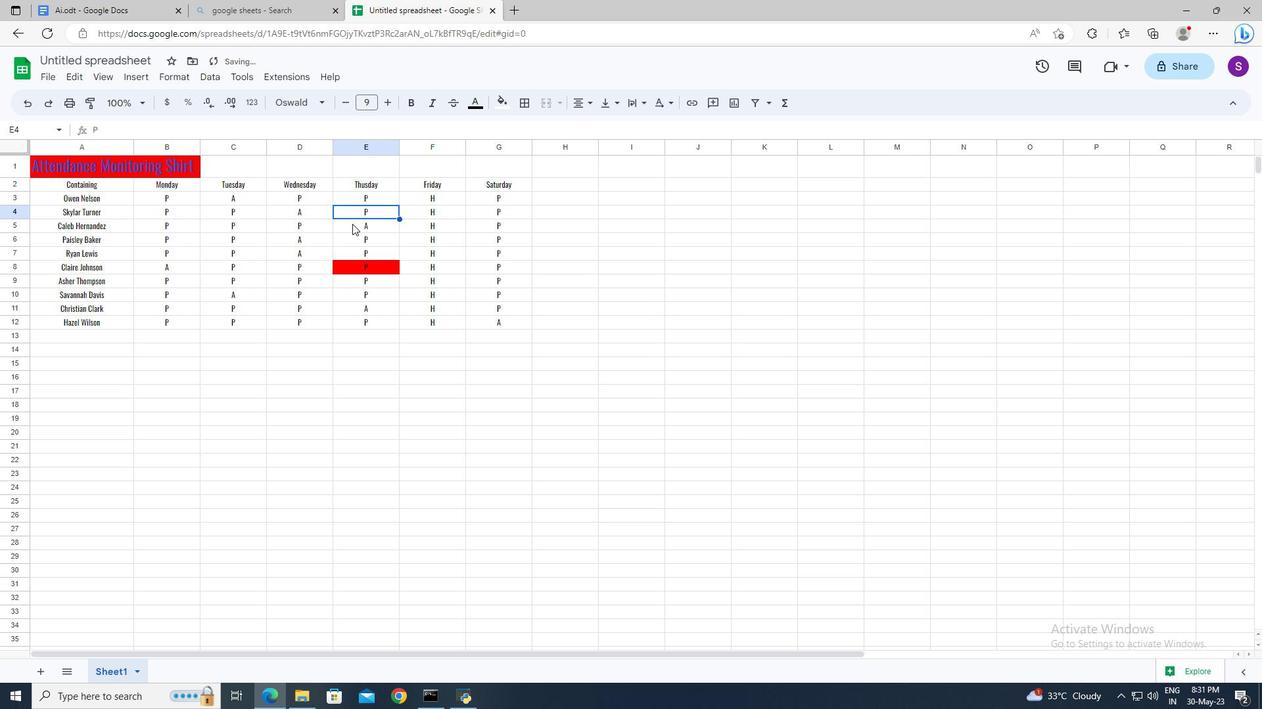 
Action: Mouse pressed left at (353, 227)
Screenshot: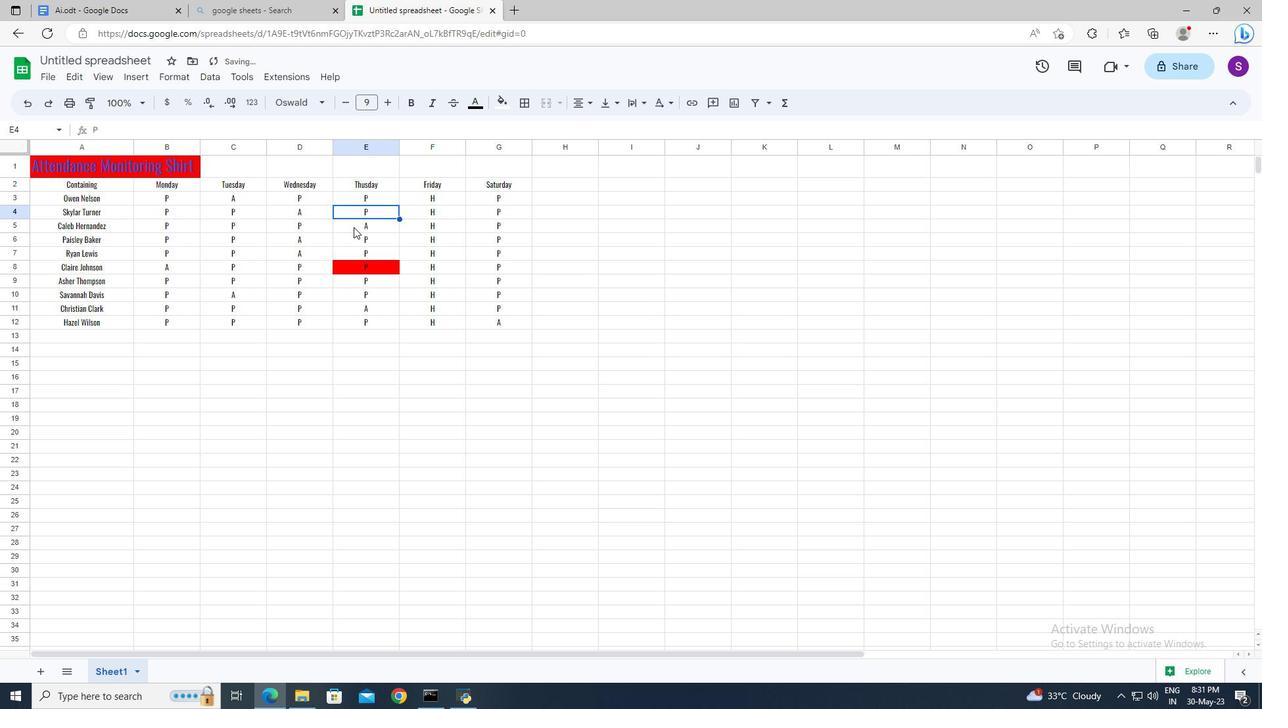 
Action: Mouse moved to (66, 184)
Screenshot: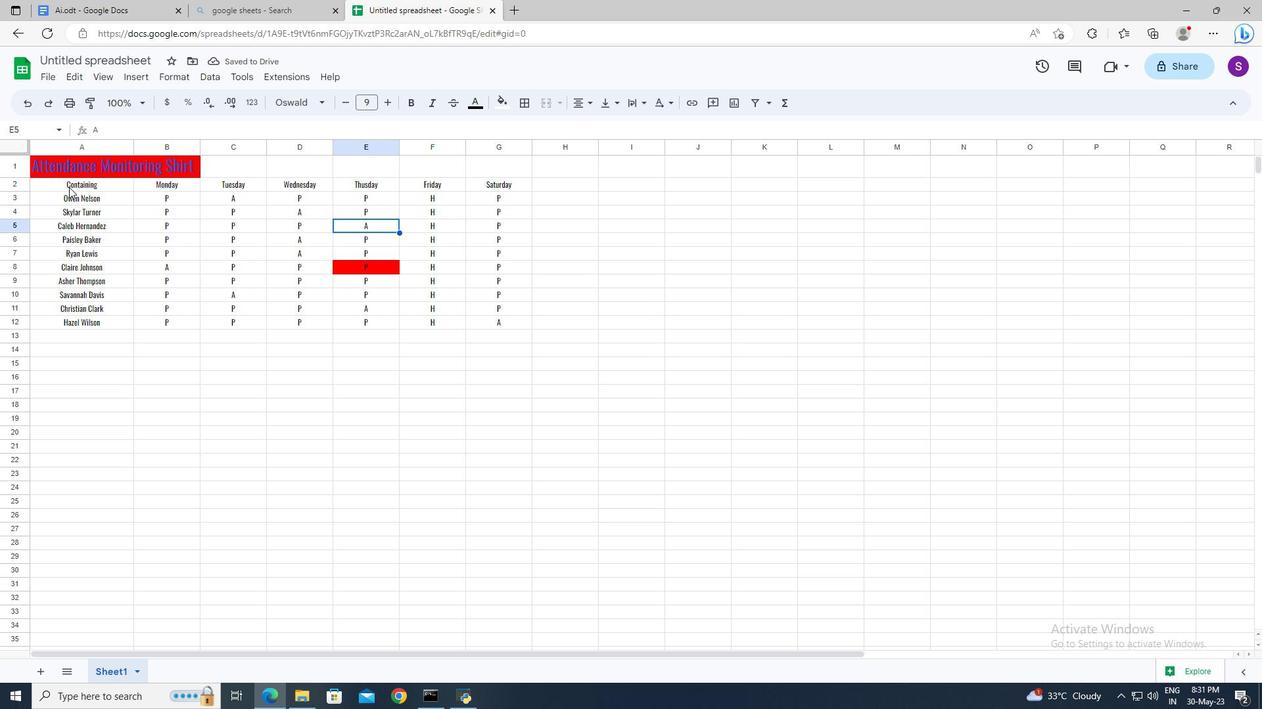 
Action: Mouse pressed left at (66, 184)
Screenshot: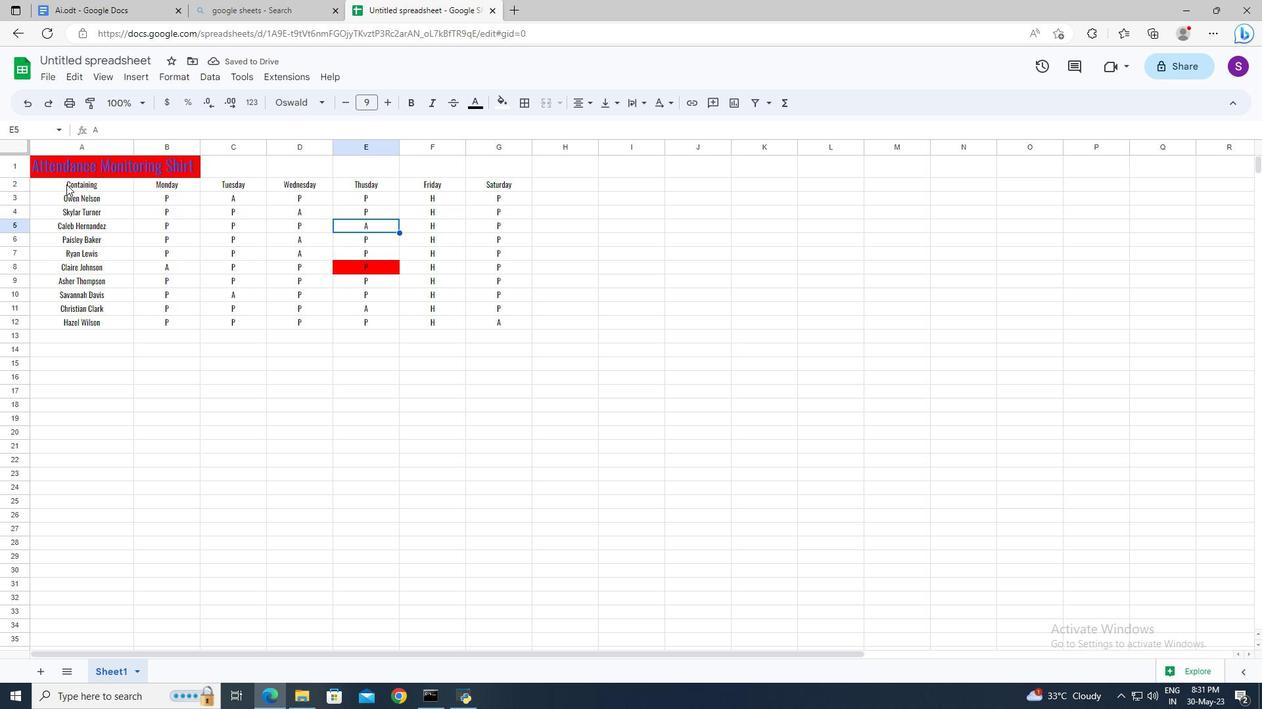 
Action: Mouse moved to (112, 332)
Screenshot: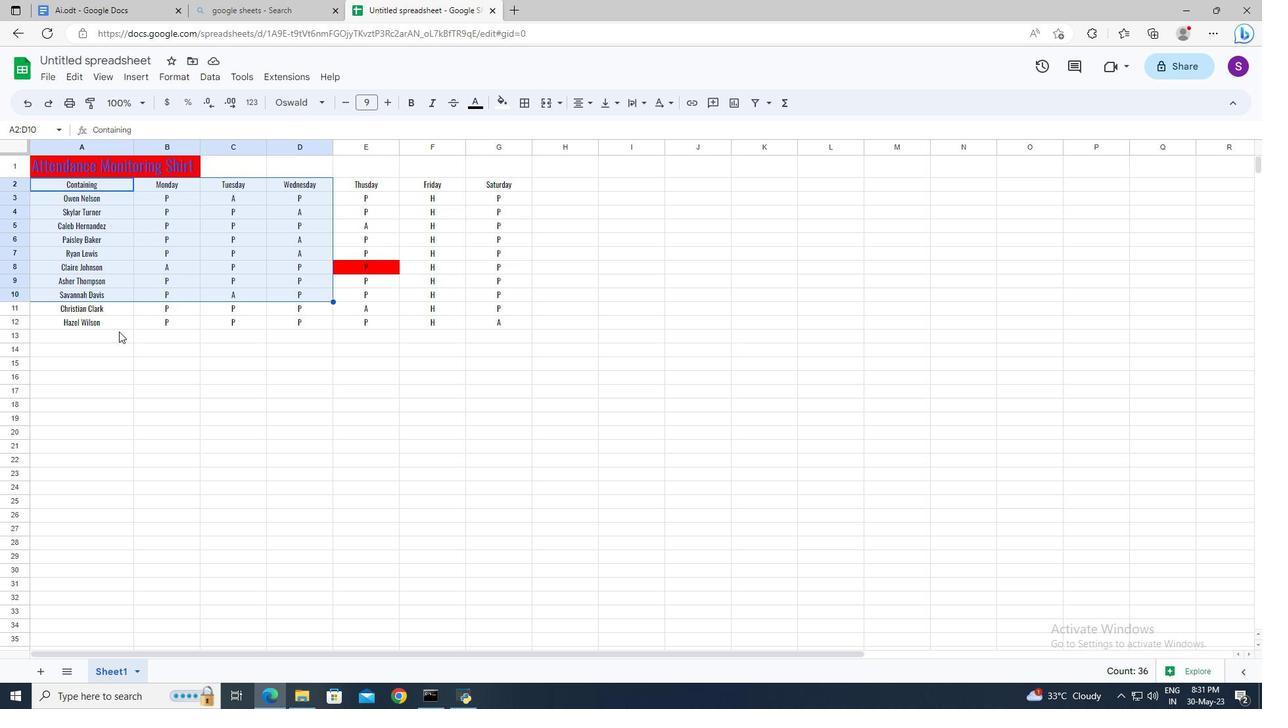 
Action: Mouse pressed left at (112, 332)
Screenshot: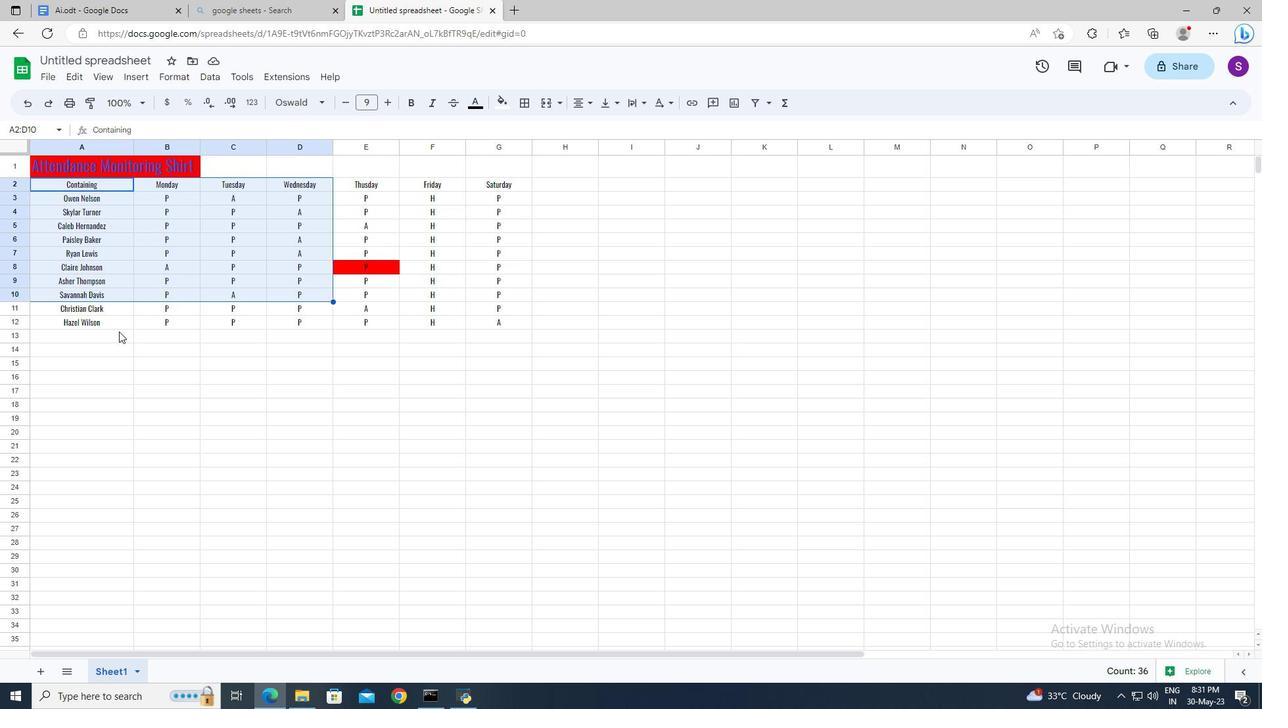 
Action: Mouse moved to (19, 171)
Screenshot: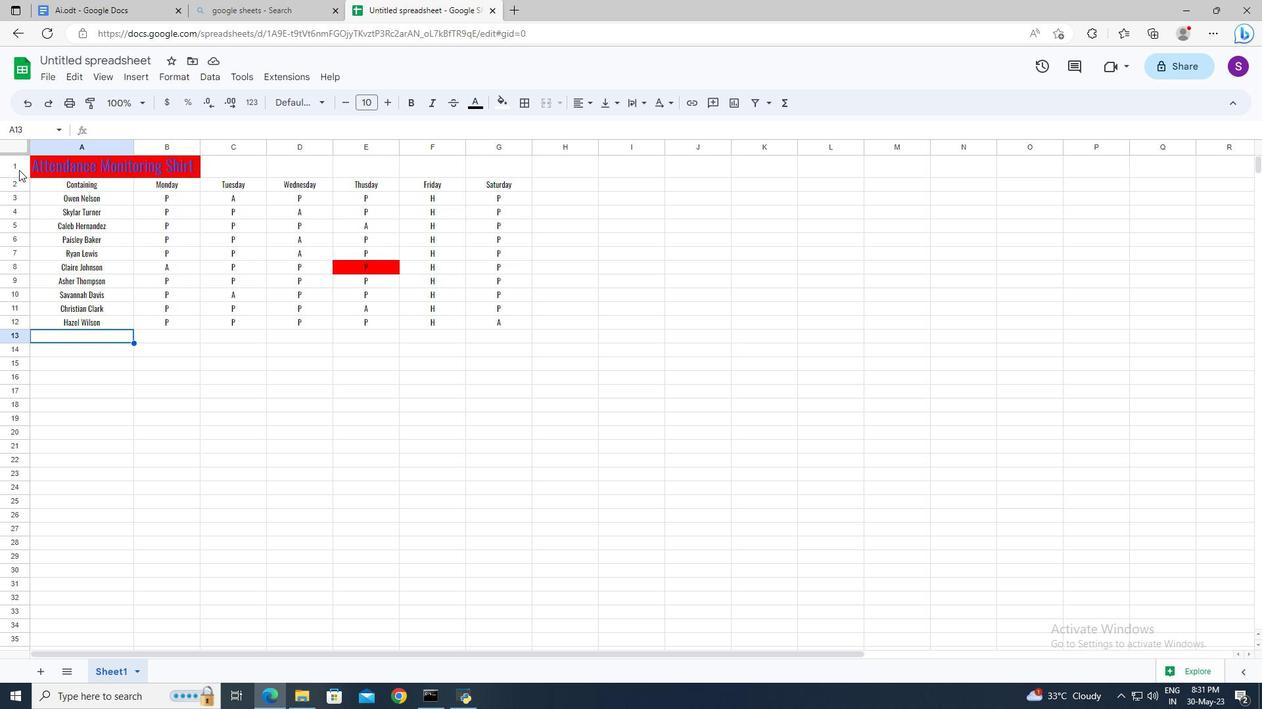 
Action: Mouse pressed left at (19, 171)
Screenshot: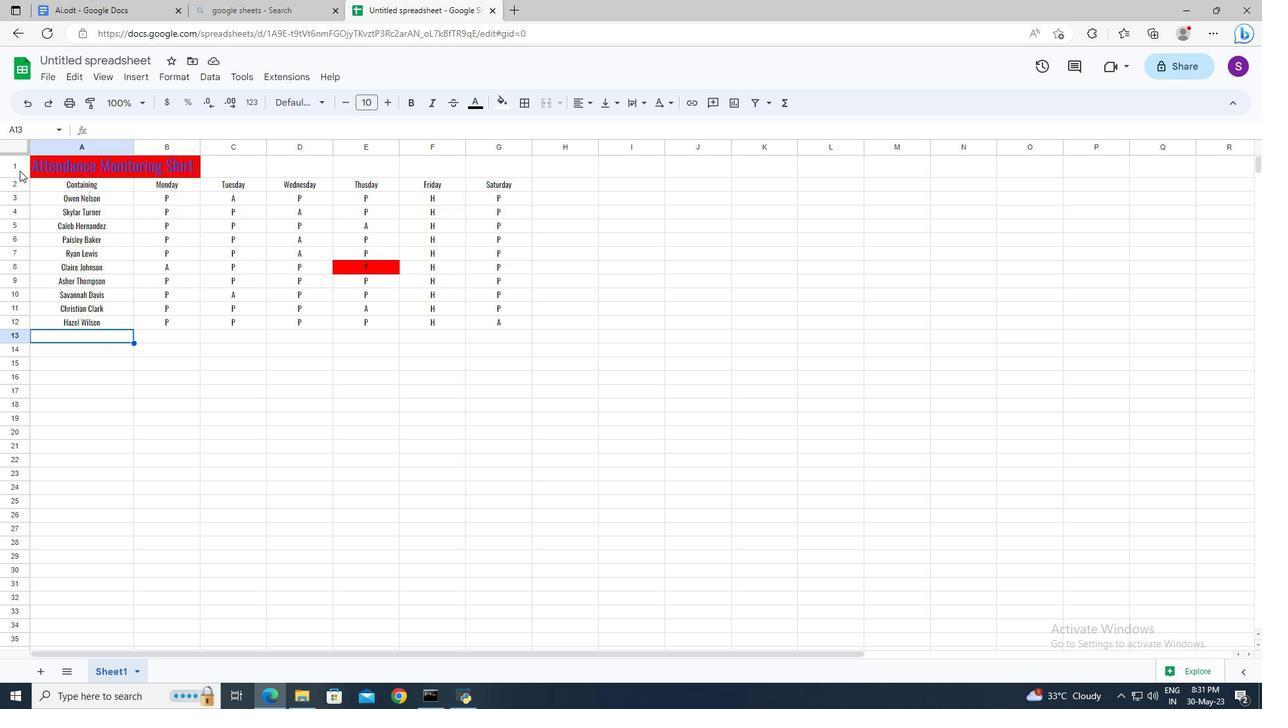
Action: Mouse moved to (15, 147)
Screenshot: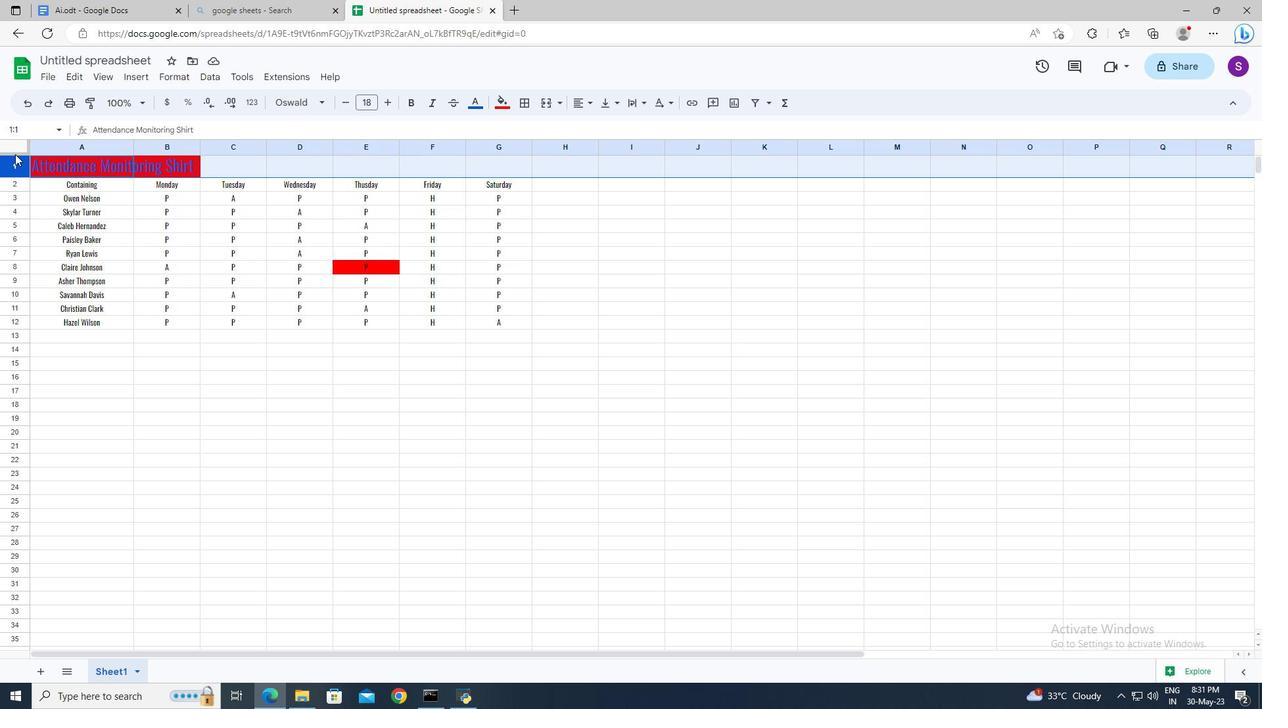 
Action: Mouse pressed left at (15, 147)
Screenshot: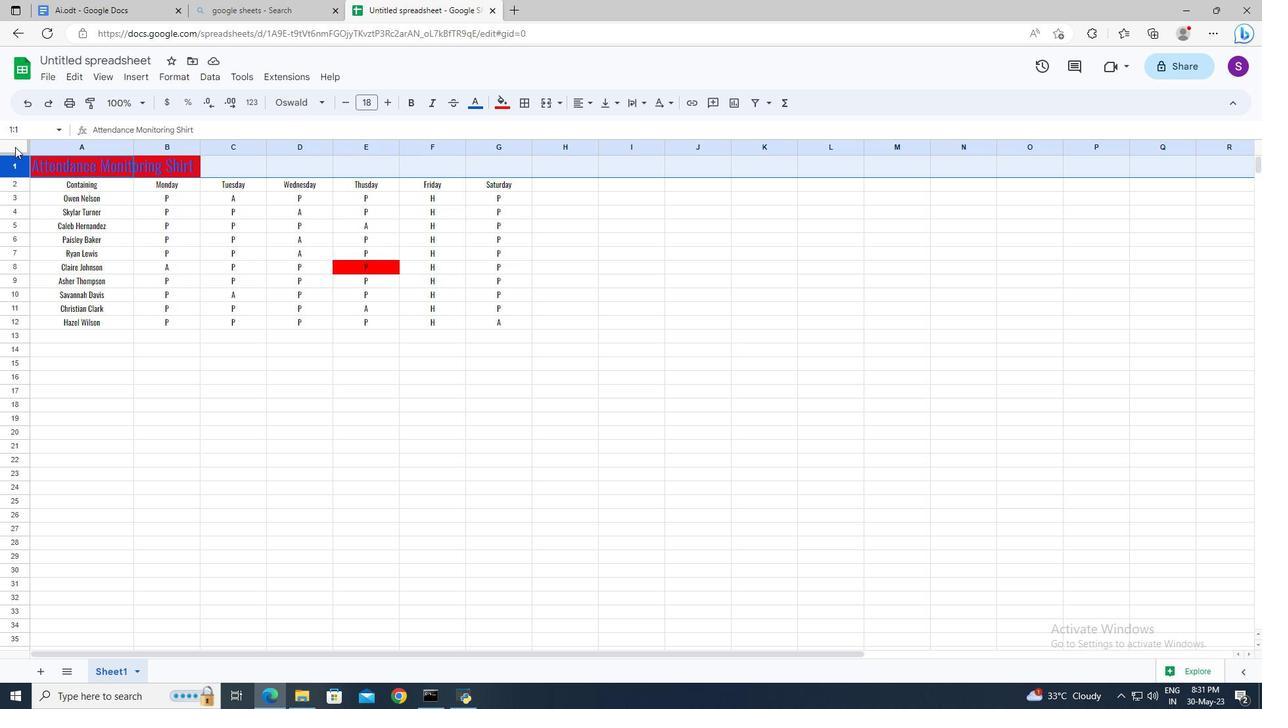 
Action: Mouse moved to (510, 101)
Screenshot: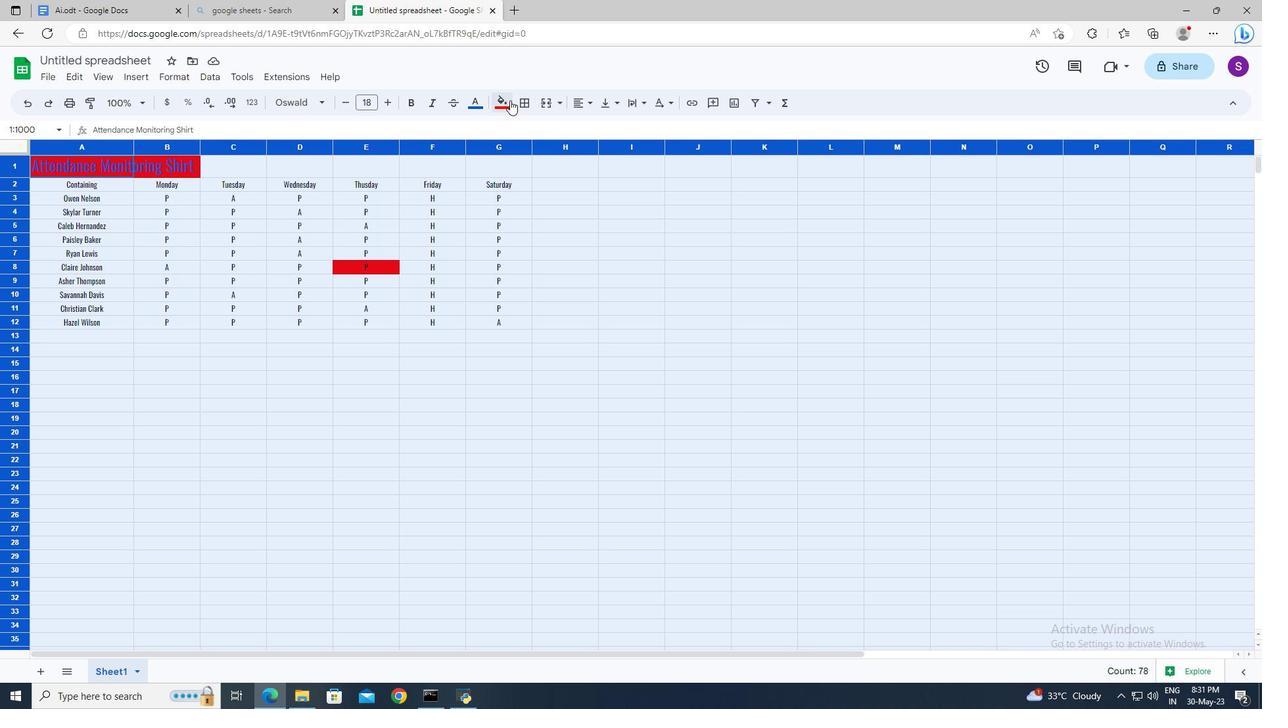 
Action: Mouse pressed left at (510, 101)
Screenshot: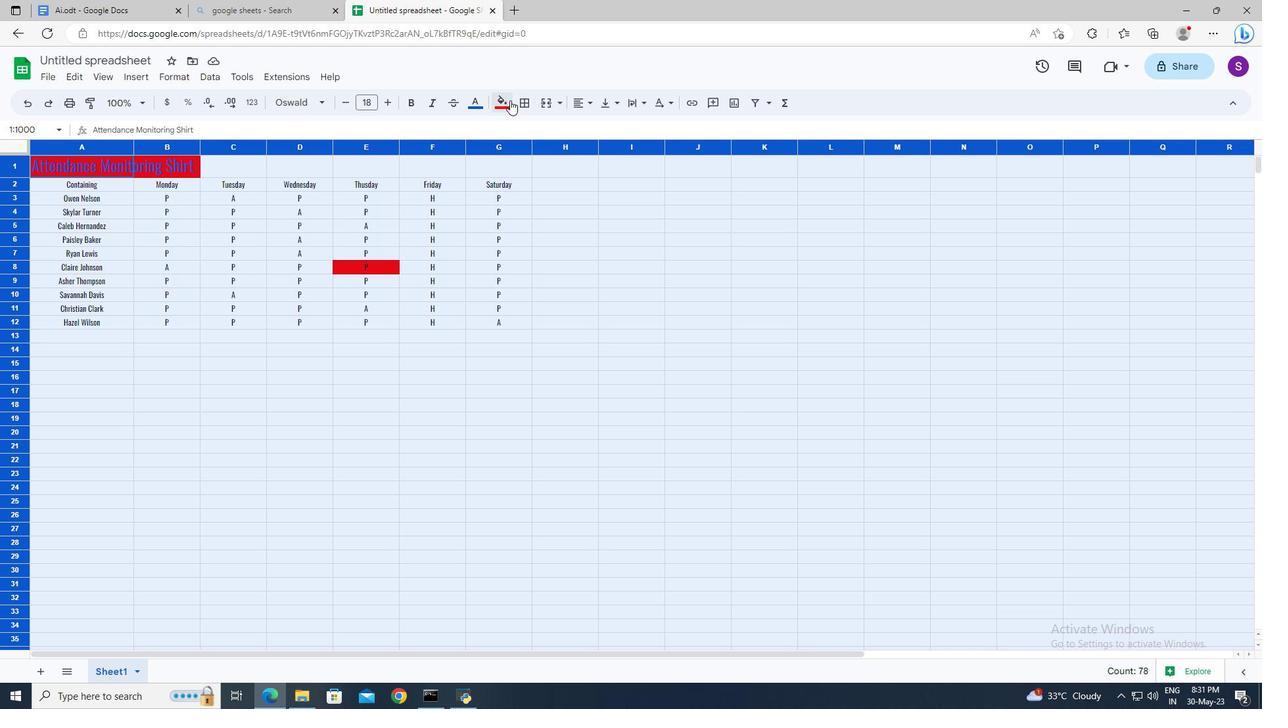 
Action: Mouse moved to (521, 161)
Screenshot: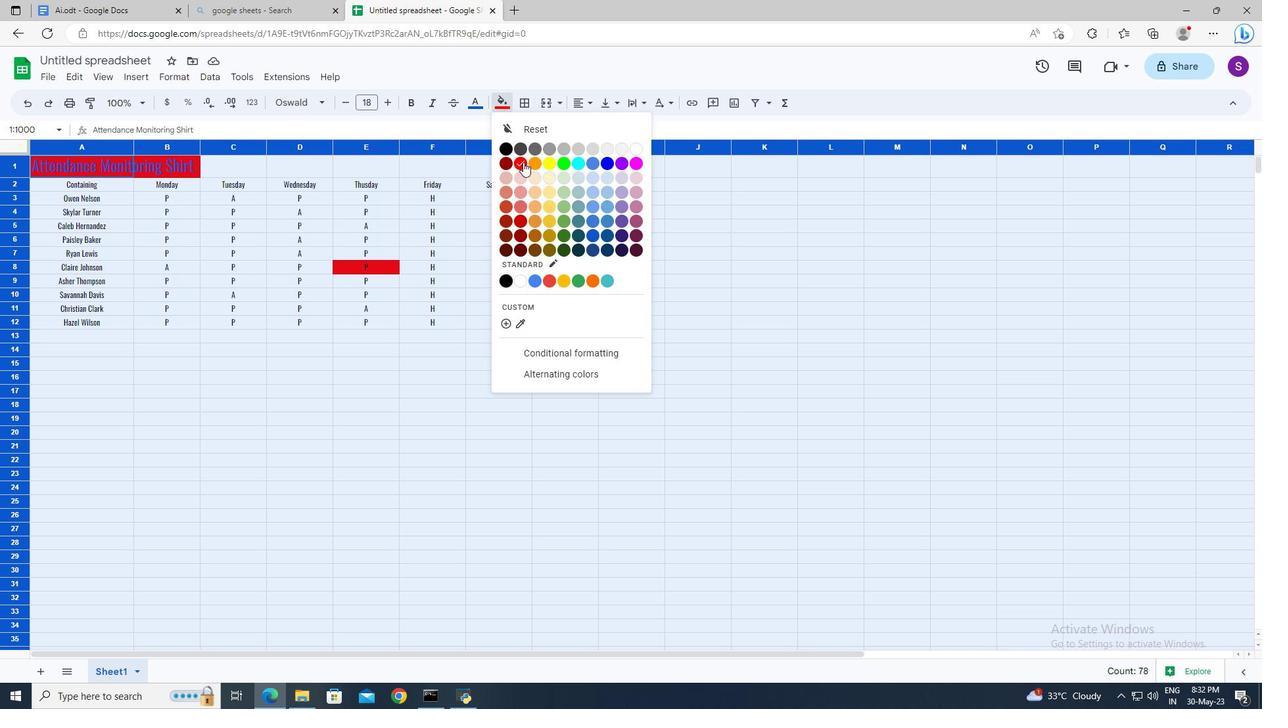 
Action: Mouse pressed left at (521, 161)
Screenshot: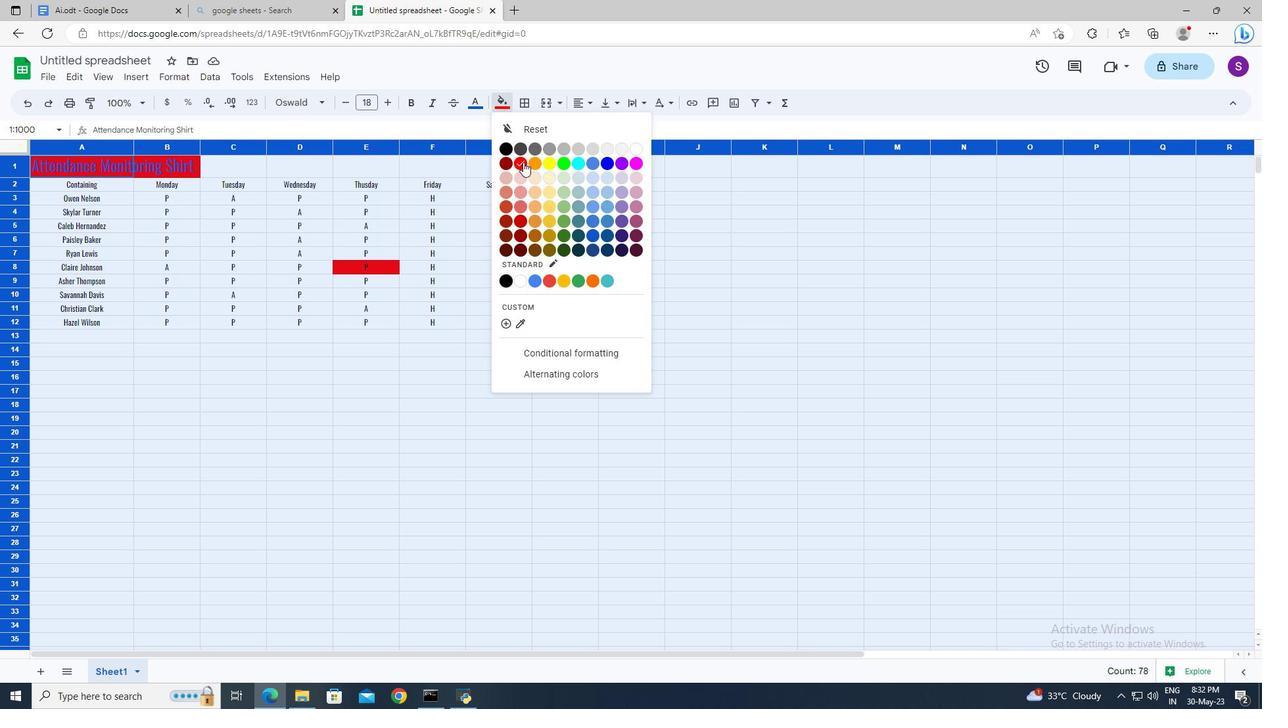
Action: Mouse moved to (506, 195)
Screenshot: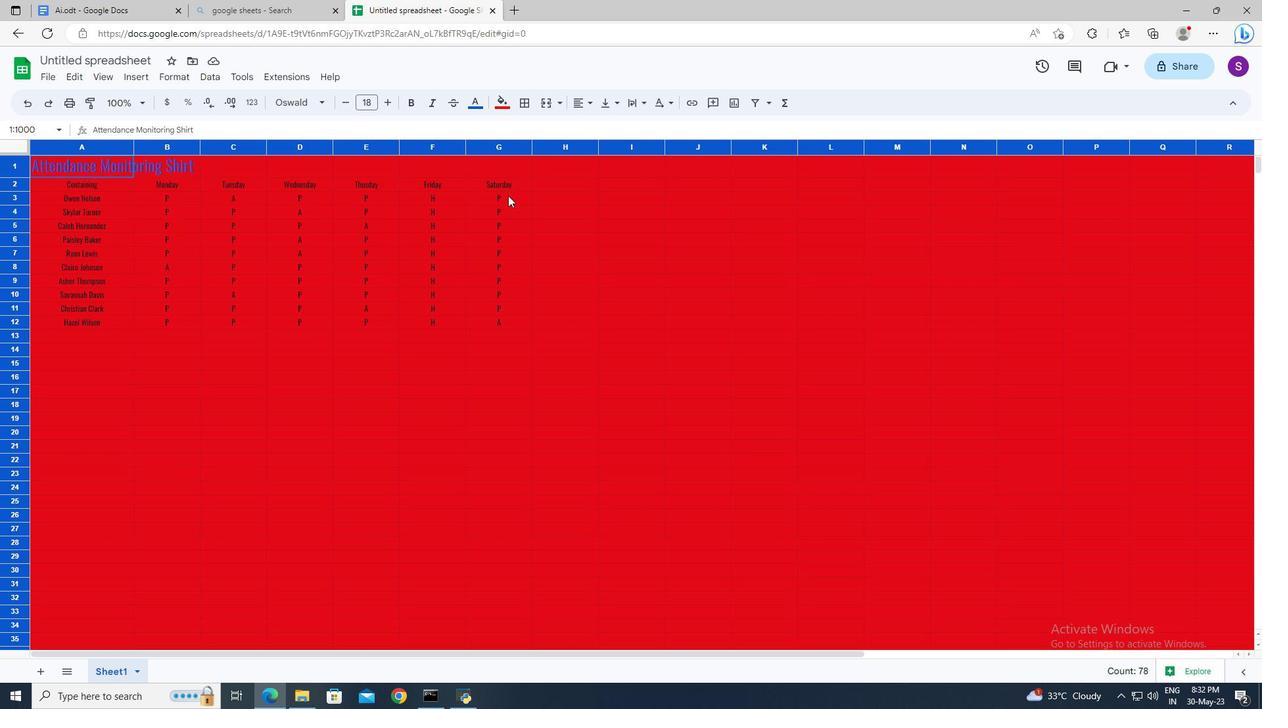 
Action: Key pressed ctrl+Z
Screenshot: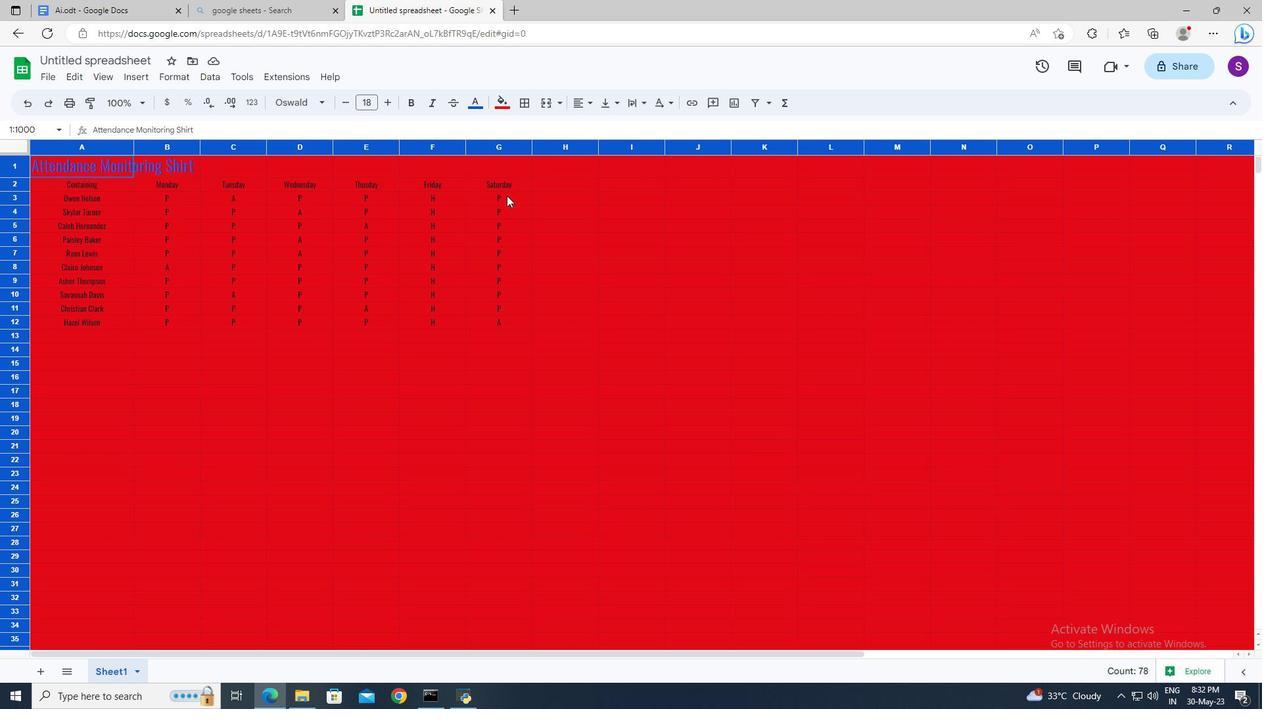 
Action: Mouse moved to (66, 182)
Screenshot: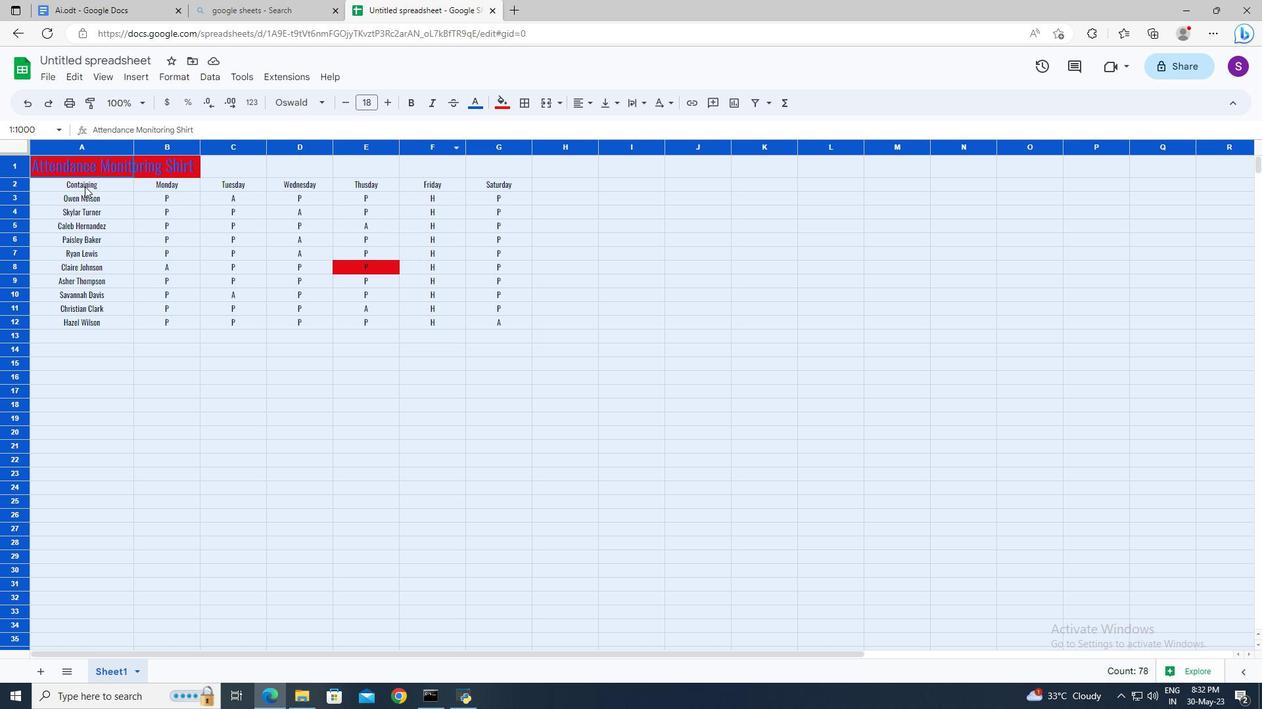
Action: Mouse pressed left at (66, 182)
Screenshot: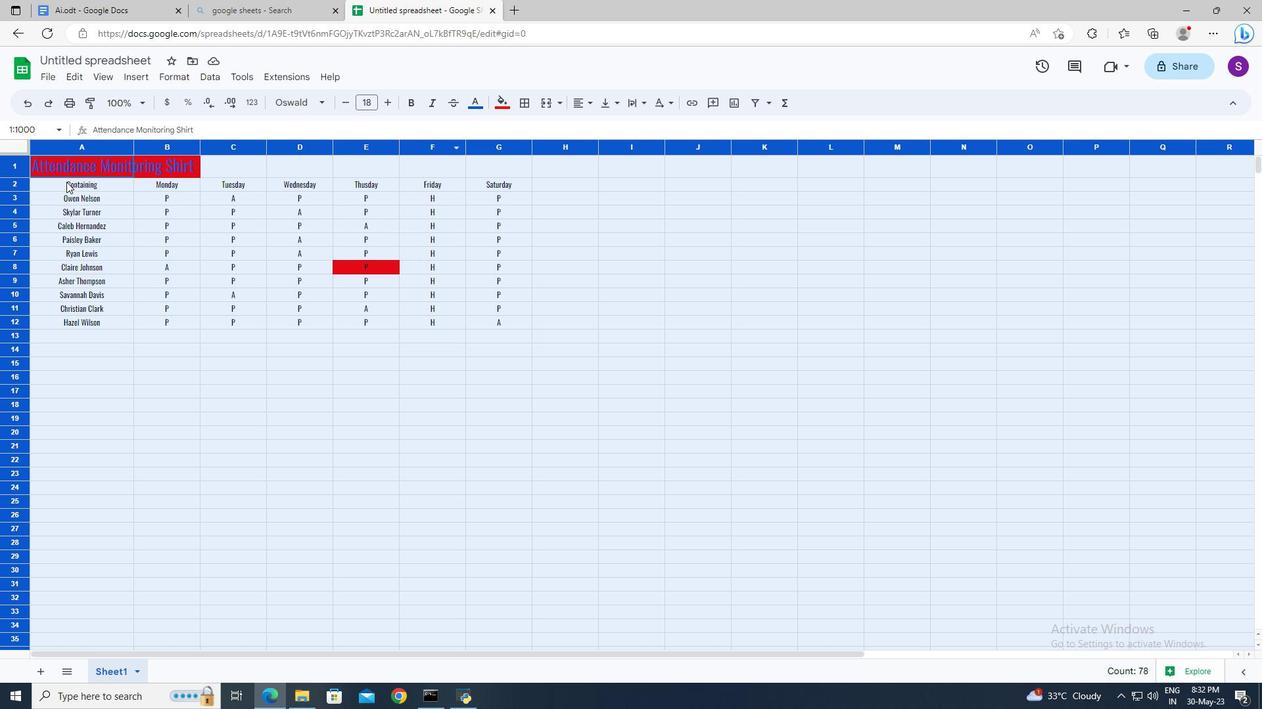 
Action: Mouse moved to (107, 285)
Screenshot: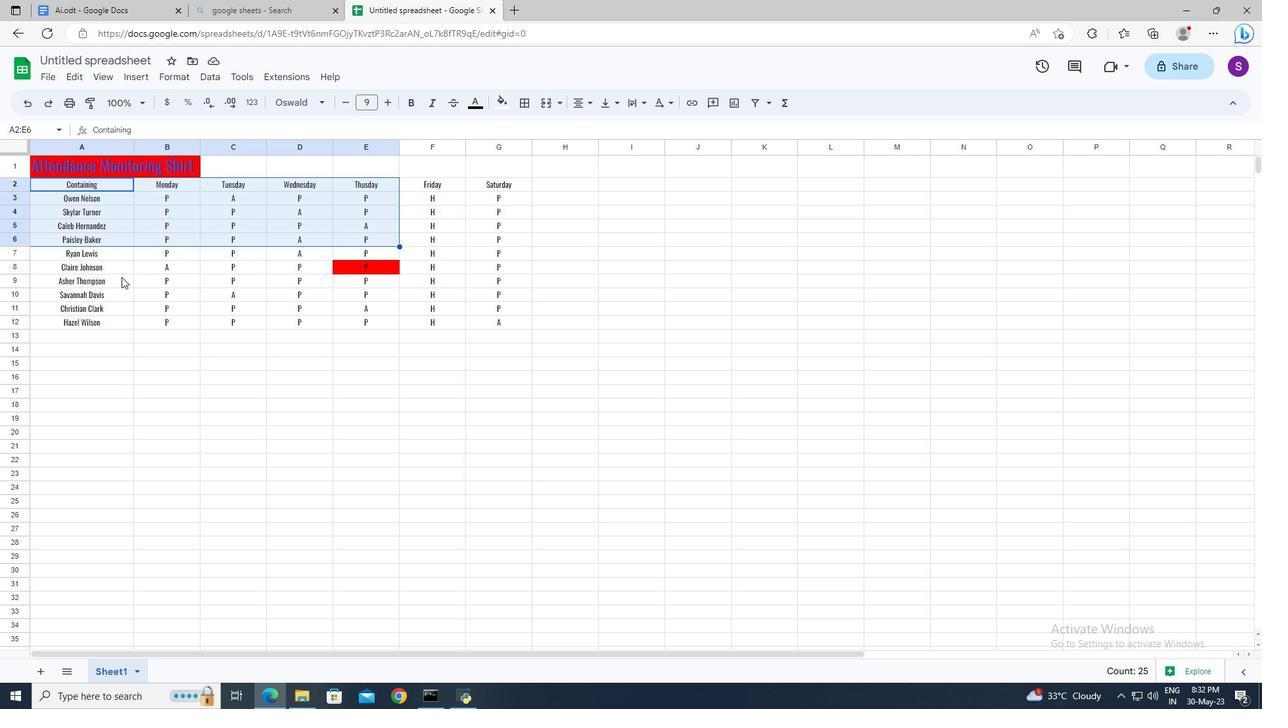 
Action: Mouse pressed left at (107, 285)
Screenshot: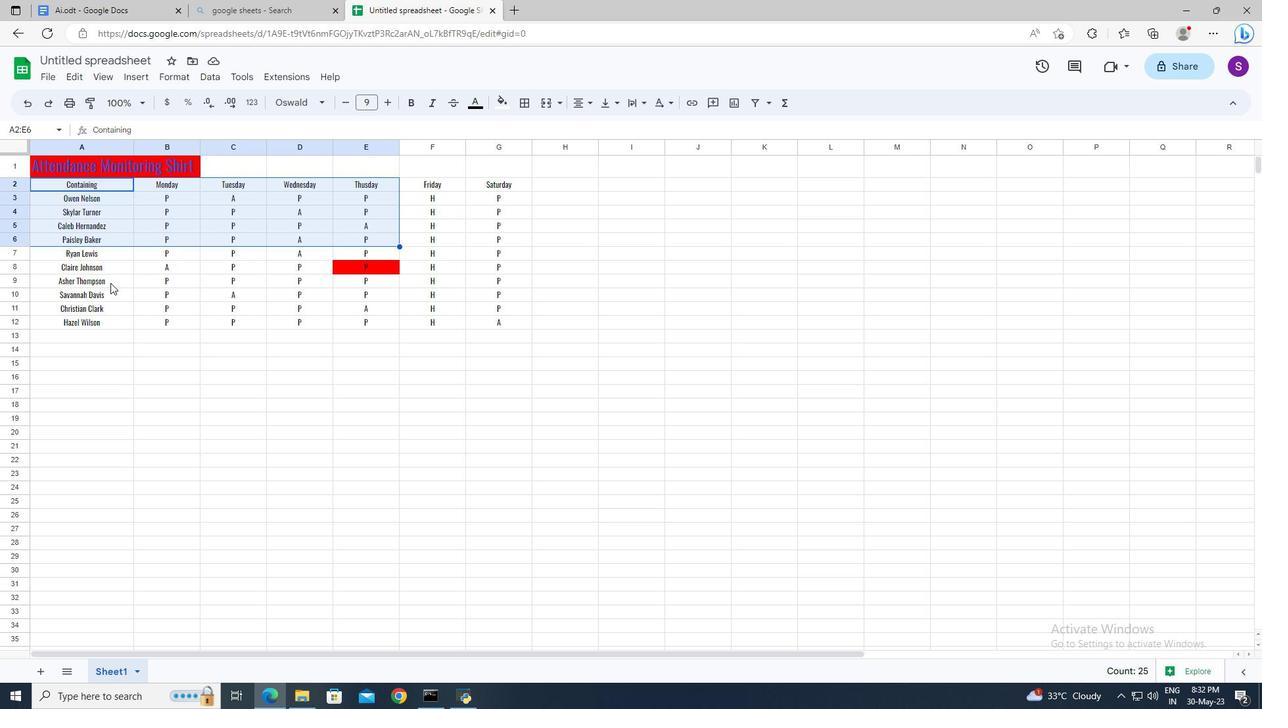 
Action: Mouse moved to (88, 186)
Screenshot: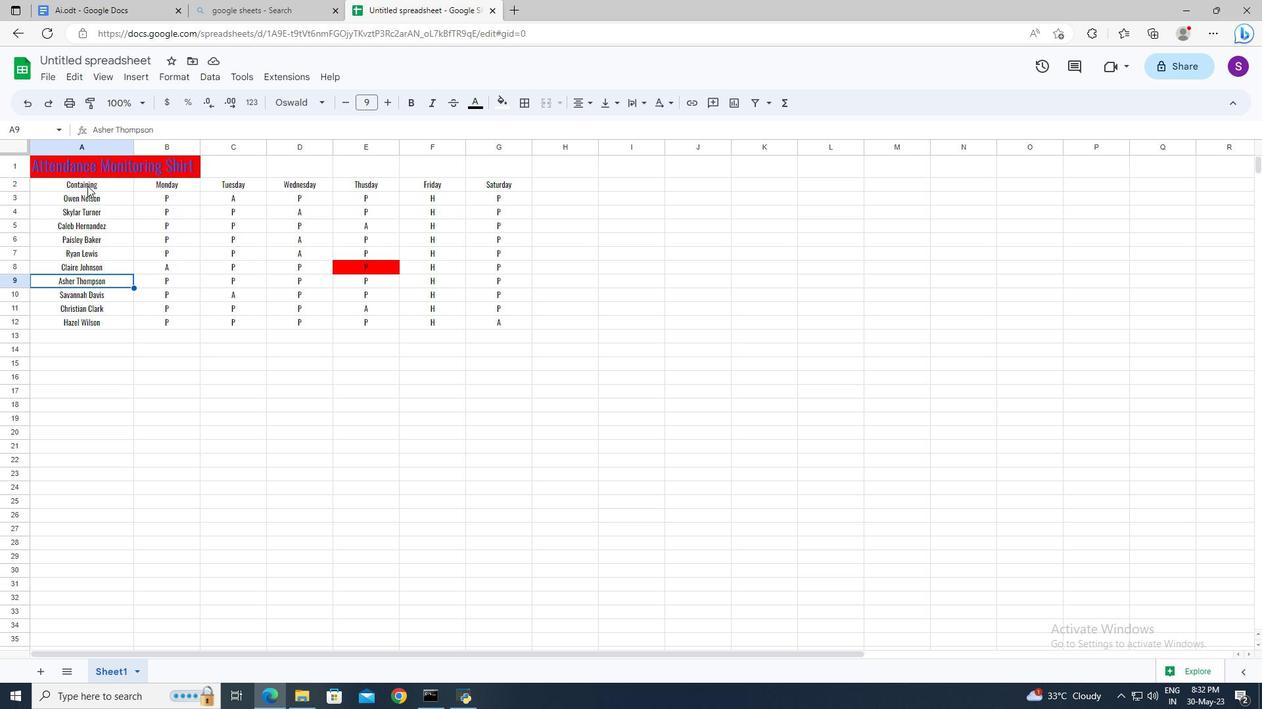 
Action: Mouse pressed left at (88, 186)
Screenshot: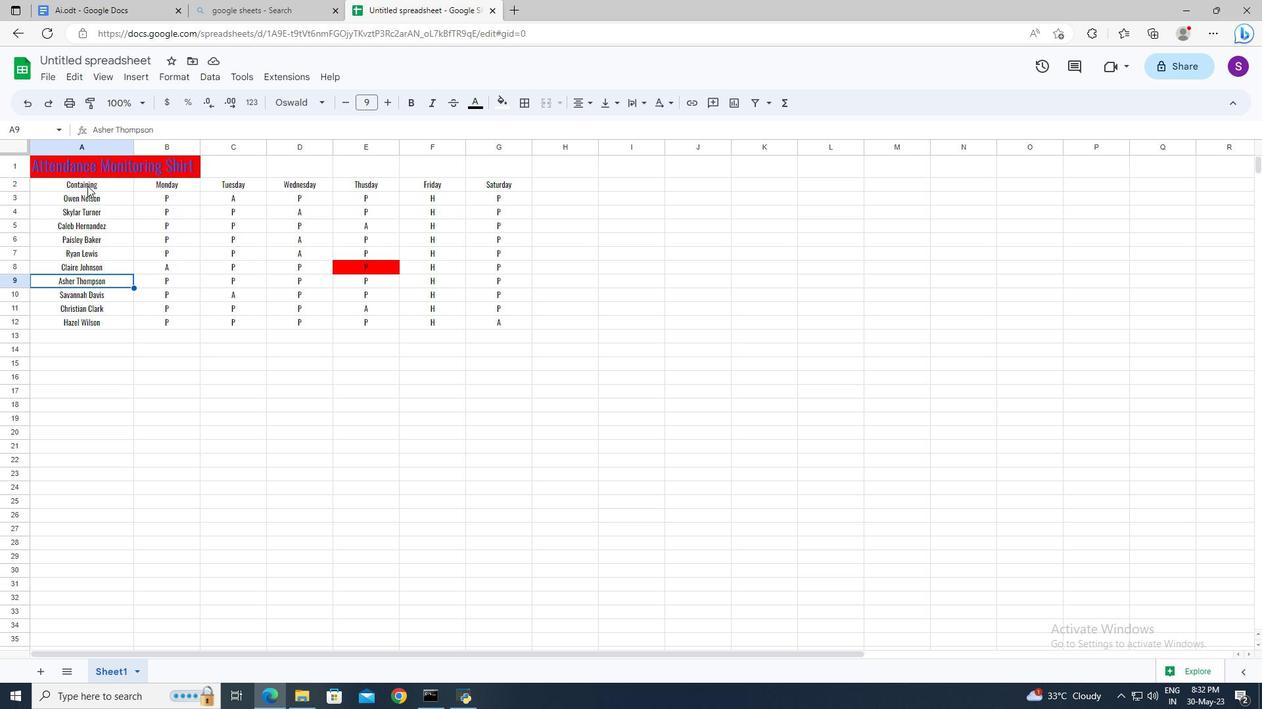 
Action: Mouse moved to (505, 101)
Screenshot: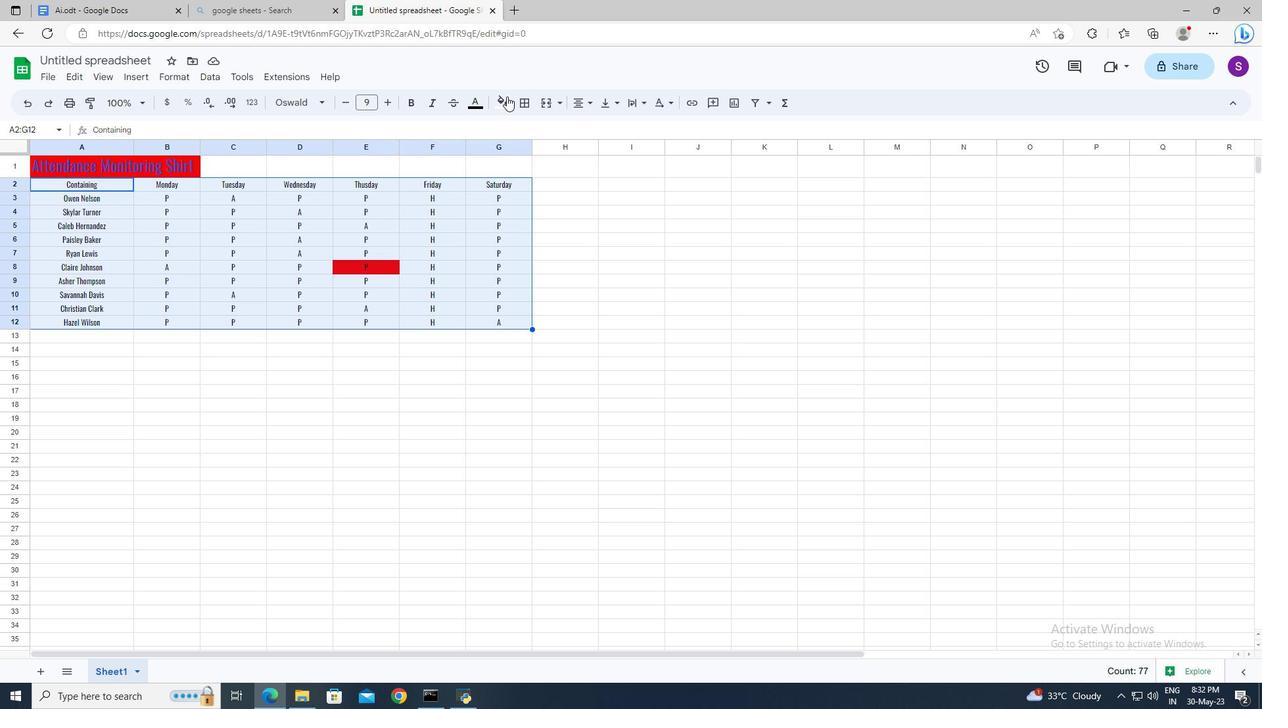 
Action: Mouse pressed left at (505, 101)
Screenshot: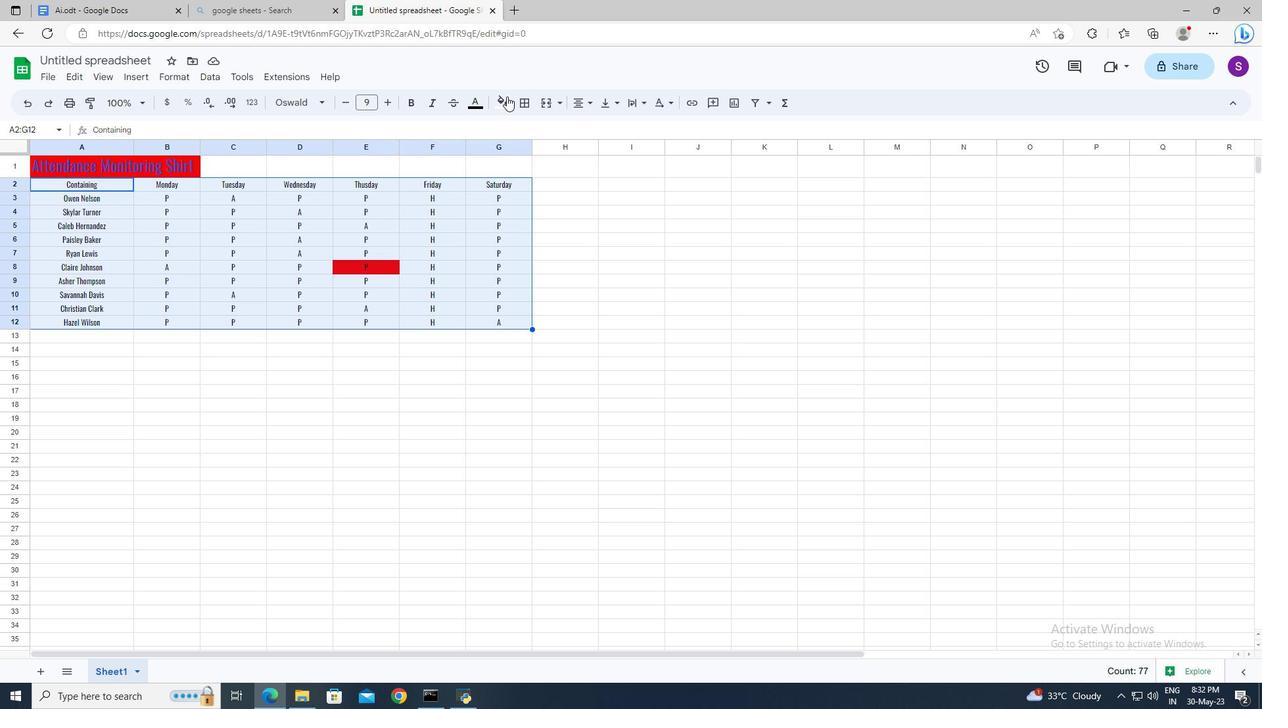 
Action: Mouse moved to (517, 159)
Screenshot: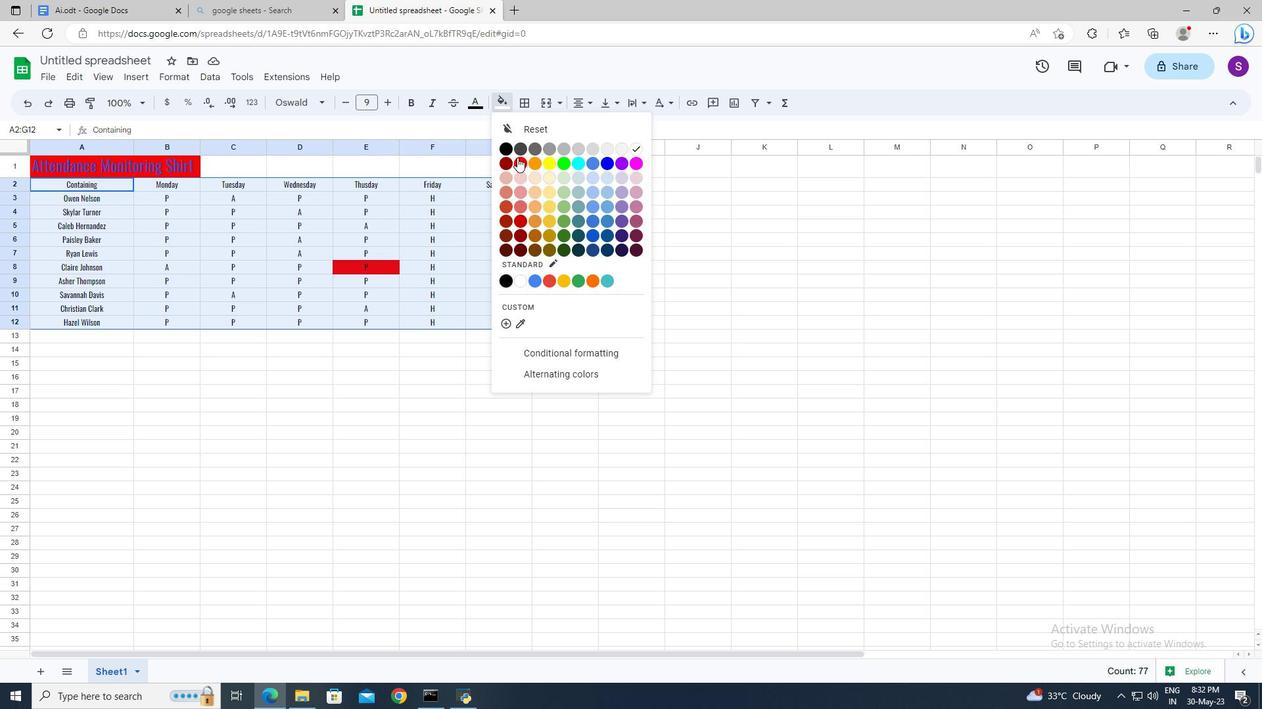 
Action: Mouse pressed left at (517, 159)
Screenshot: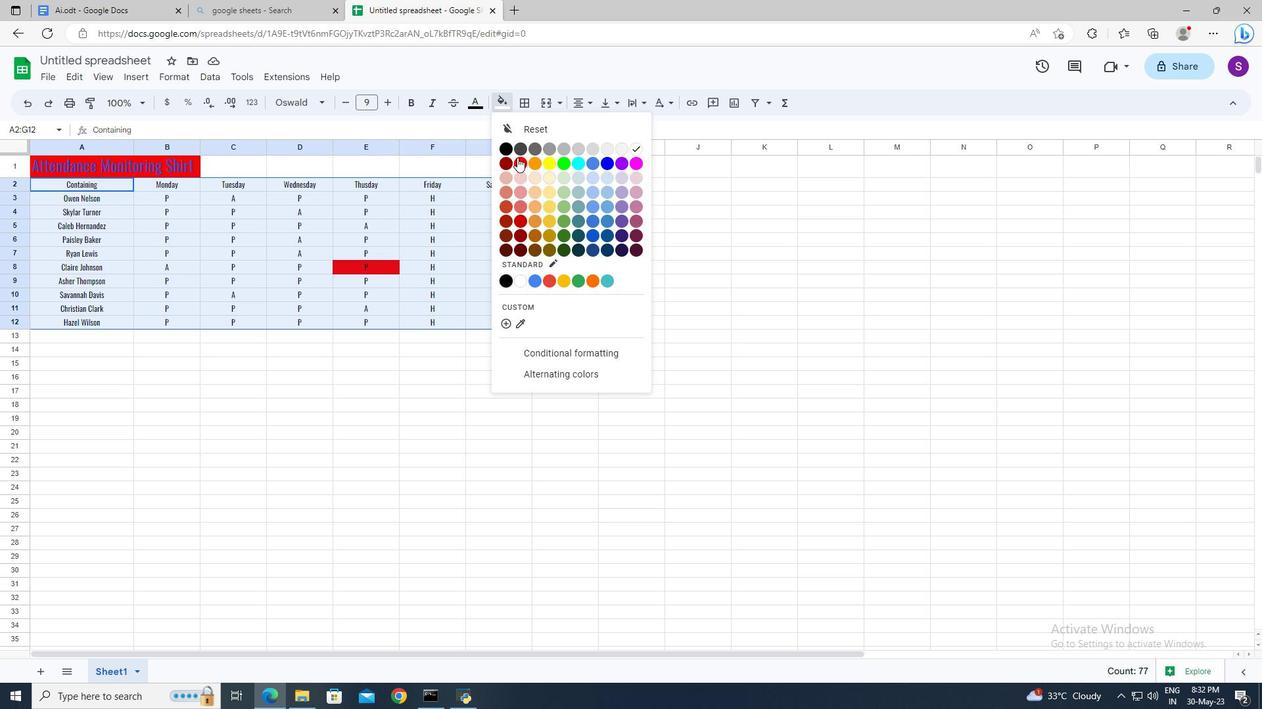 
Action: Mouse moved to (126, 220)
Screenshot: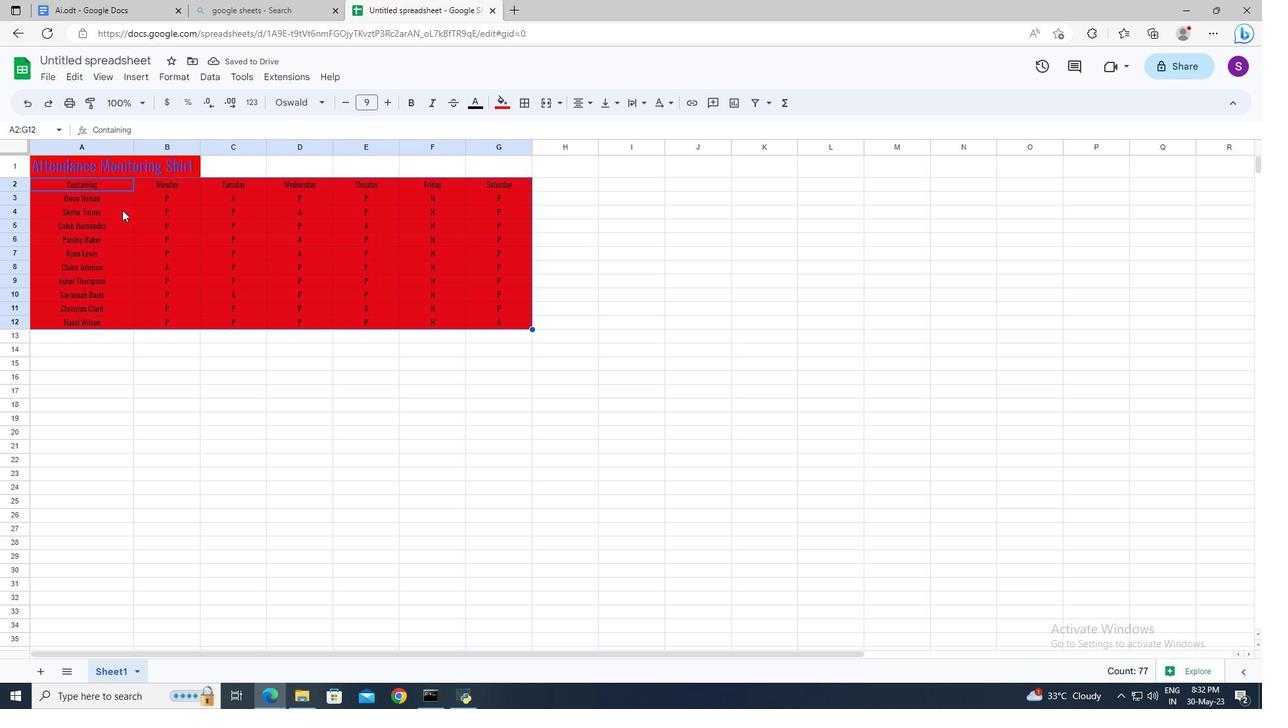 
Action: Mouse pressed left at (126, 220)
Screenshot: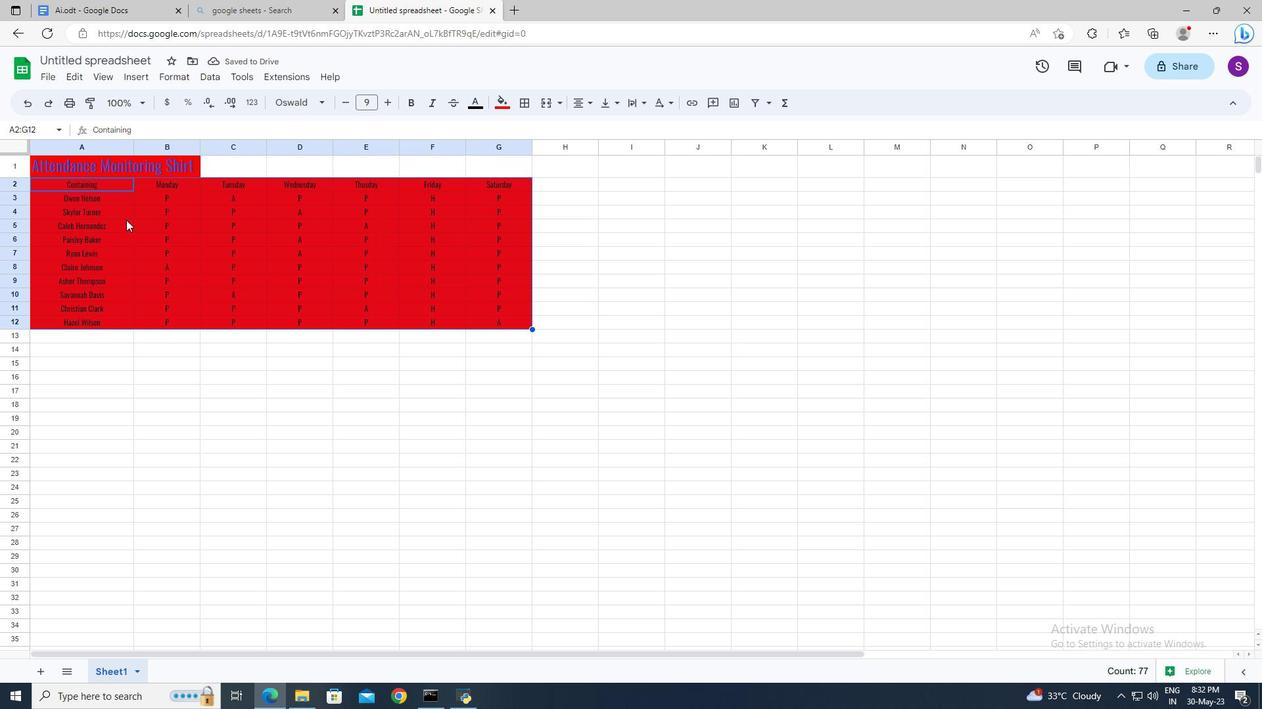 
Action: Mouse moved to (208, 199)
Screenshot: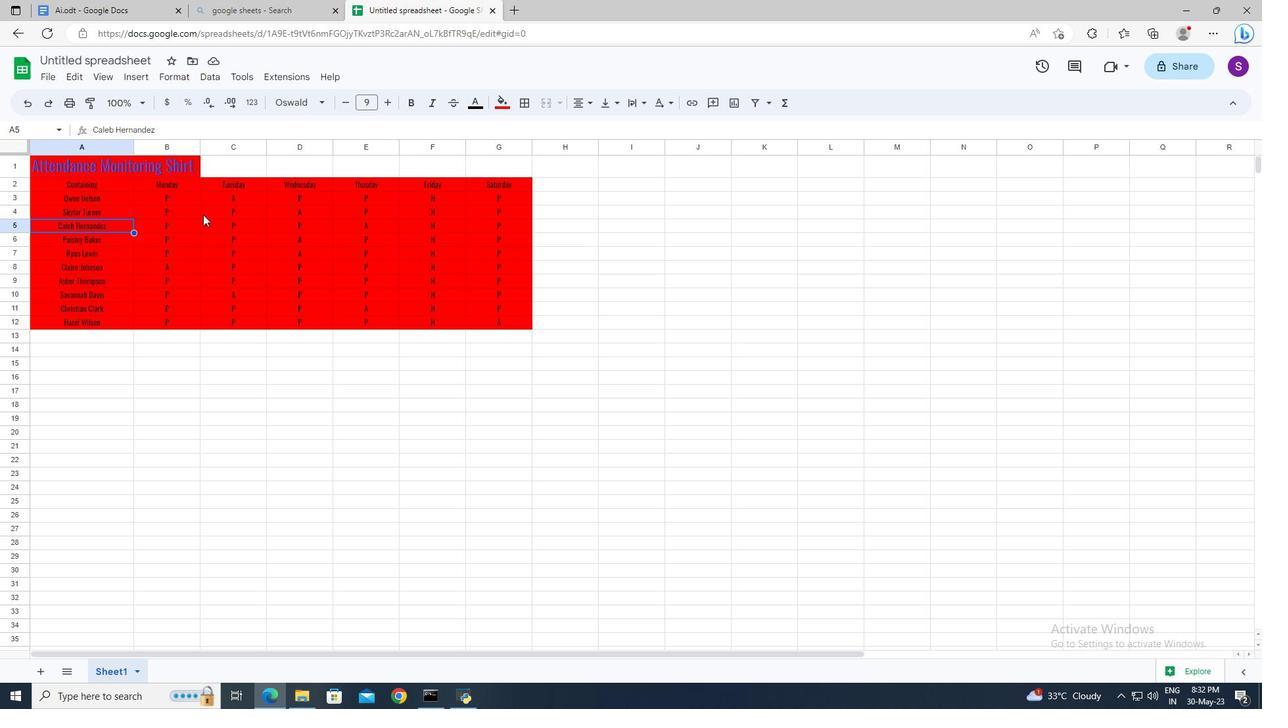 
Action: Mouse pressed left at (208, 199)
Screenshot: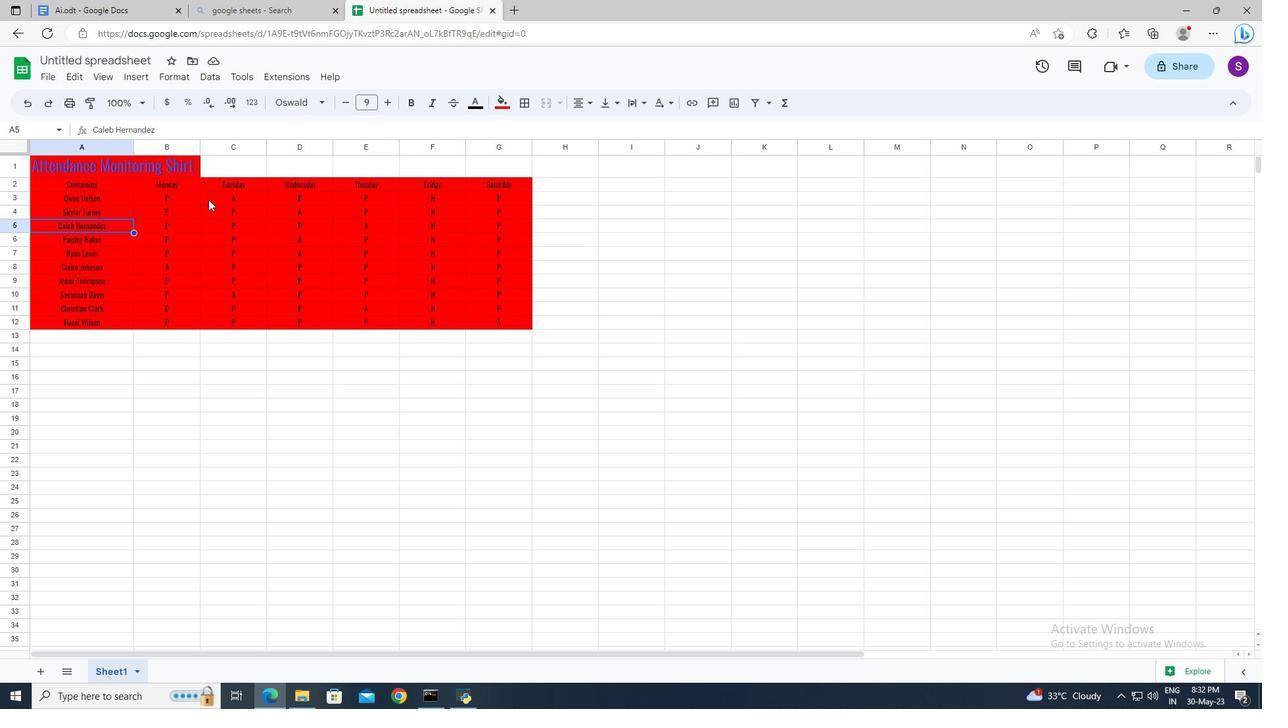 
Action: Mouse moved to (231, 170)
Screenshot: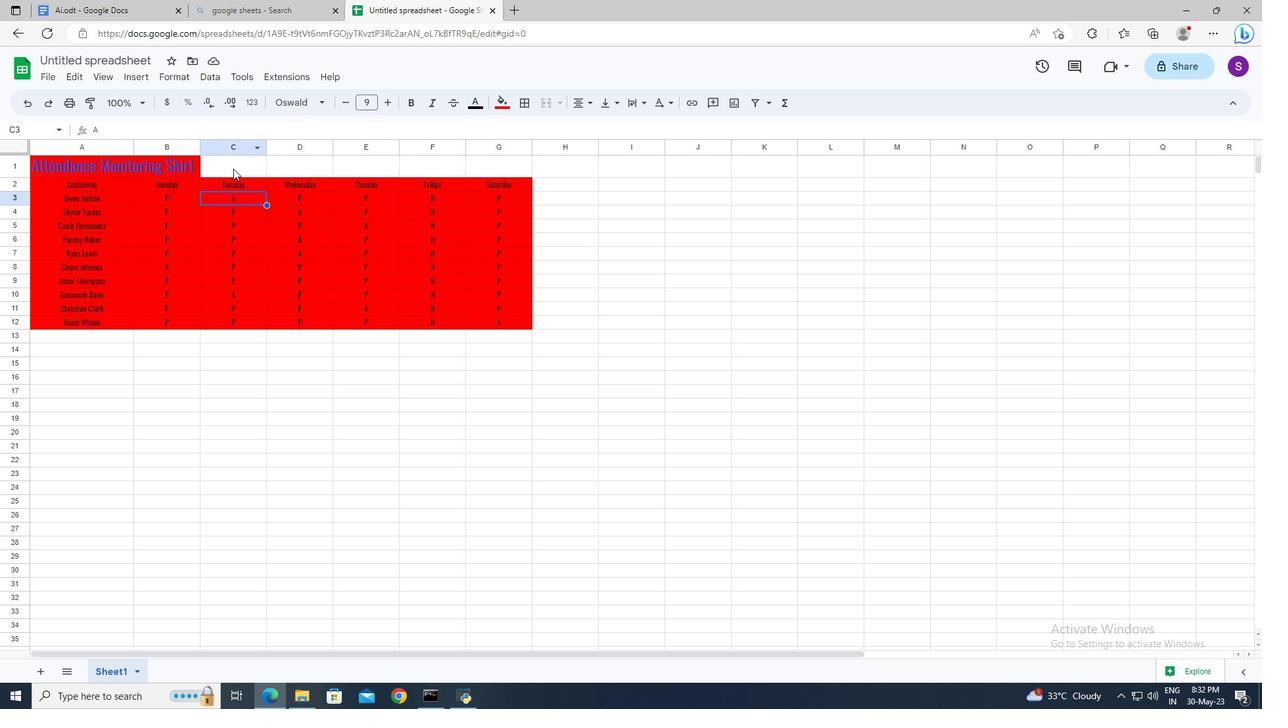 
Action: Mouse pressed left at (231, 170)
Screenshot: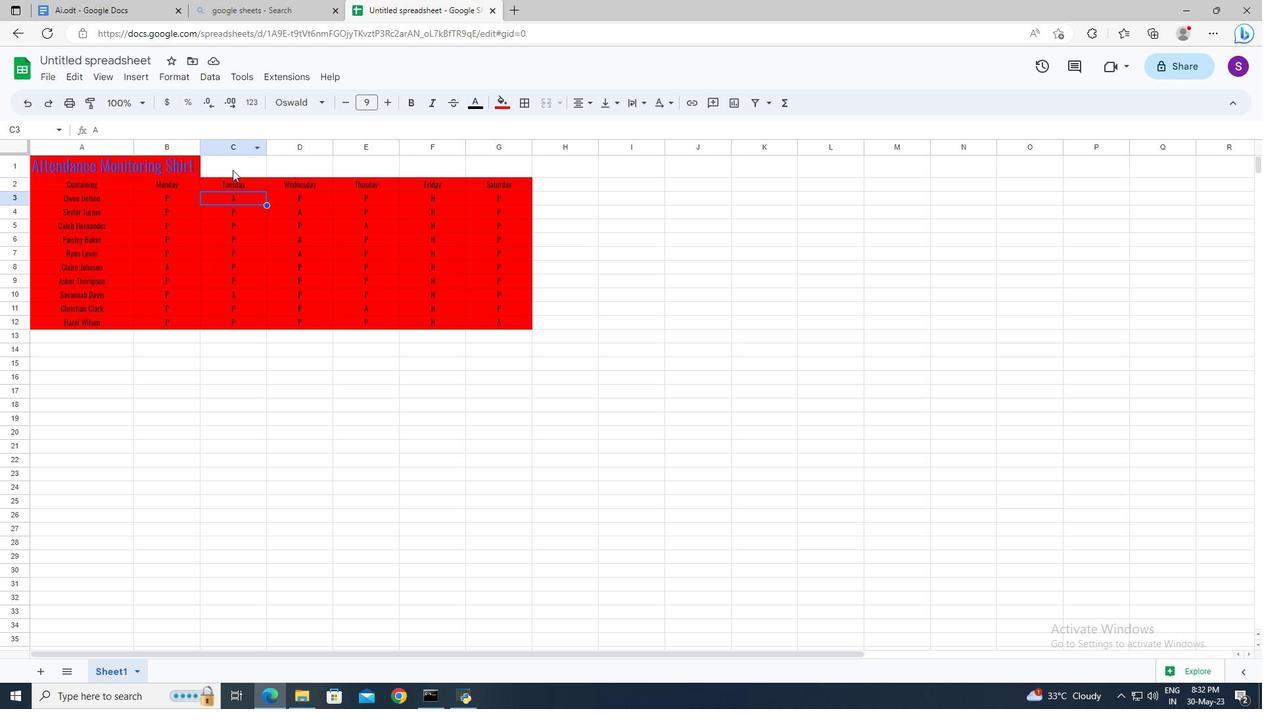
Action: Mouse moved to (140, 168)
Screenshot: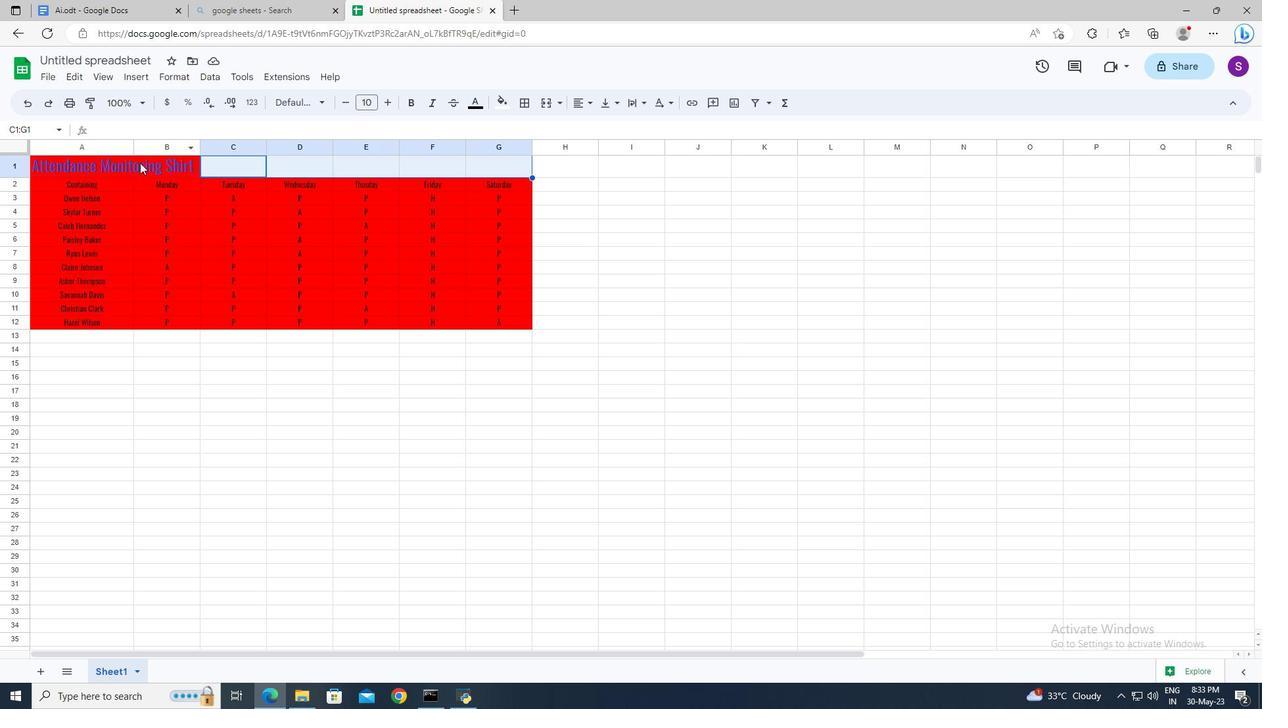 
Action: Mouse pressed left at (140, 168)
Screenshot: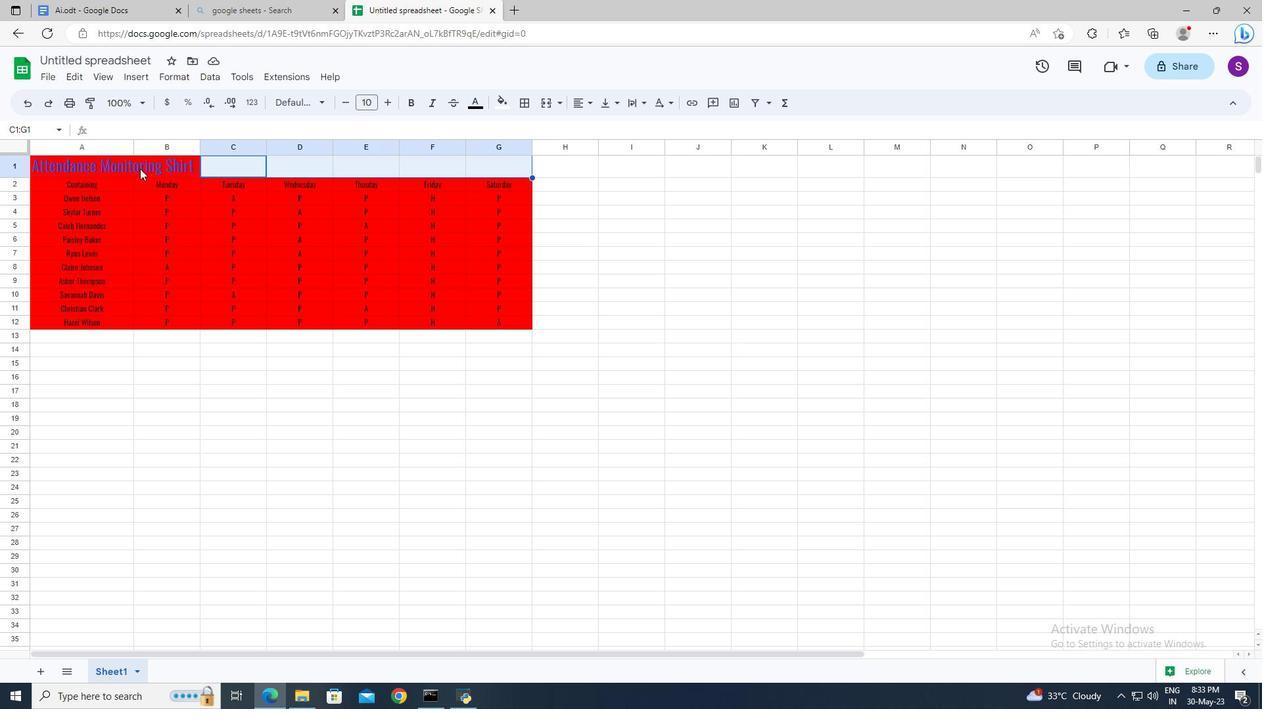 
Action: Mouse moved to (107, 164)
Screenshot: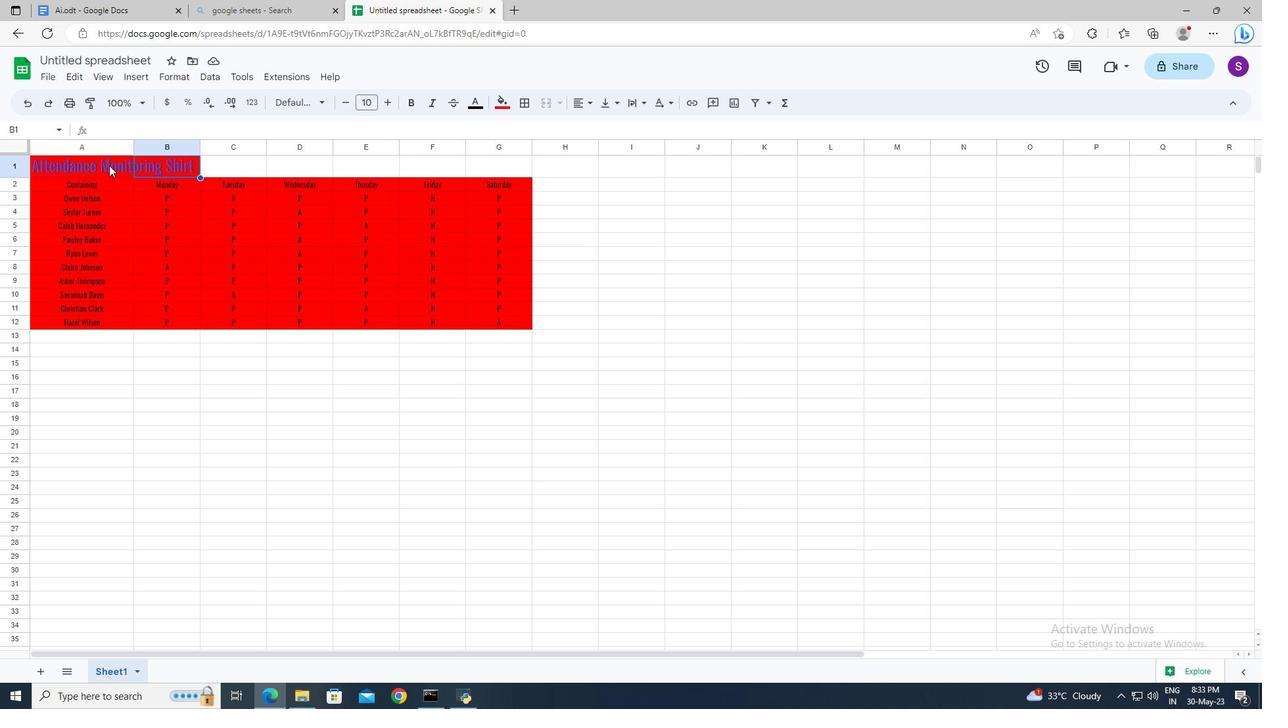 
Action: Mouse pressed left at (107, 164)
Screenshot: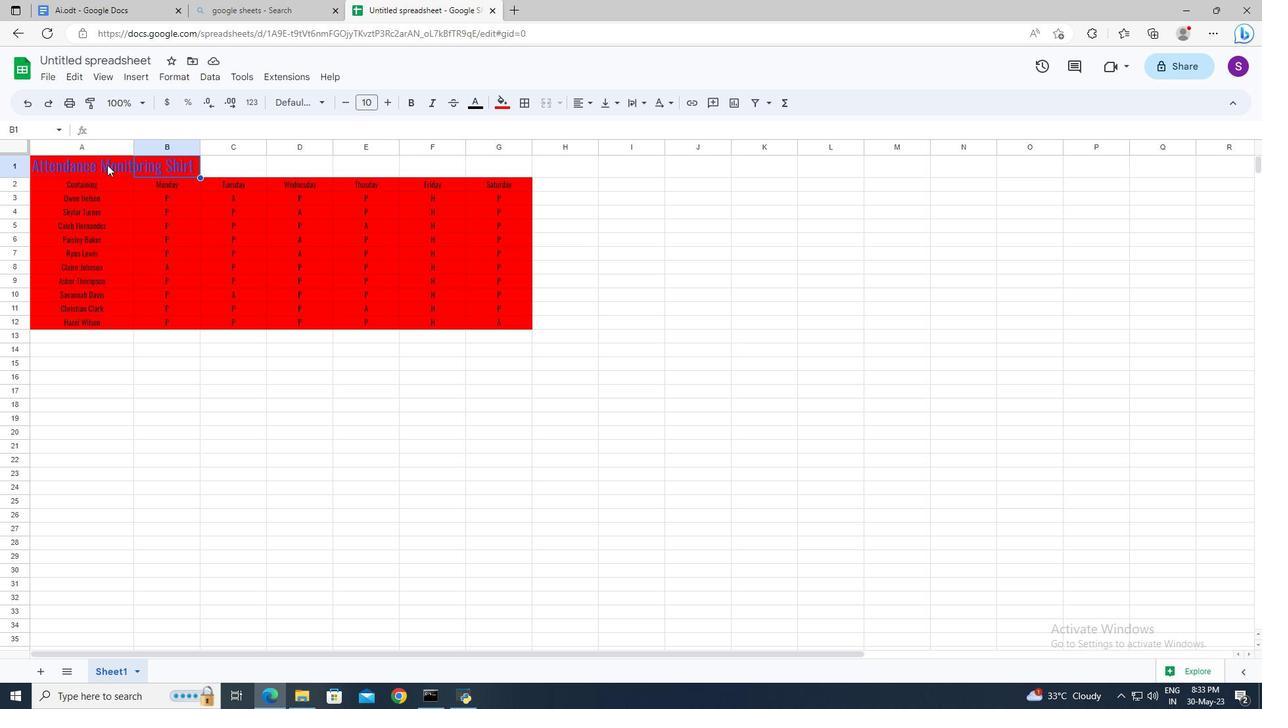 
Action: Mouse moved to (509, 103)
Screenshot: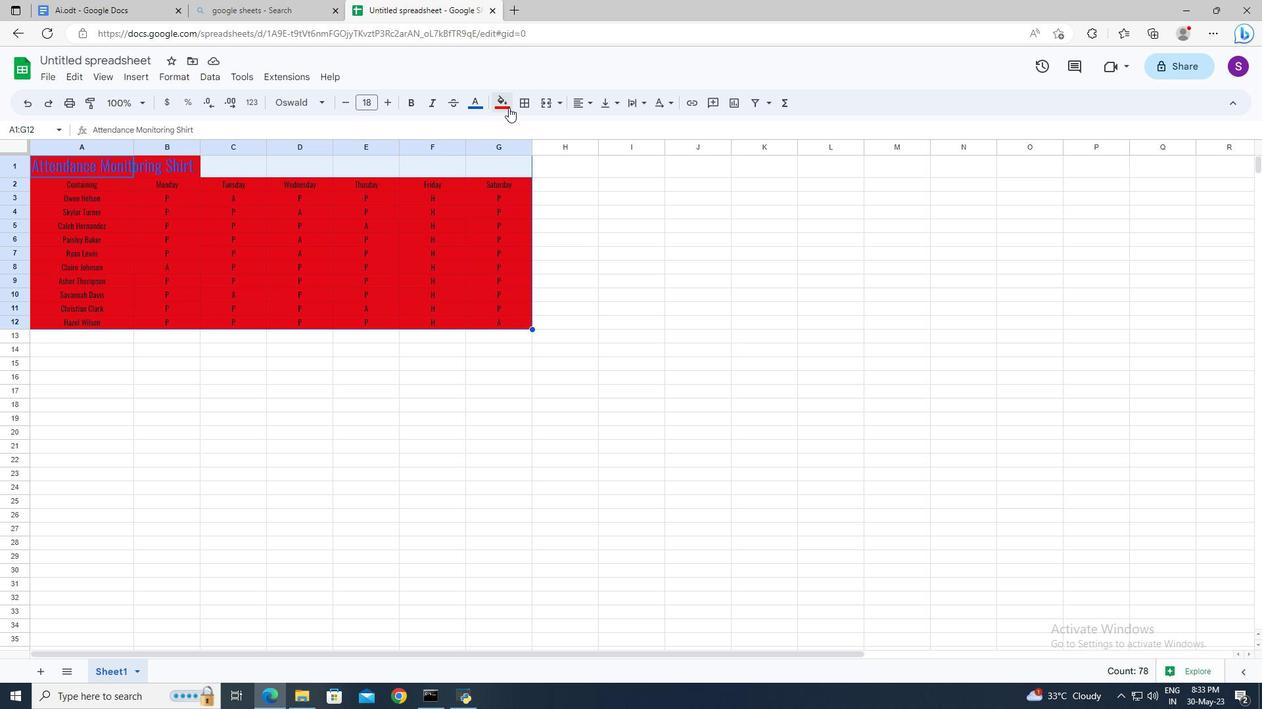 
Action: Mouse pressed left at (509, 103)
Screenshot: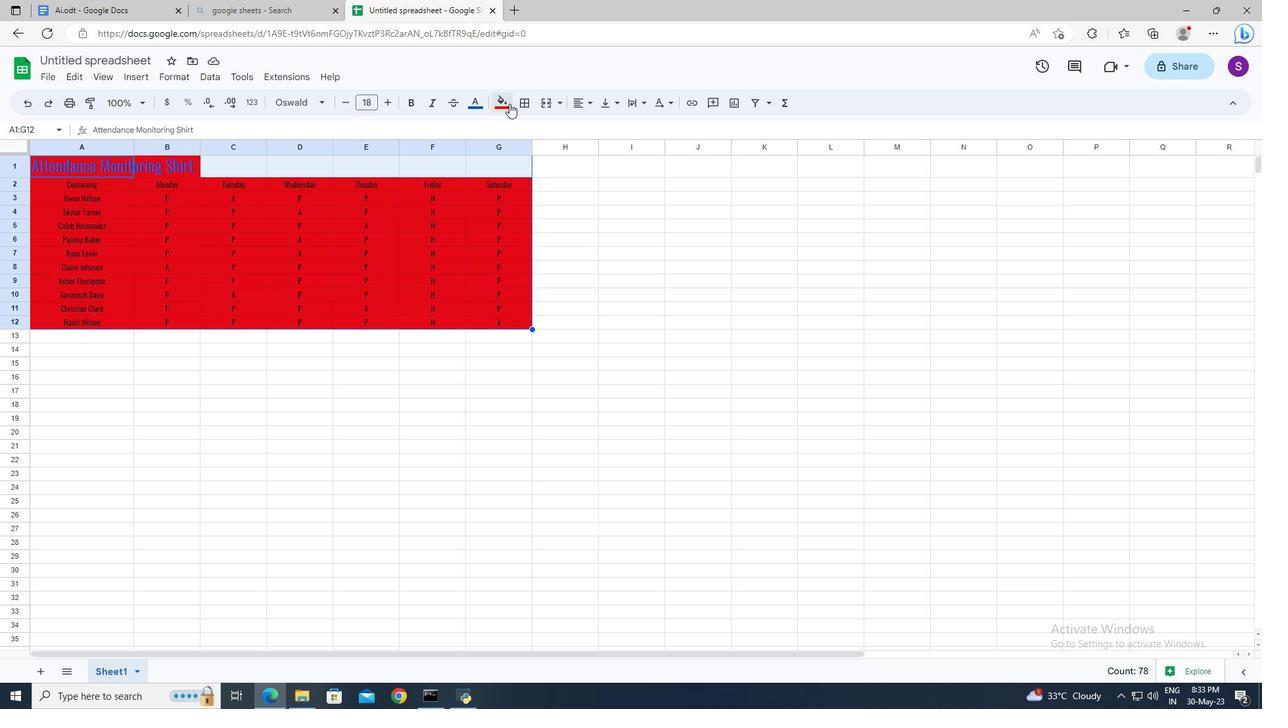 
Action: Mouse moved to (636, 149)
Screenshot: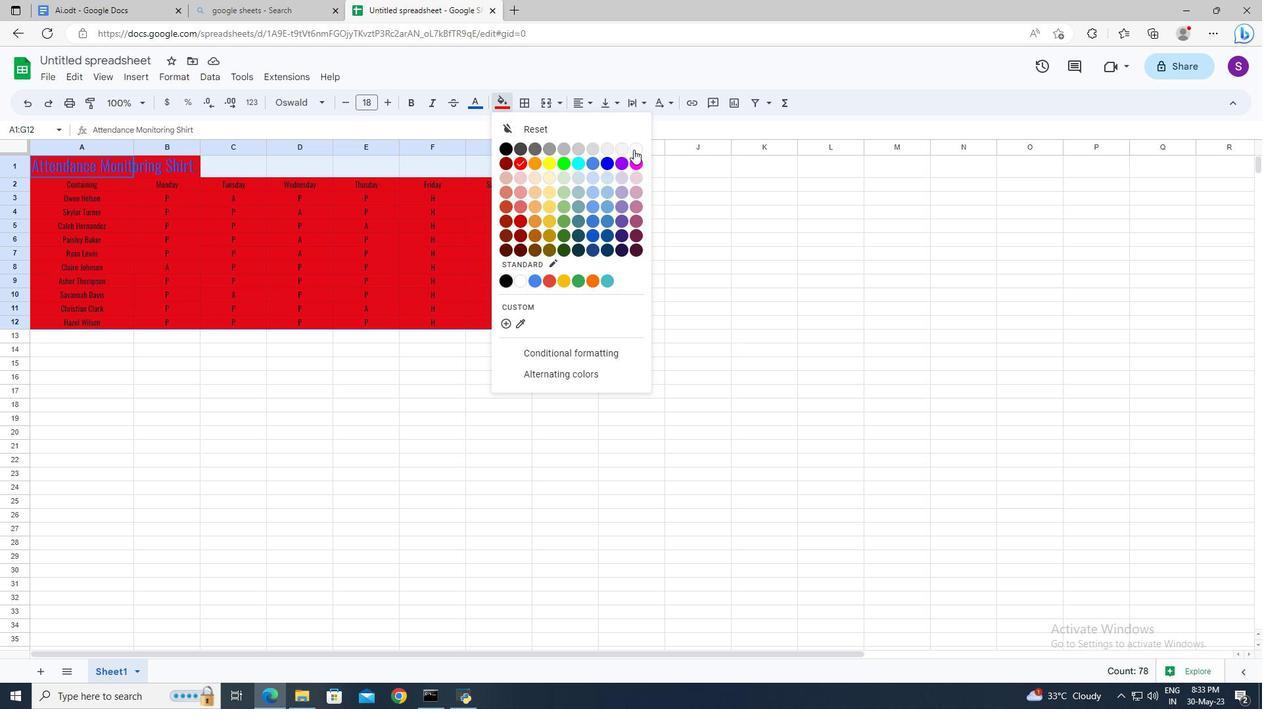 
Action: Mouse pressed left at (636, 149)
Screenshot: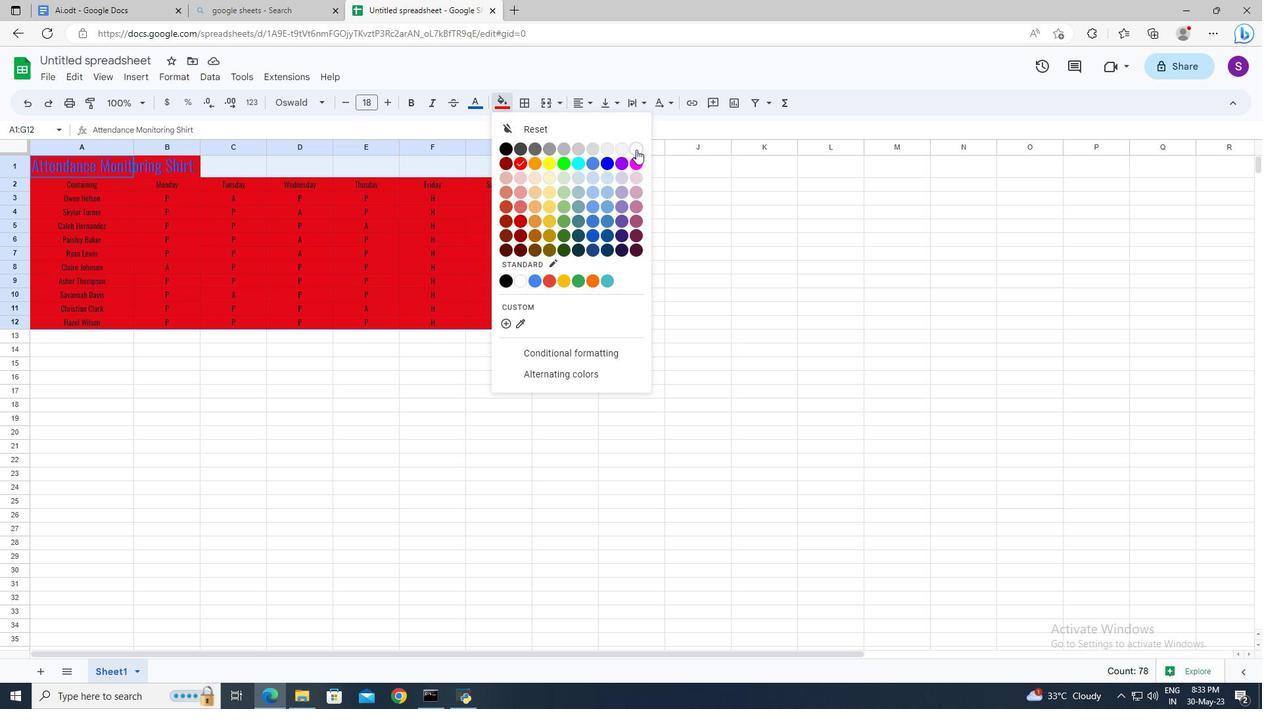 
Action: Mouse moved to (72, 166)
Screenshot: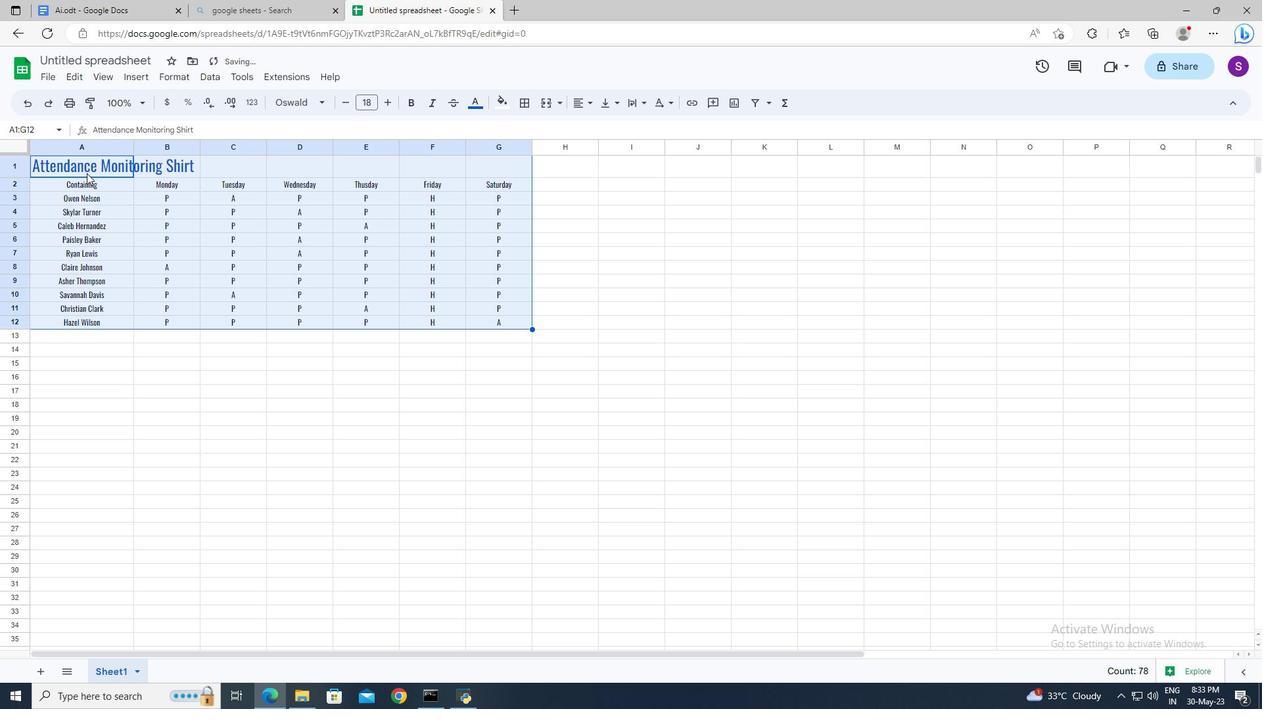 
Action: Mouse pressed left at (72, 166)
Screenshot: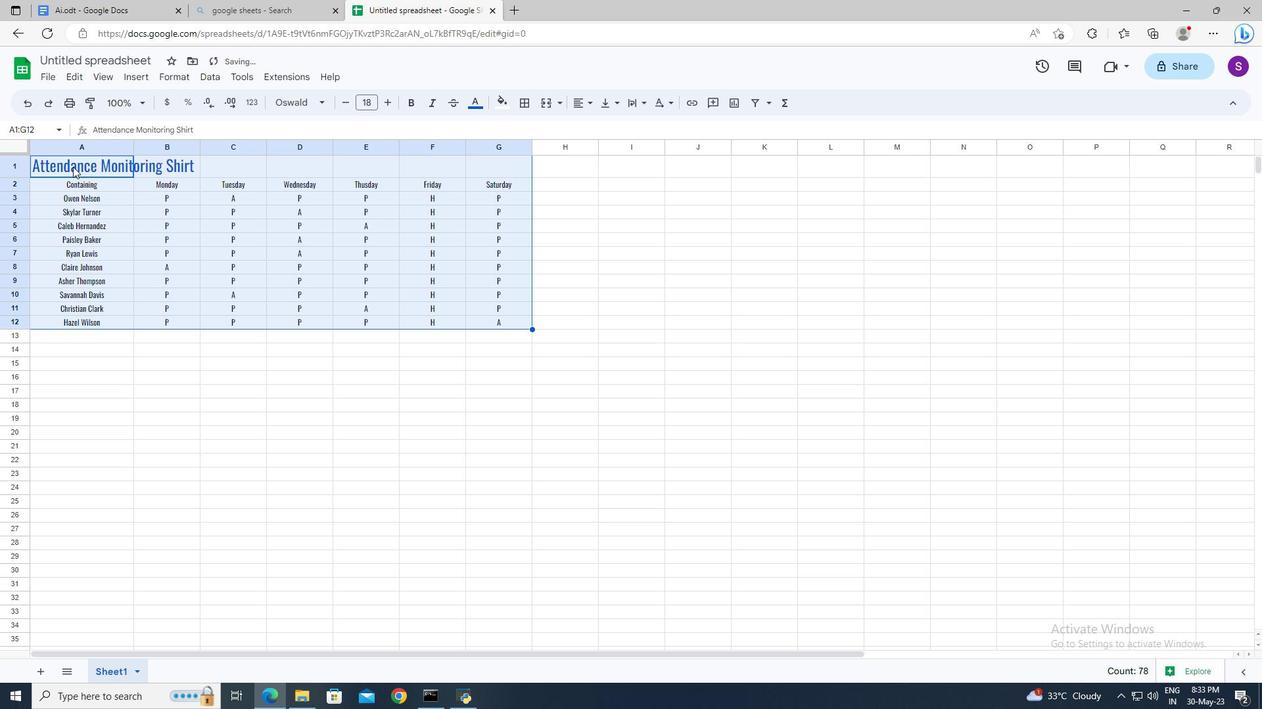 
Action: Mouse moved to (477, 103)
Screenshot: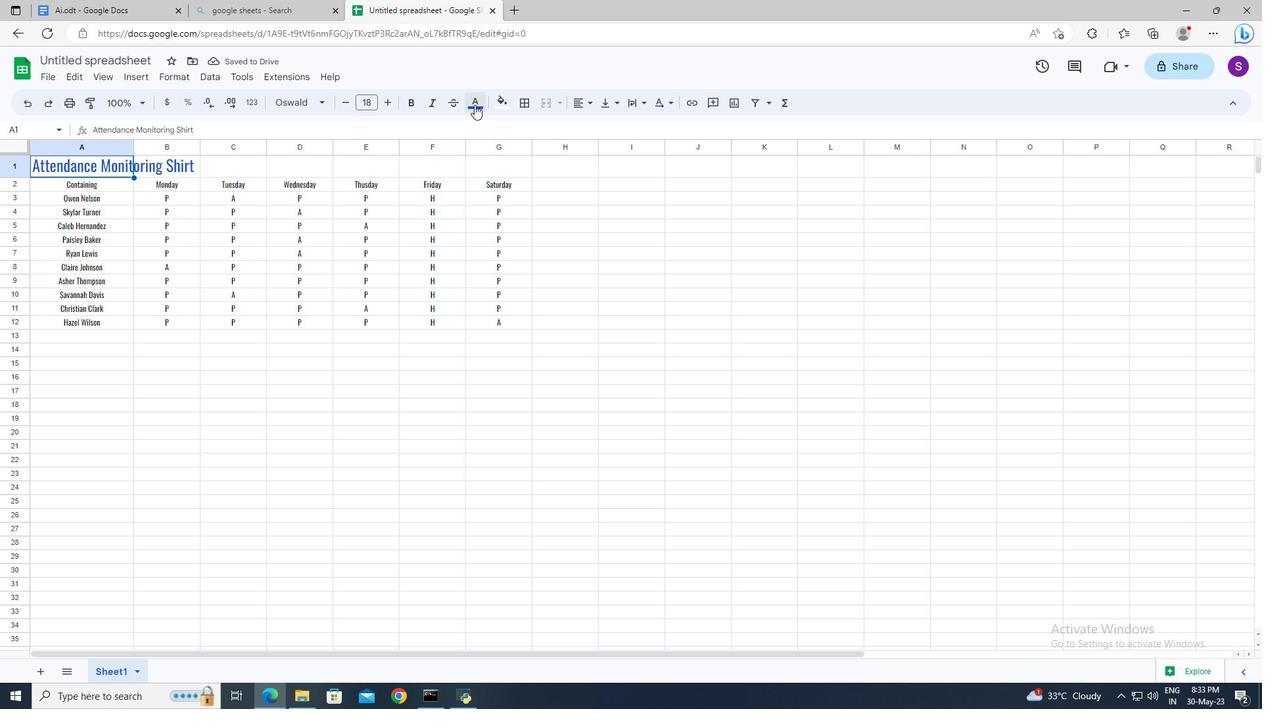 
Action: Mouse pressed left at (477, 103)
Screenshot: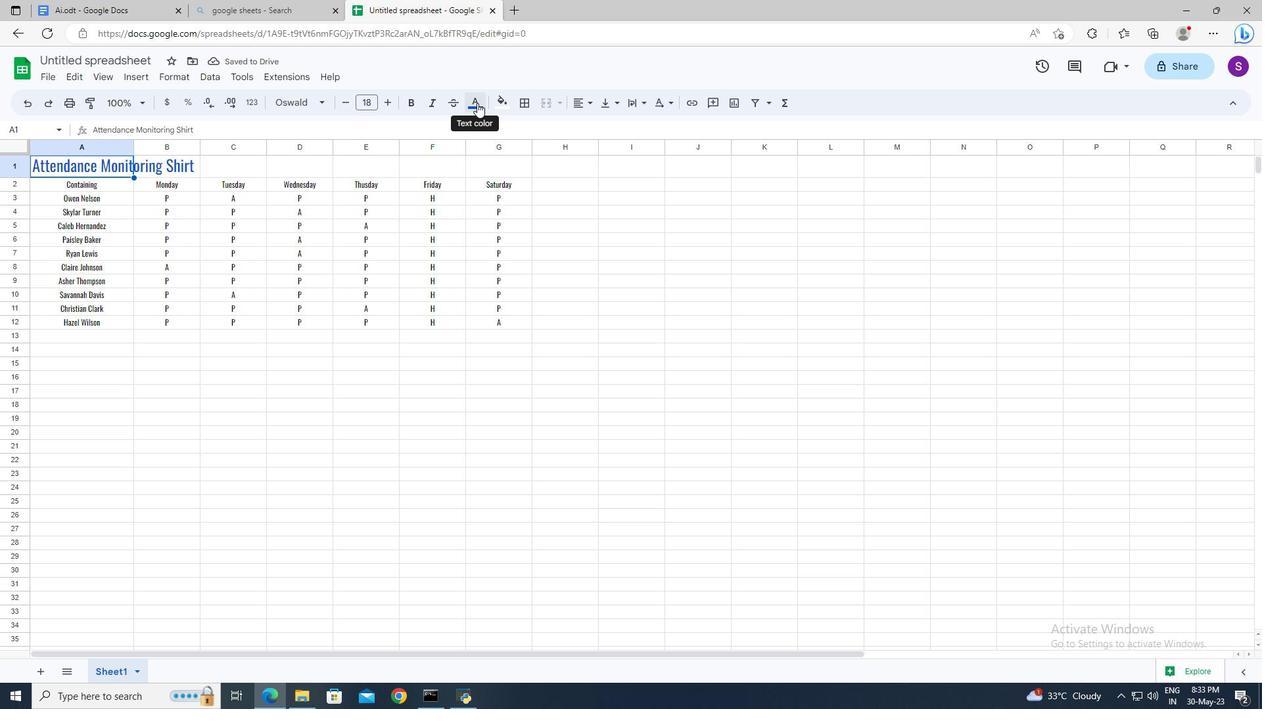 
Action: Mouse moved to (495, 161)
Screenshot: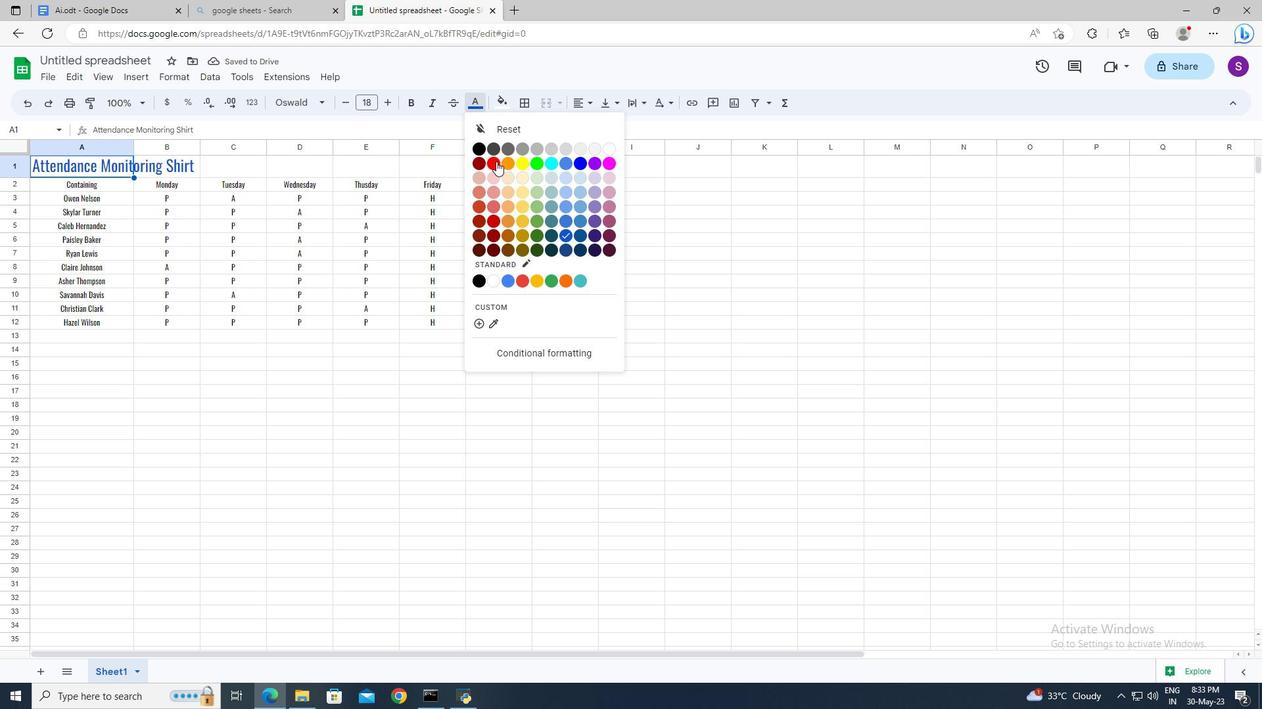 
Action: Mouse pressed left at (495, 161)
Screenshot: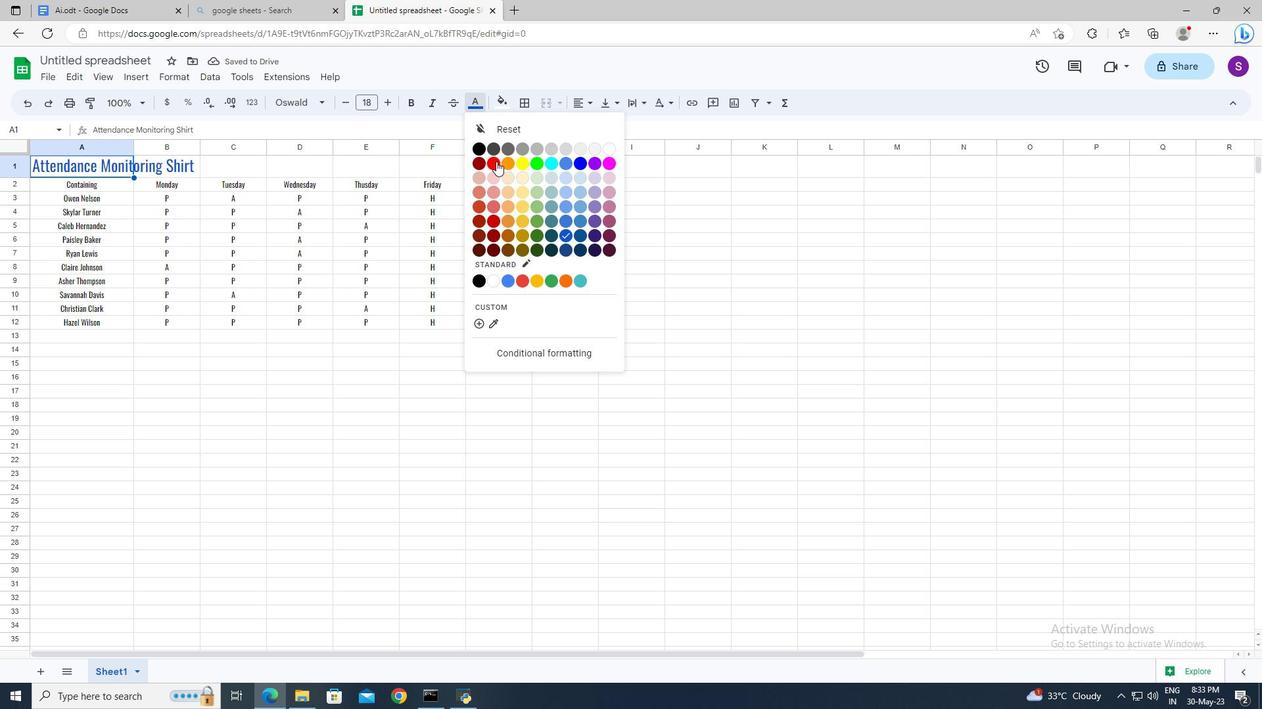 
Action: Mouse moved to (74, 59)
Screenshot: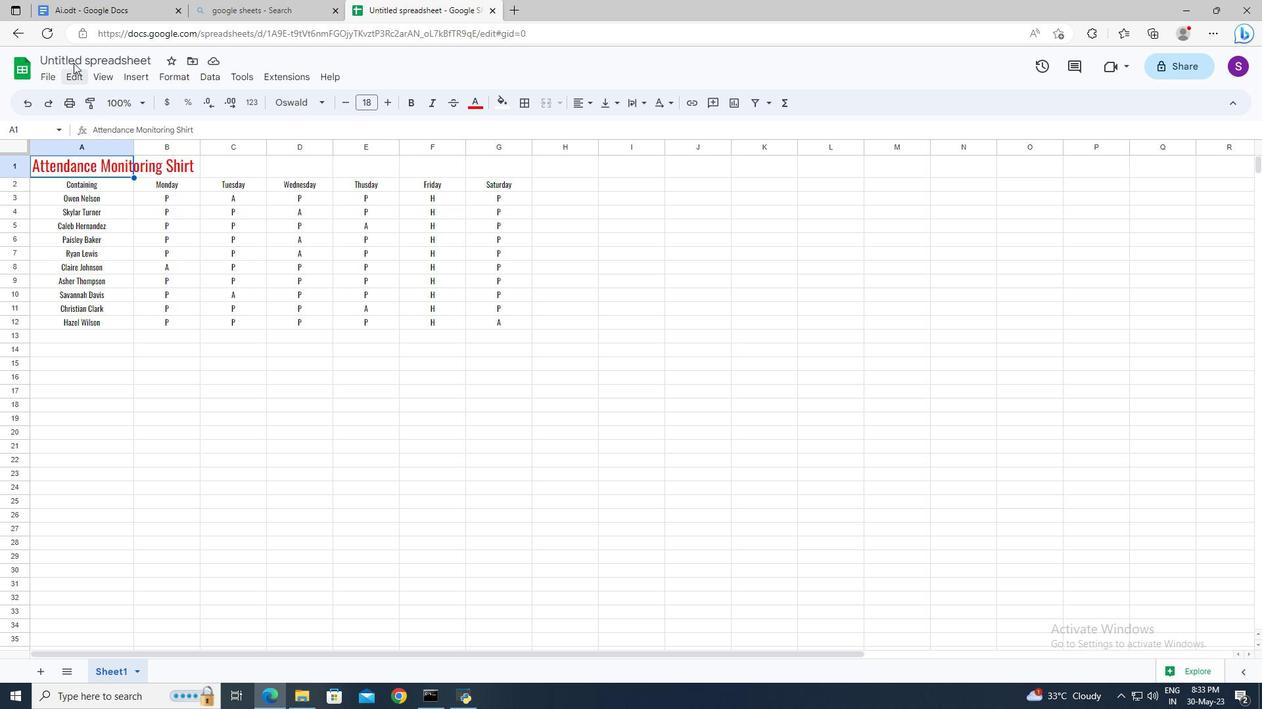 
Action: Mouse pressed left at (74, 59)
Screenshot: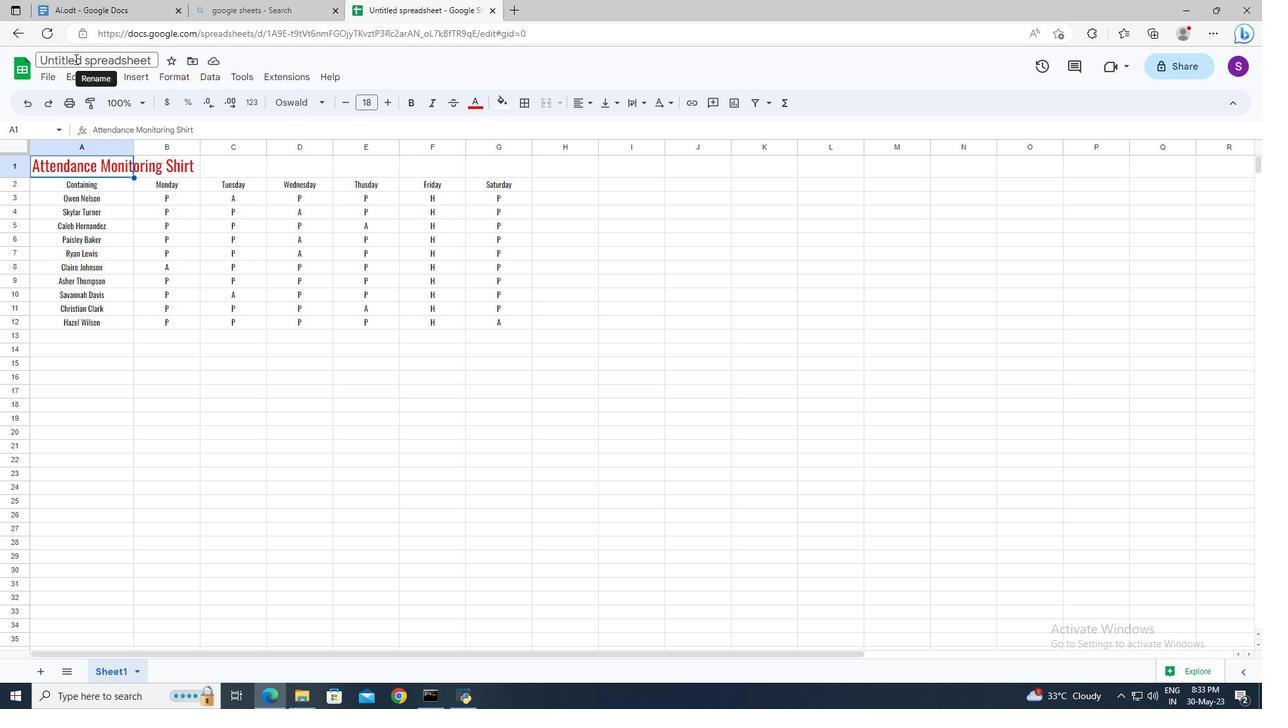 
Action: Mouse moved to (90, 63)
Screenshot: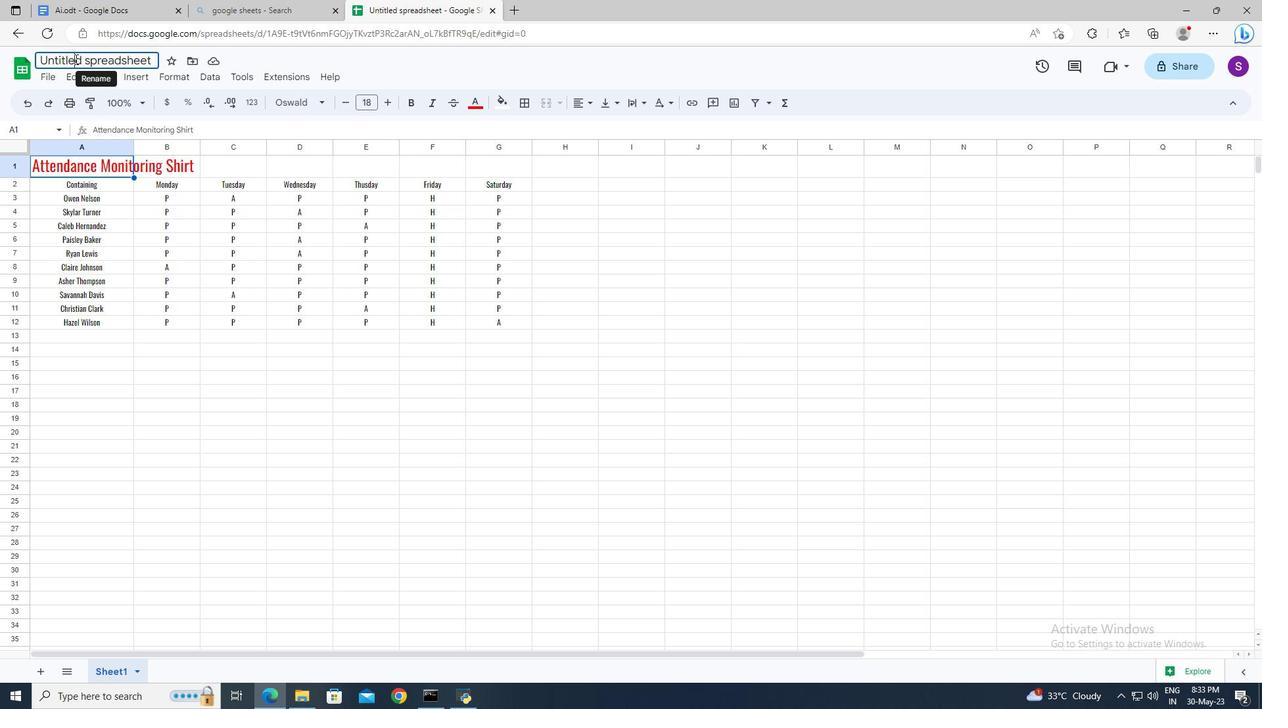 
Action: Key pressed <Key.shift><Key.shift><Key.shift><Key.shift><Key.shift><Key.shift>Budget<Key.space><Key.shift_r>Planning<Key.enter>ctrl+S
Screenshot: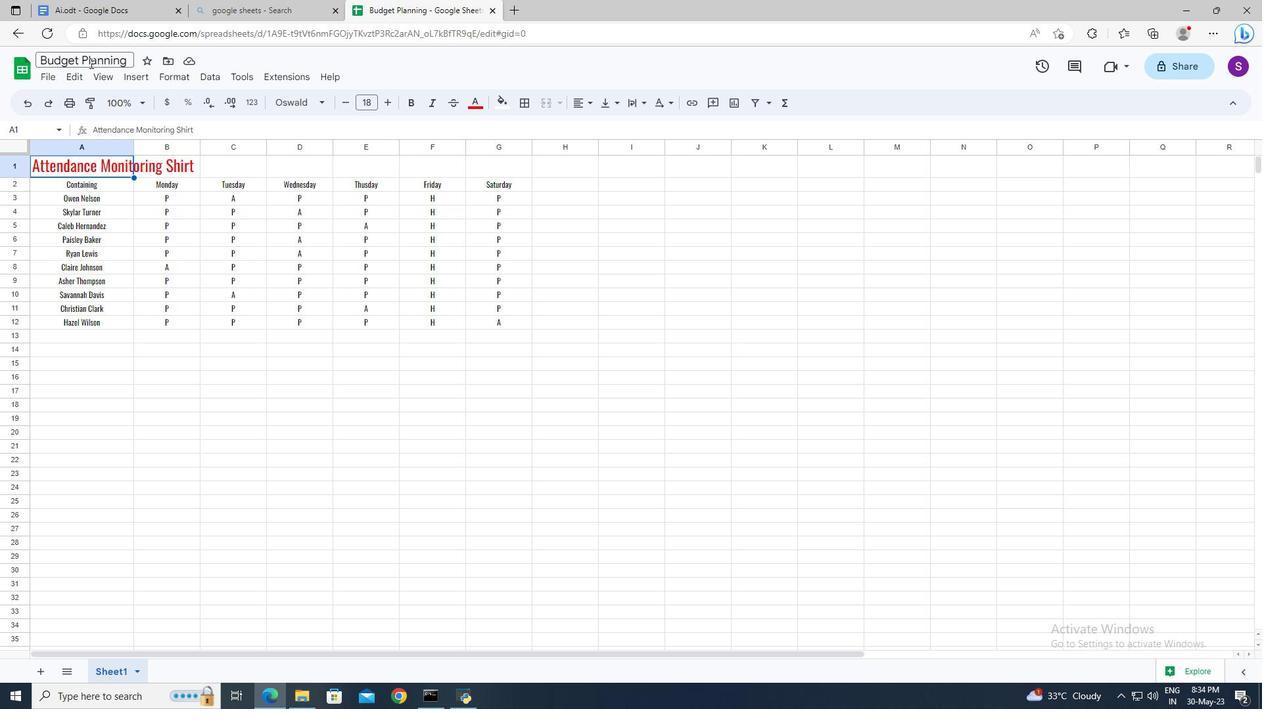 
Action: Mouse moved to (61, 75)
Screenshot: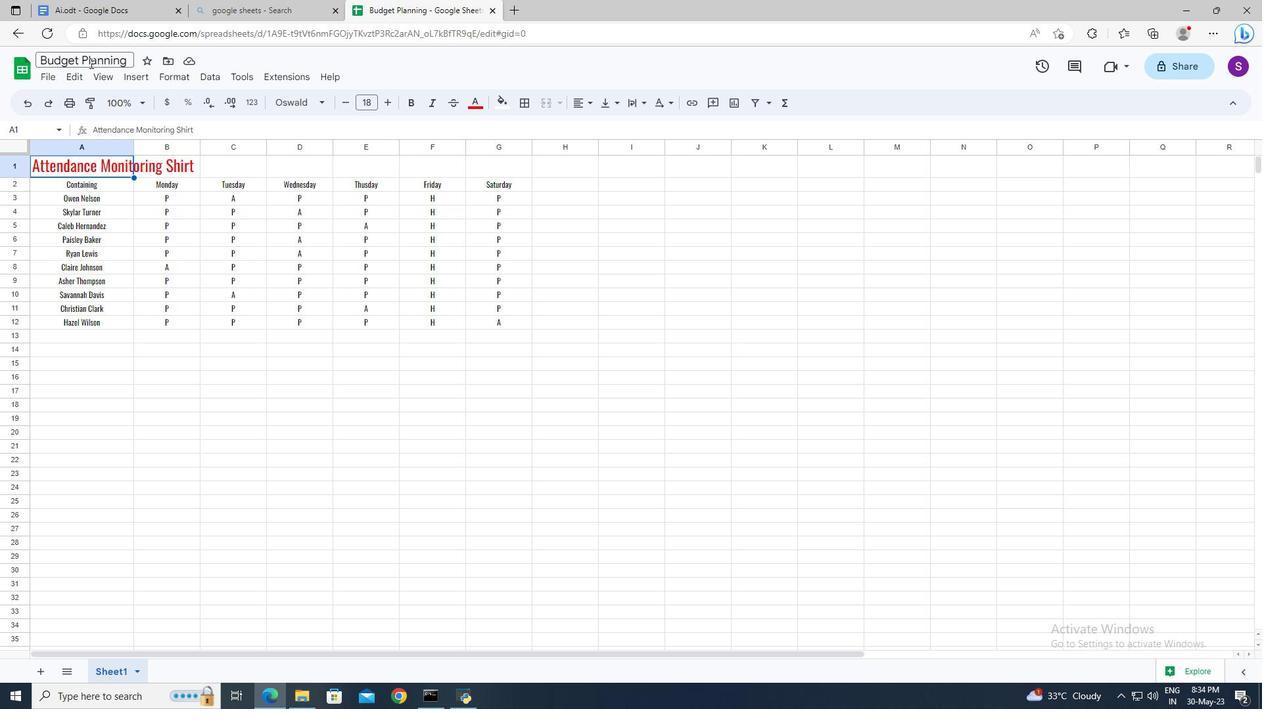 
